 Task: Create new Company, with domain: 'isuzu.com' and type: 'Other'. Add new contact for this company, with mail Id: 'Natalie21Singh@isuzu.com', First Name: Natalie, Last name:  Singh, Job Title: 'Software Tester', Phone Number: '(718) 987-6547'. Change life cycle stage to  Lead and lead status to  In Progress. Logged in from softage.10@softage.net
Action: Mouse moved to (89, 64)
Screenshot: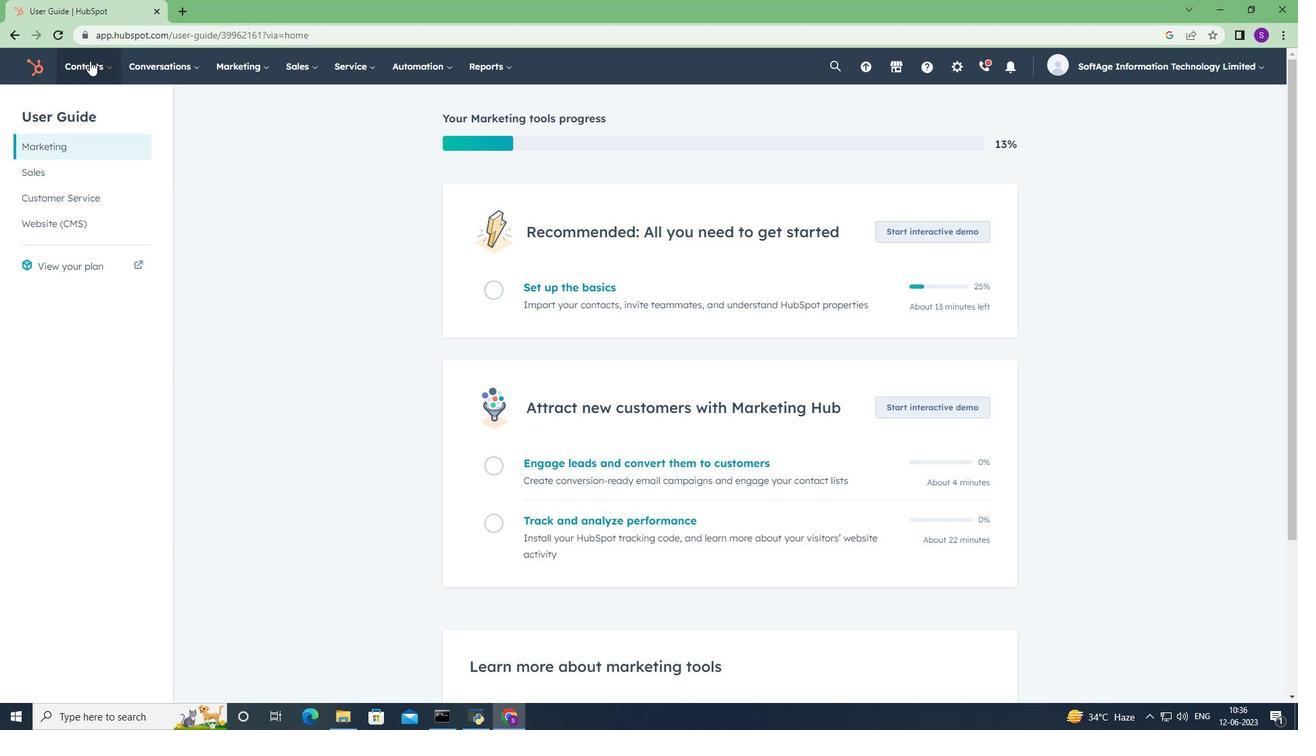 
Action: Mouse pressed left at (89, 64)
Screenshot: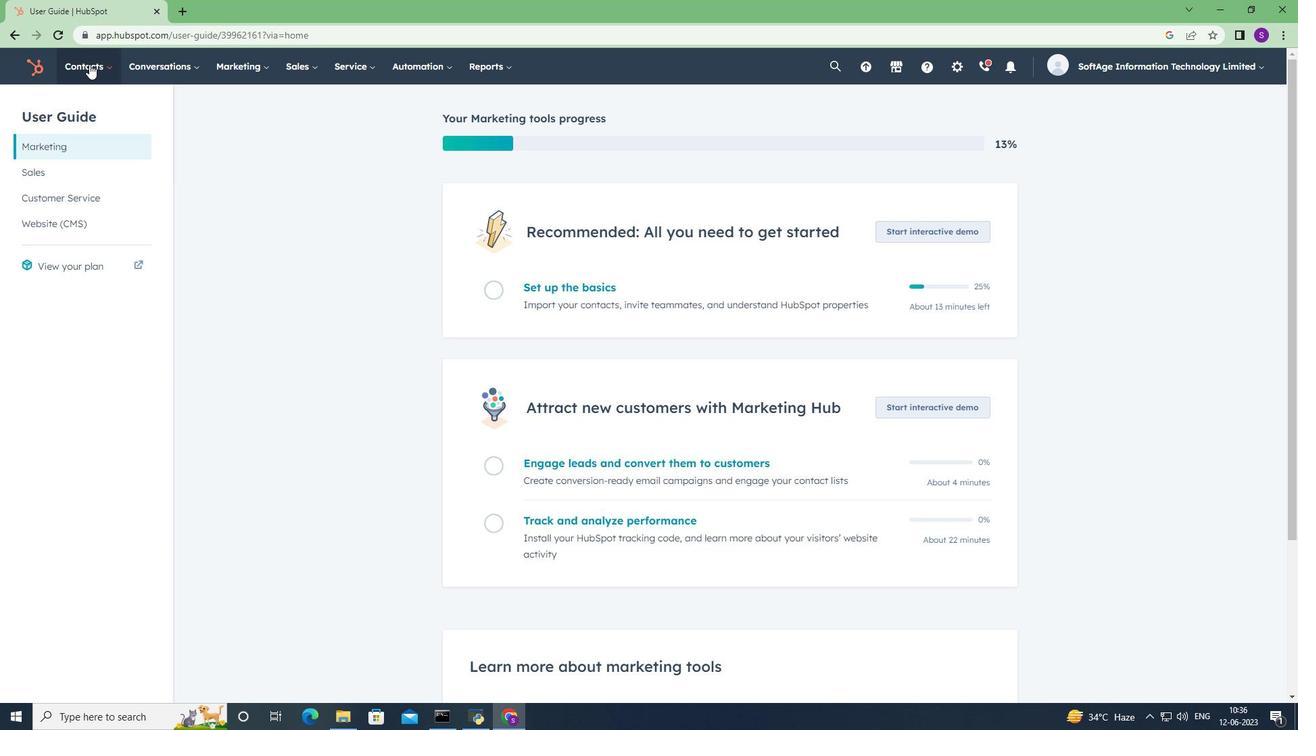 
Action: Mouse moved to (115, 122)
Screenshot: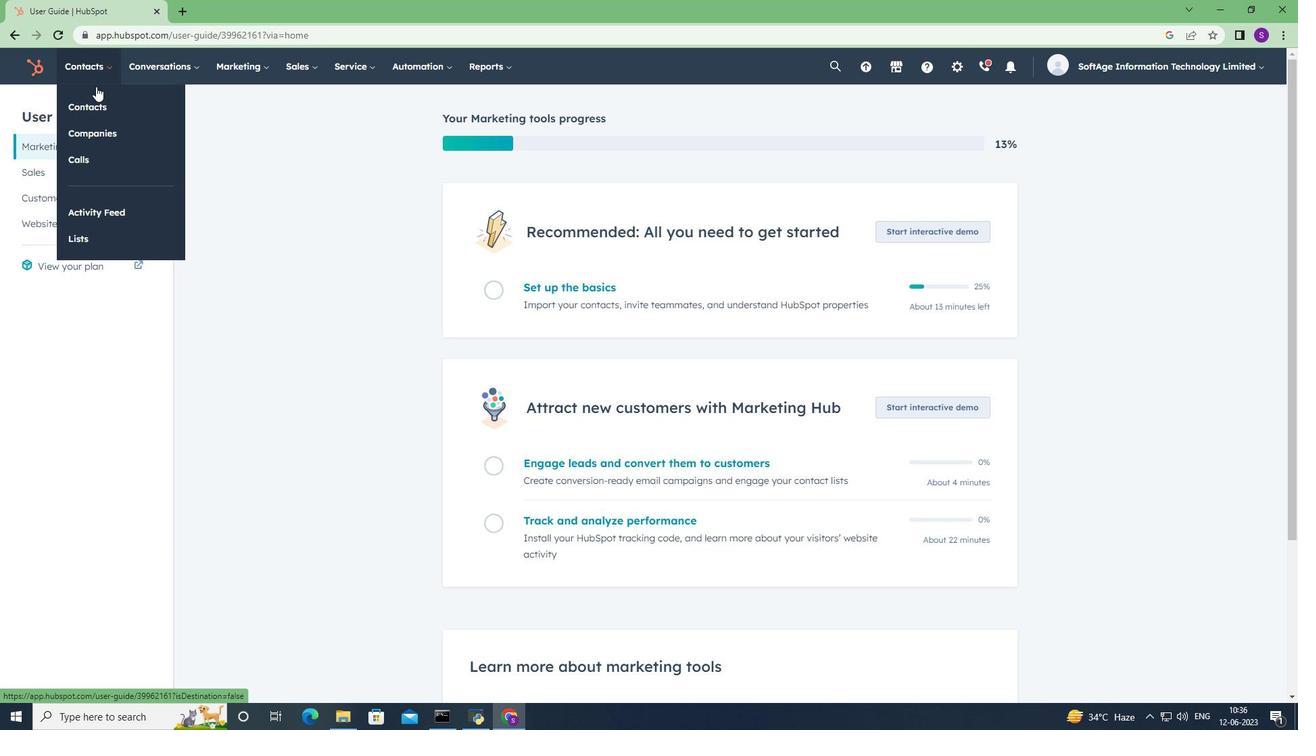
Action: Mouse pressed left at (115, 122)
Screenshot: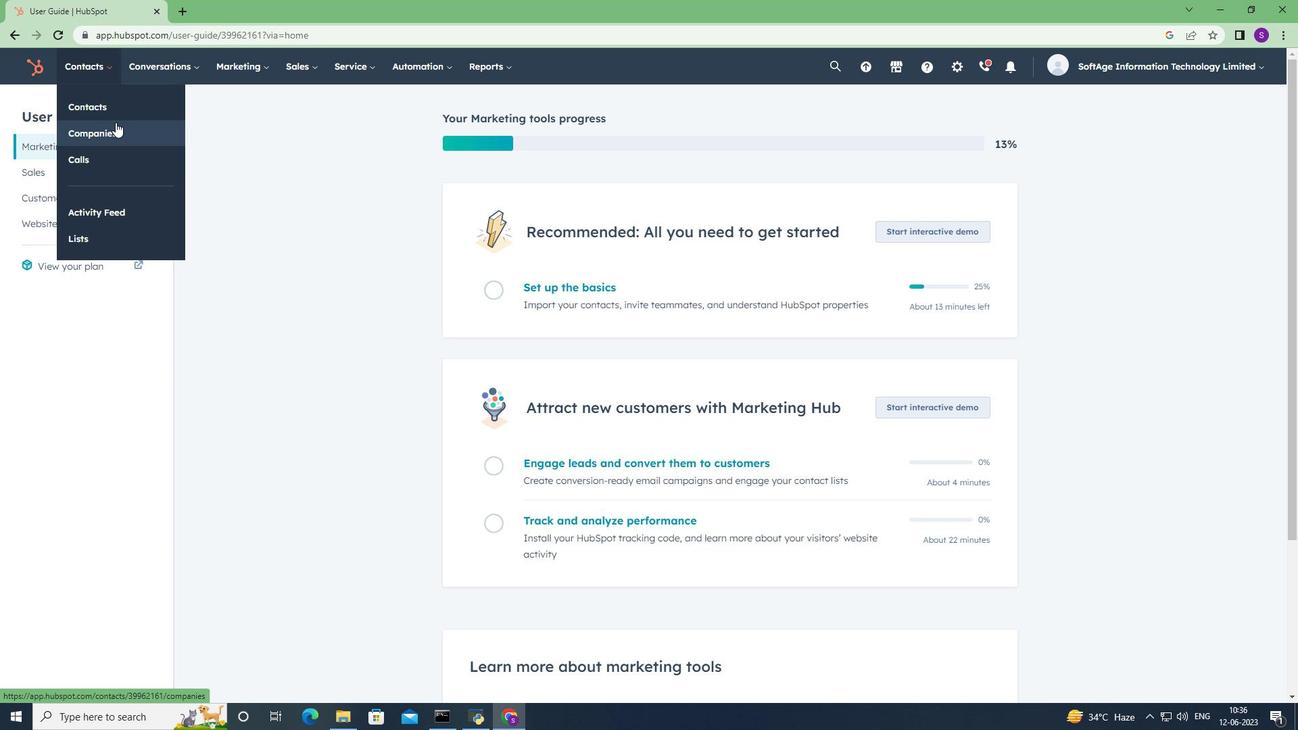 
Action: Mouse moved to (1235, 106)
Screenshot: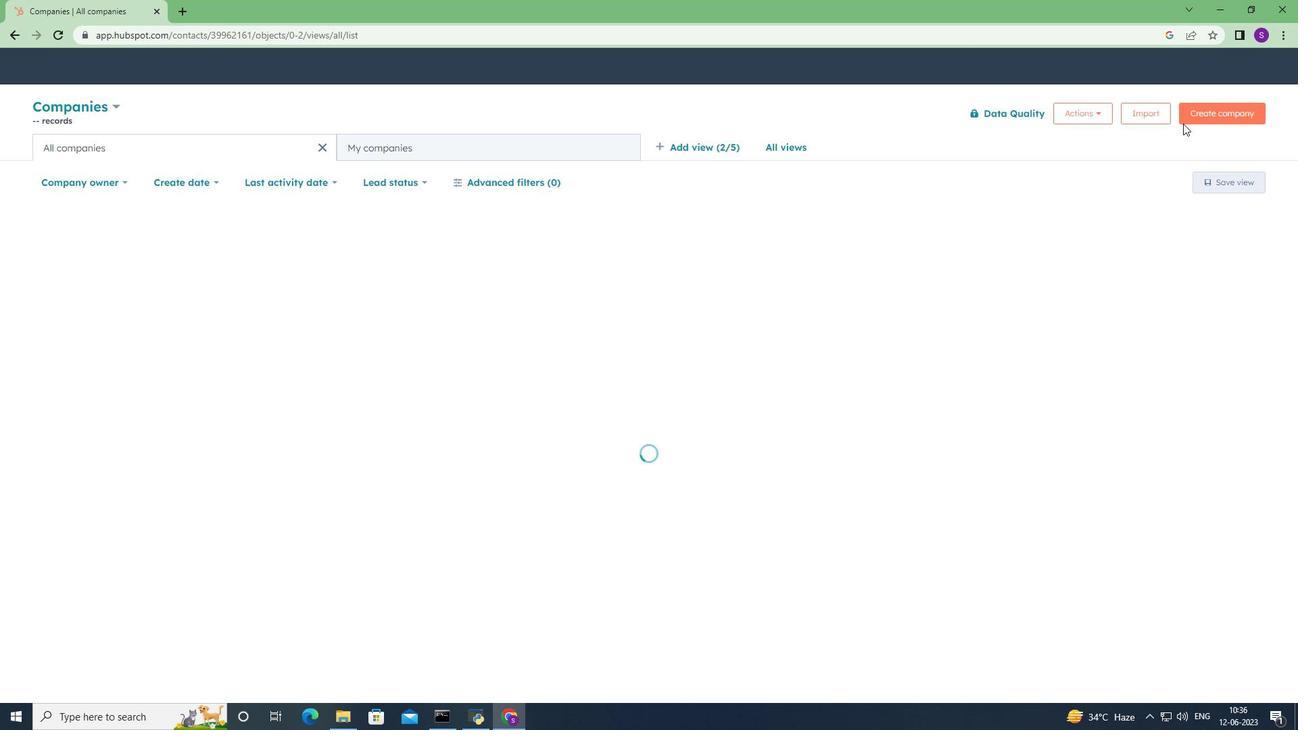 
Action: Mouse pressed left at (1235, 106)
Screenshot: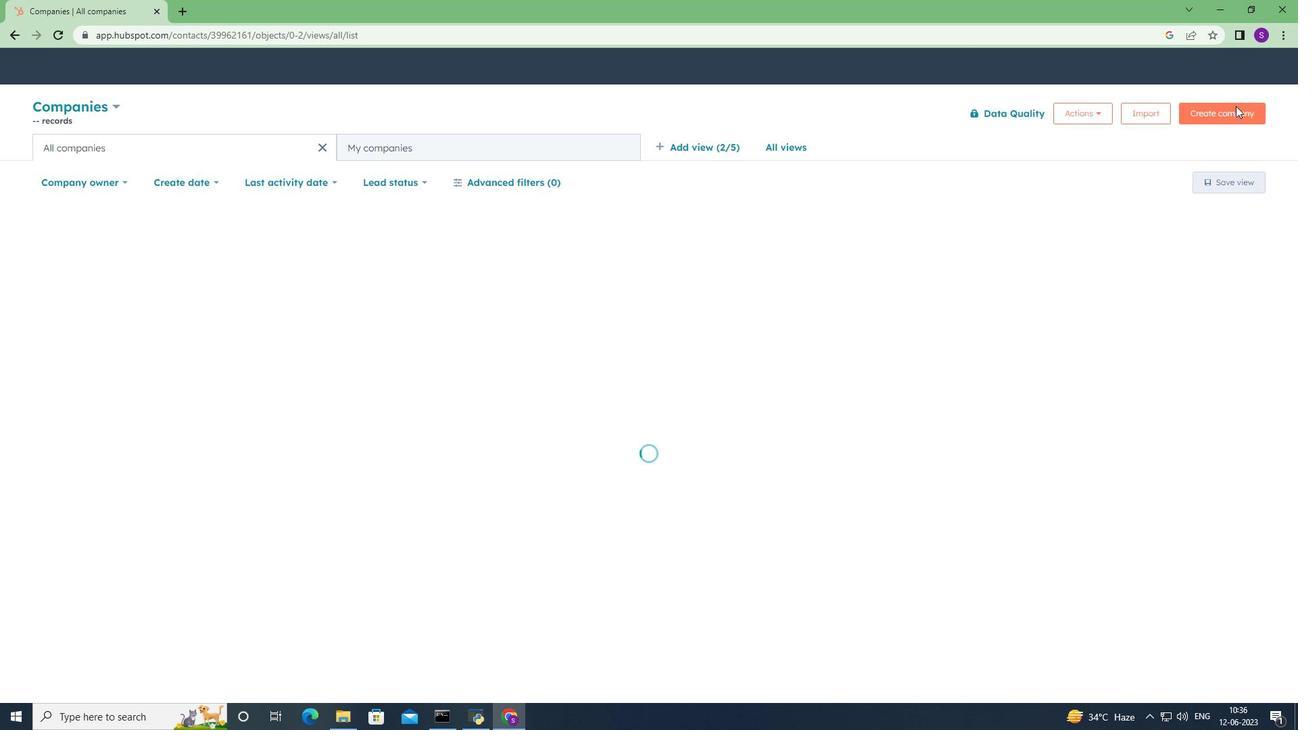 
Action: Mouse moved to (1018, 177)
Screenshot: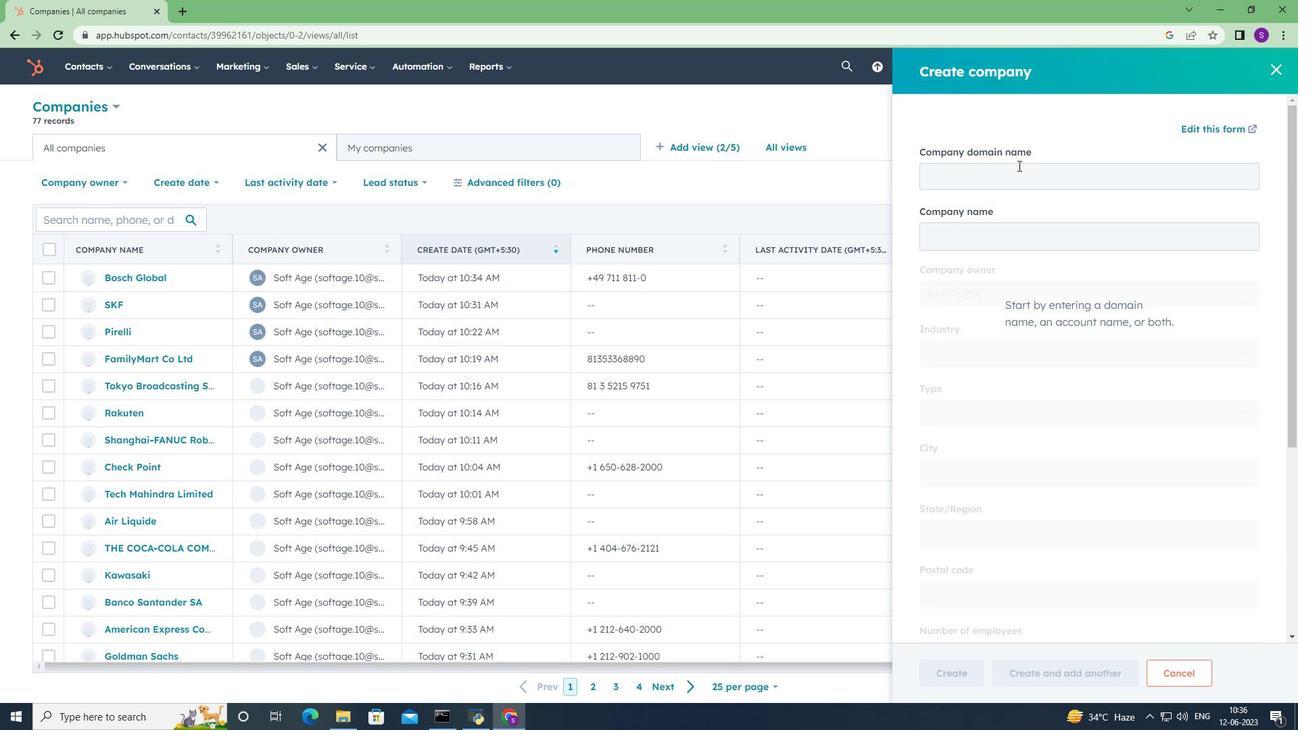 
Action: Mouse pressed left at (1018, 177)
Screenshot: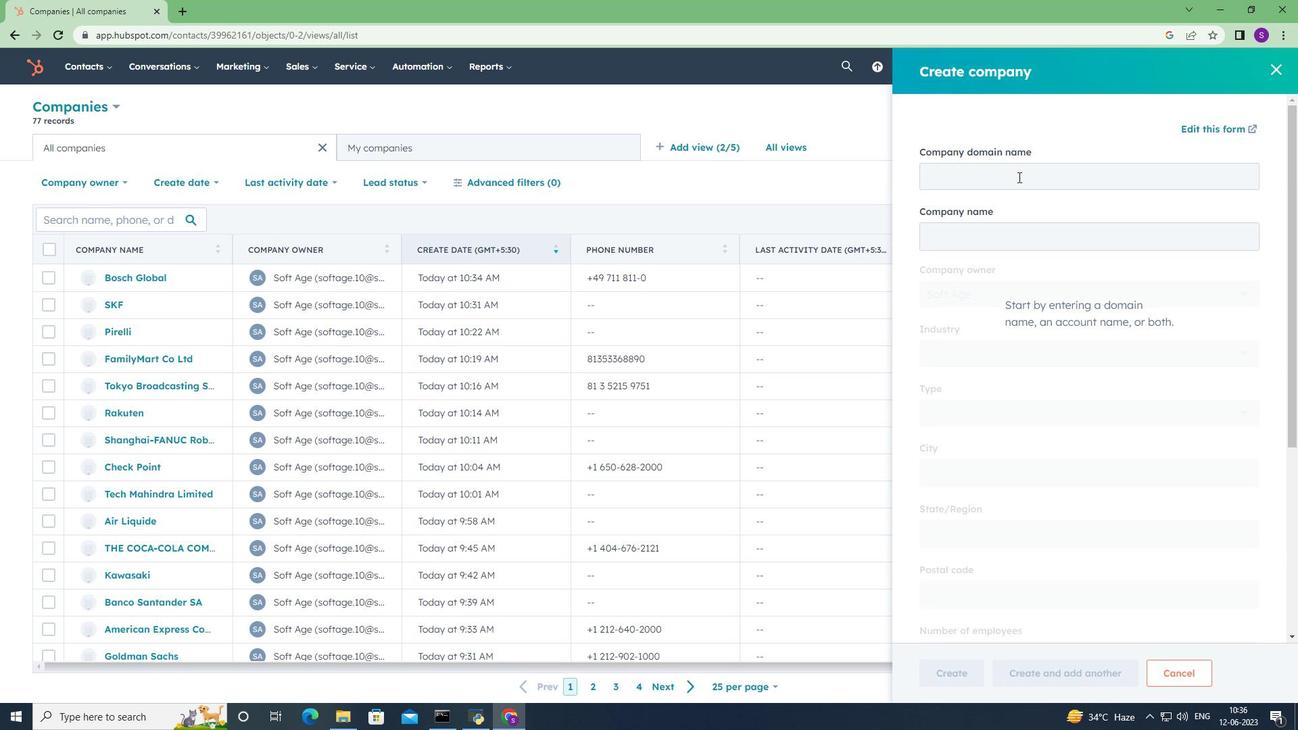 
Action: Key pressed isuzu.com
Screenshot: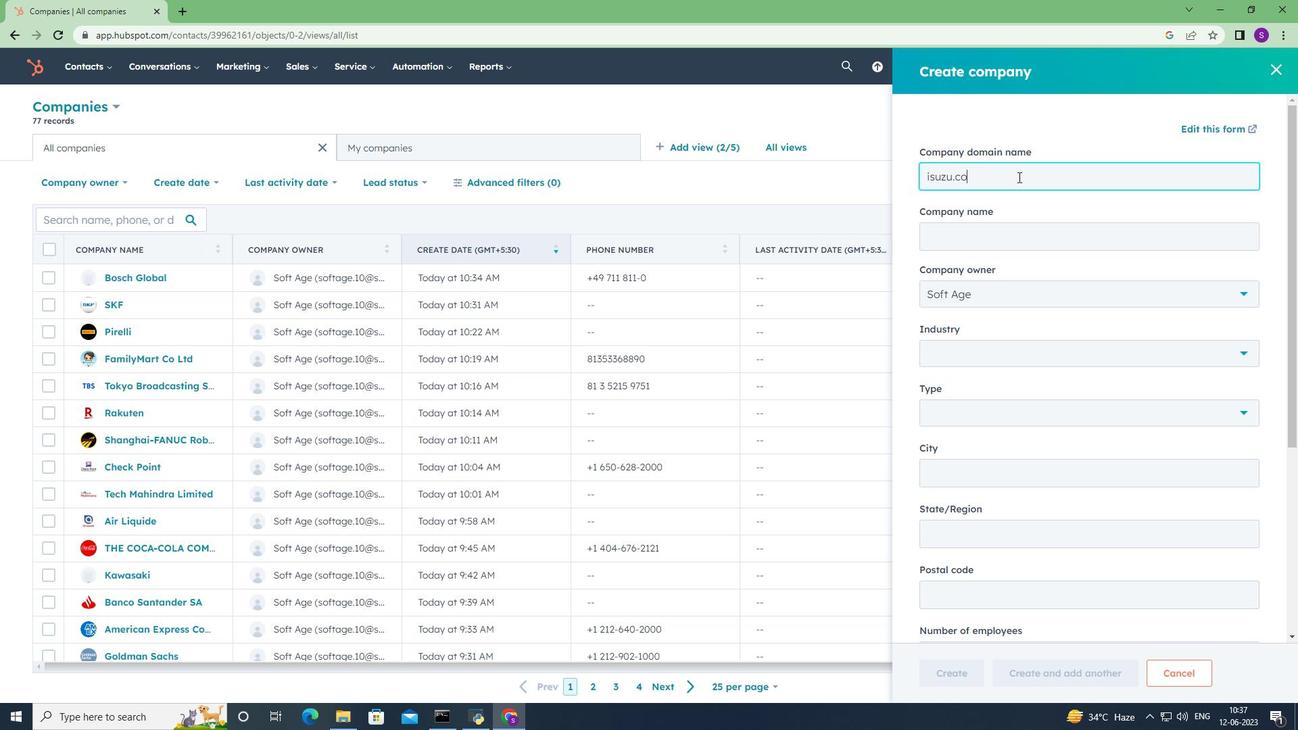 
Action: Mouse scrolled (1018, 176) with delta (0, 0)
Screenshot: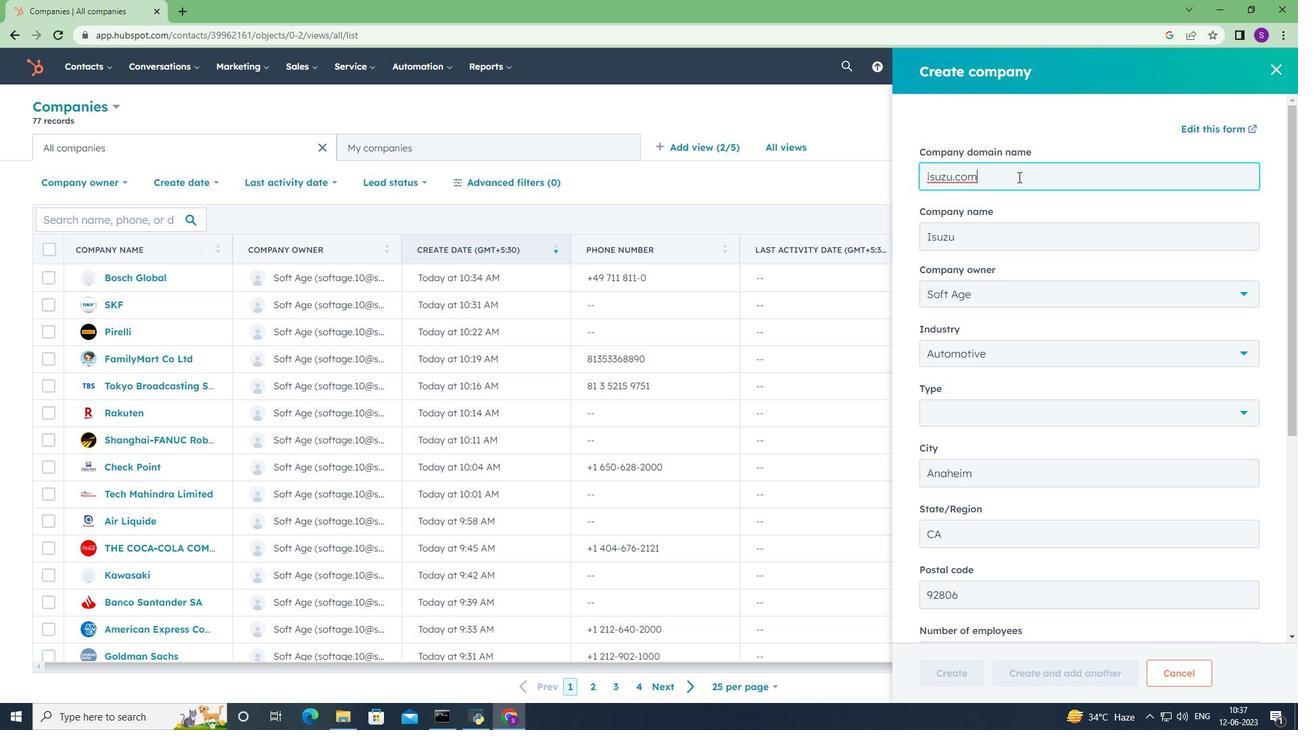 
Action: Mouse scrolled (1018, 176) with delta (0, 0)
Screenshot: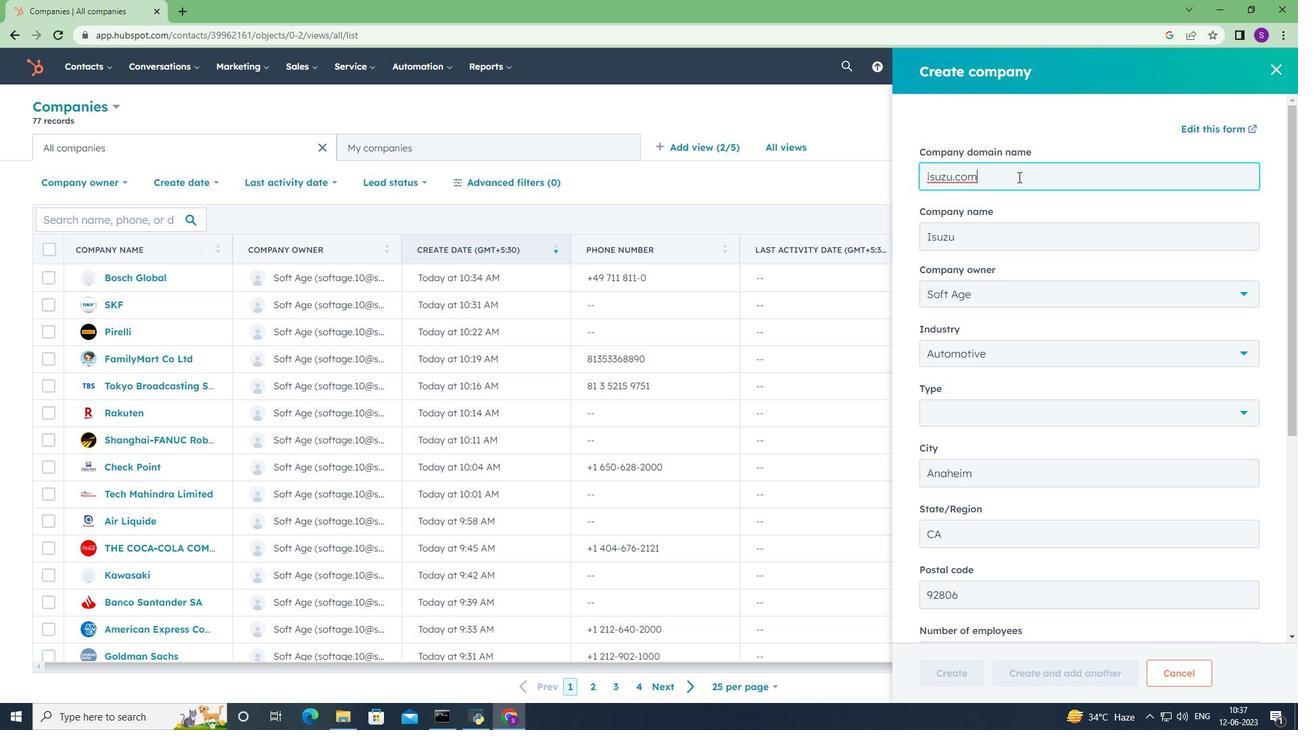 
Action: Mouse scrolled (1018, 176) with delta (0, 0)
Screenshot: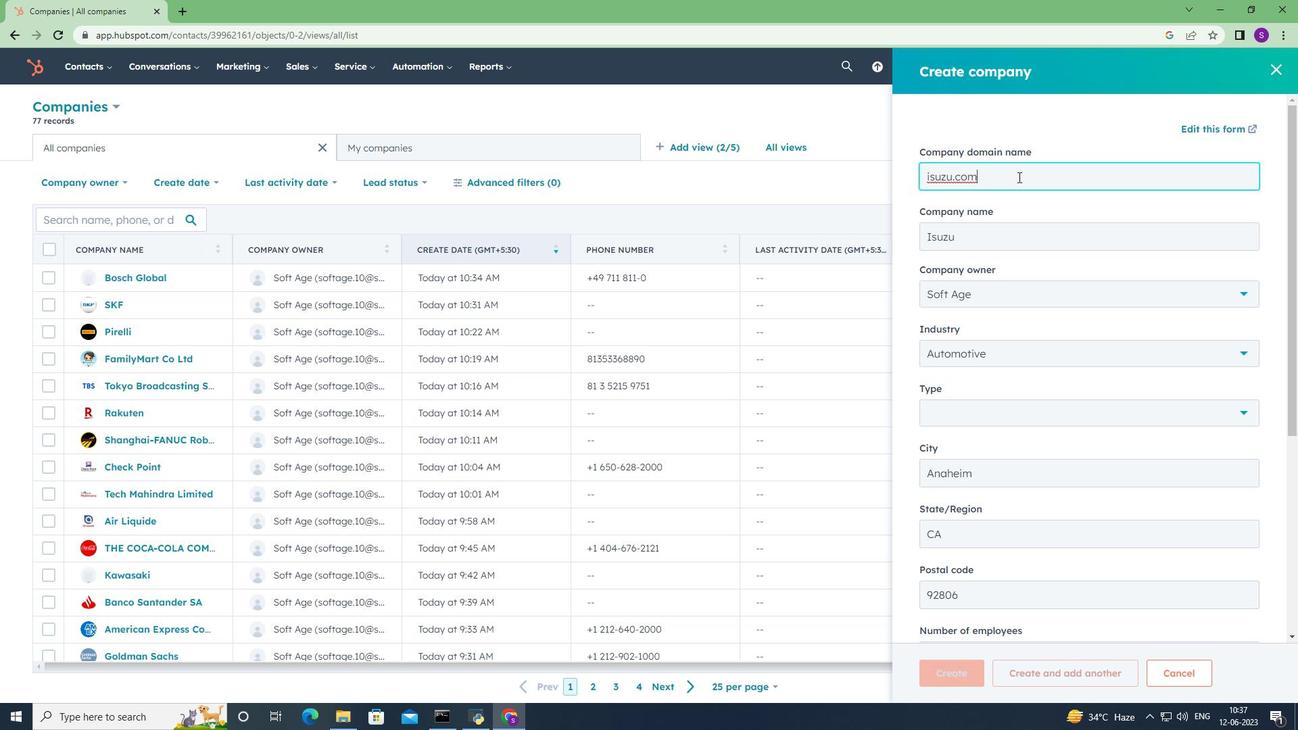 
Action: Mouse moved to (1023, 212)
Screenshot: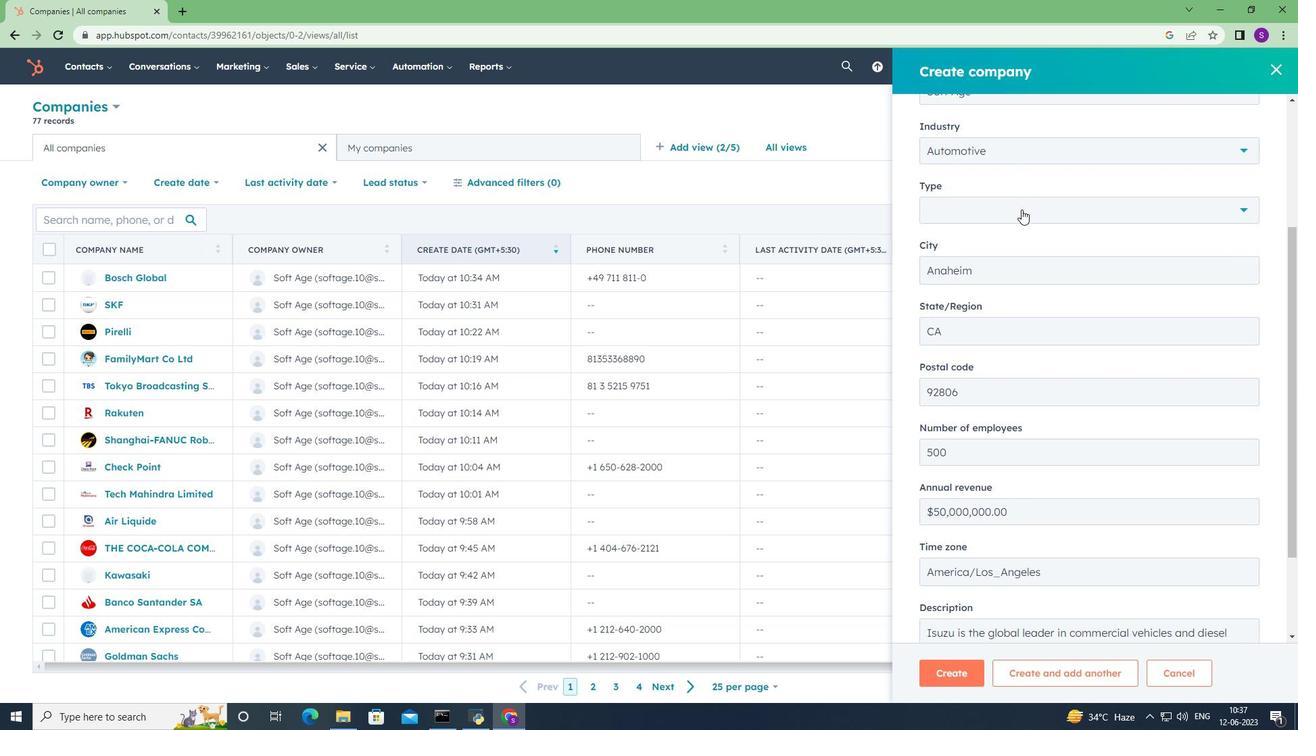 
Action: Mouse pressed left at (1023, 212)
Screenshot: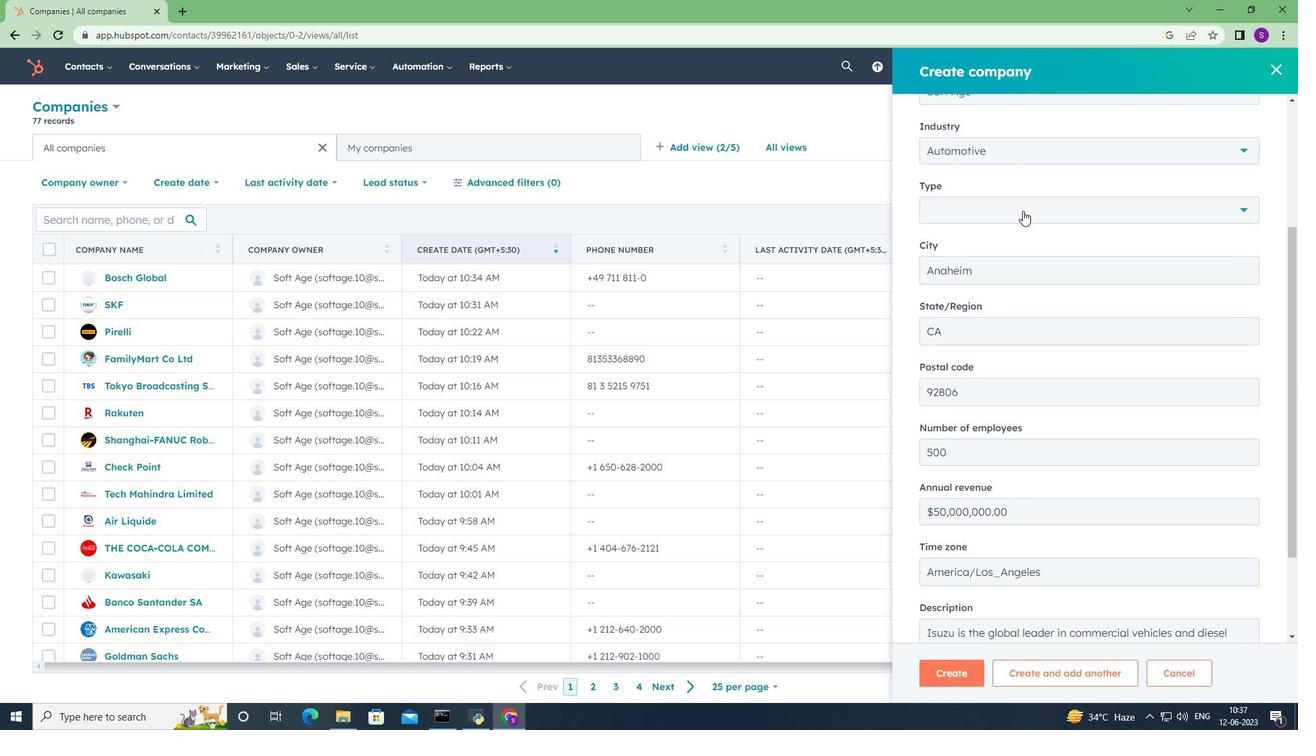 
Action: Mouse moved to (1008, 246)
Screenshot: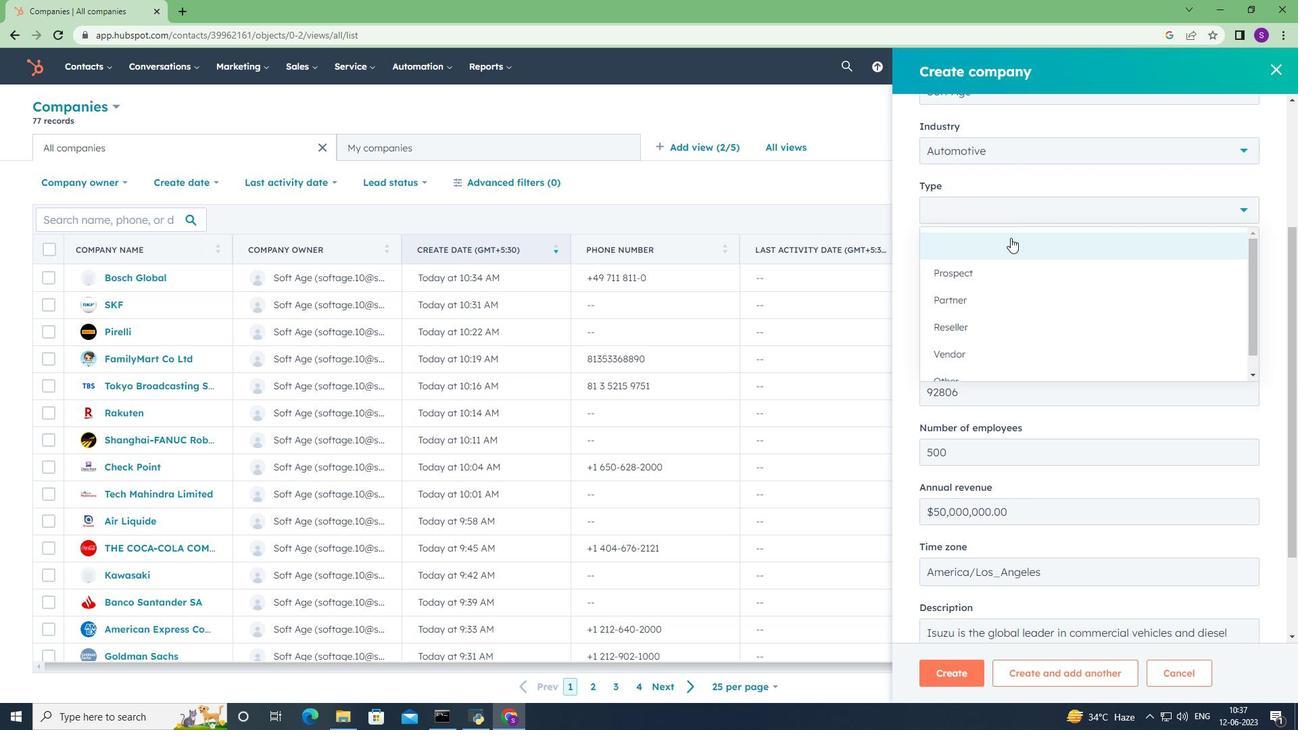 
Action: Mouse scrolled (1008, 246) with delta (0, 0)
Screenshot: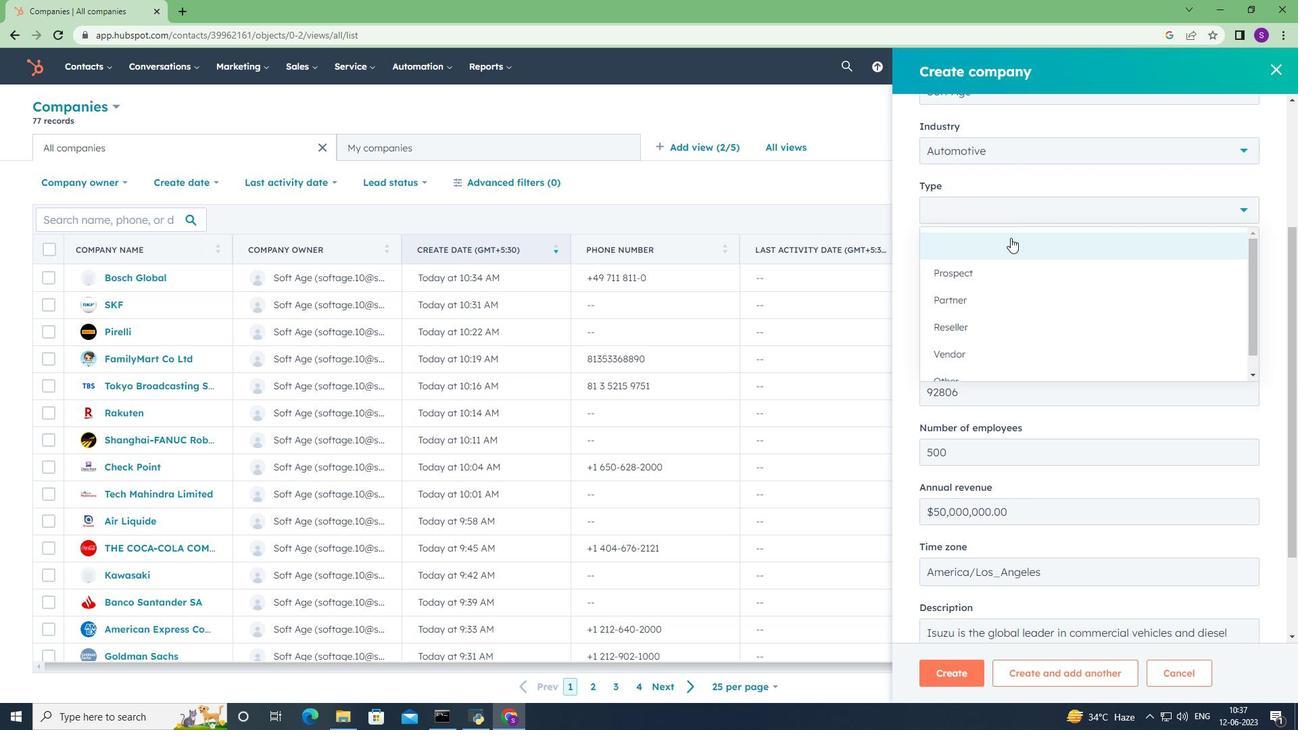 
Action: Mouse moved to (1004, 265)
Screenshot: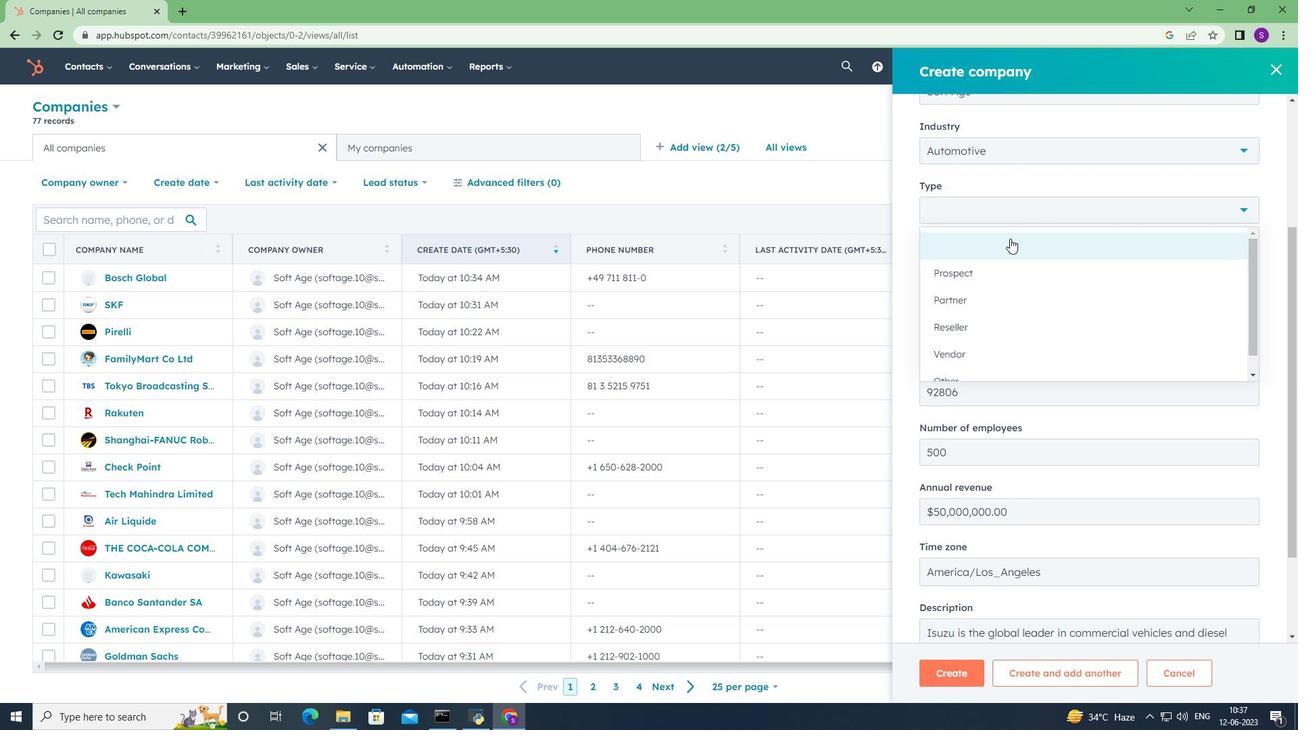 
Action: Mouse scrolled (1004, 265) with delta (0, 0)
Screenshot: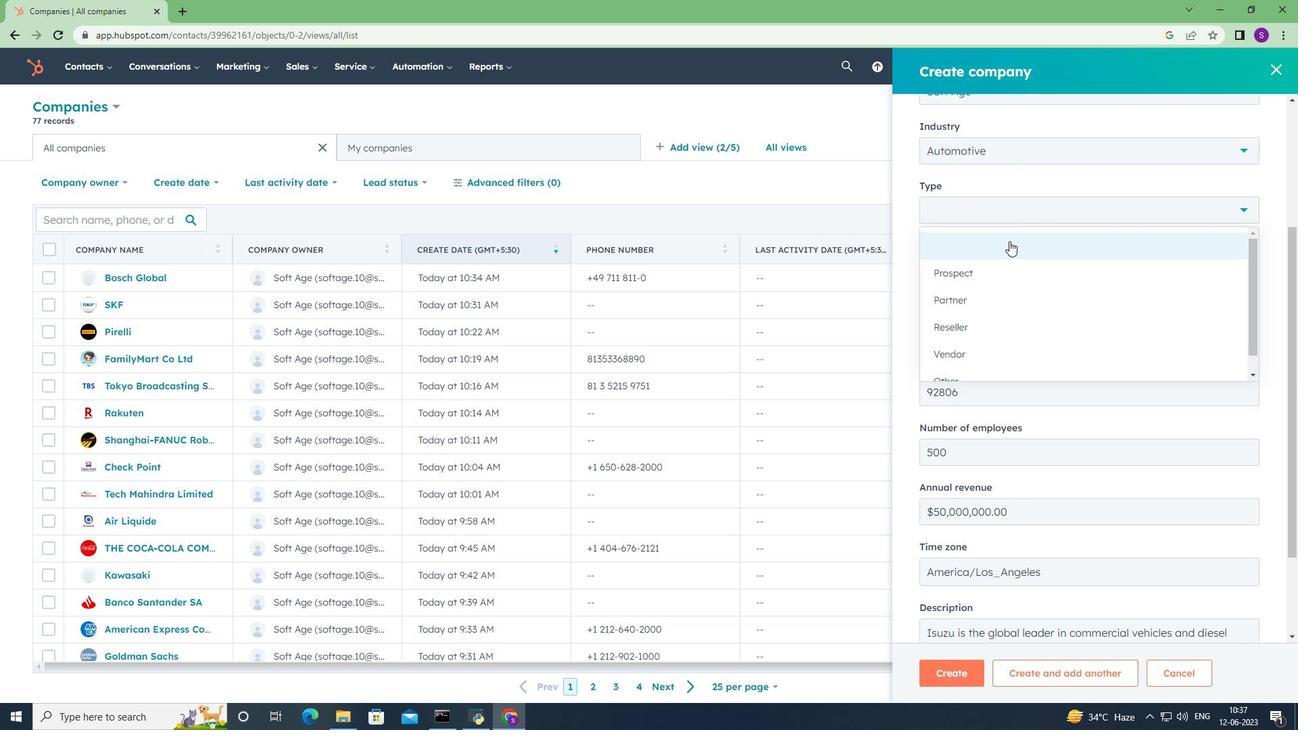 
Action: Mouse moved to (1001, 285)
Screenshot: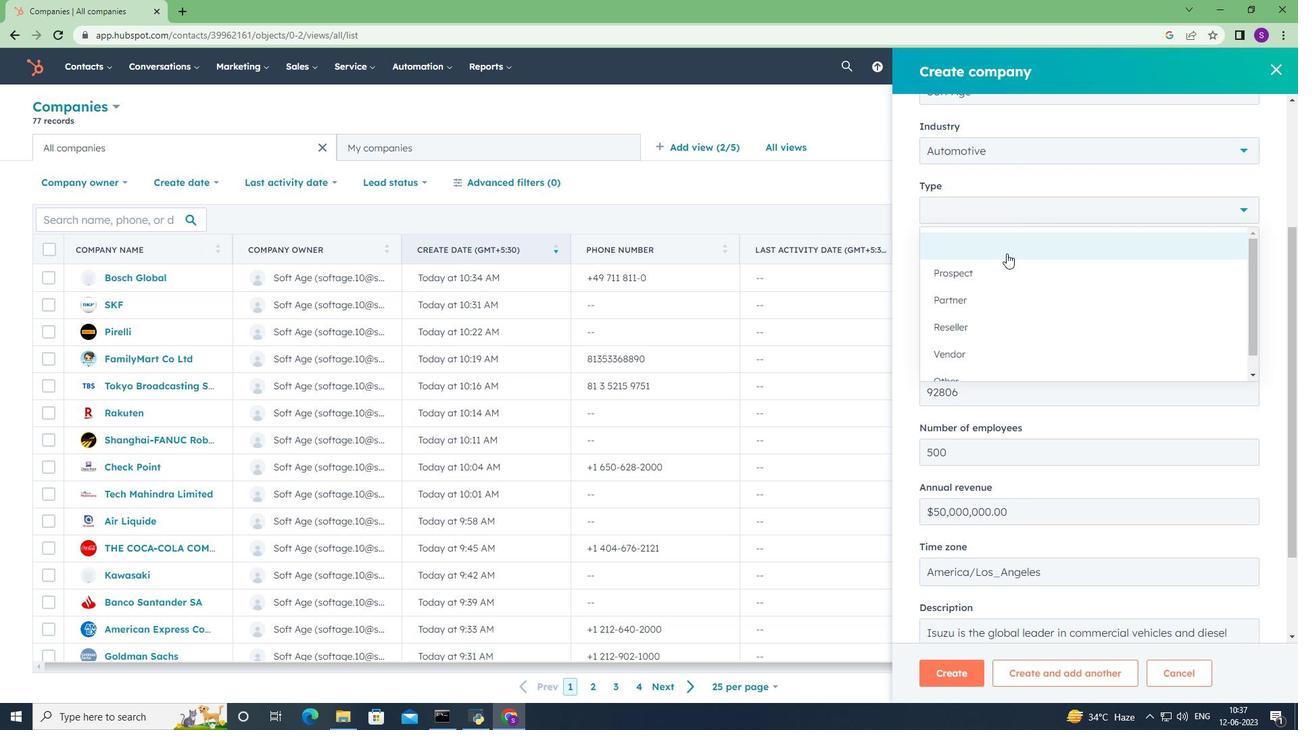 
Action: Mouse scrolled (1001, 284) with delta (0, 0)
Screenshot: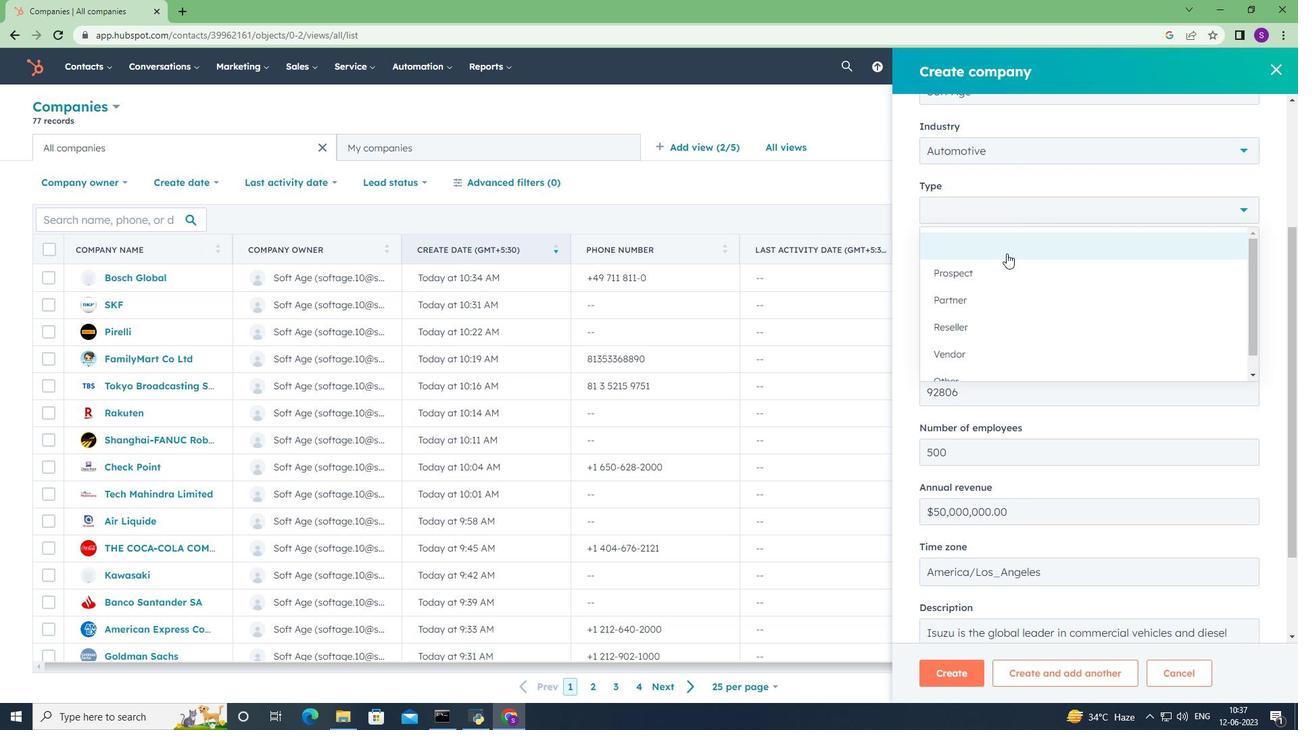 
Action: Mouse moved to (986, 353)
Screenshot: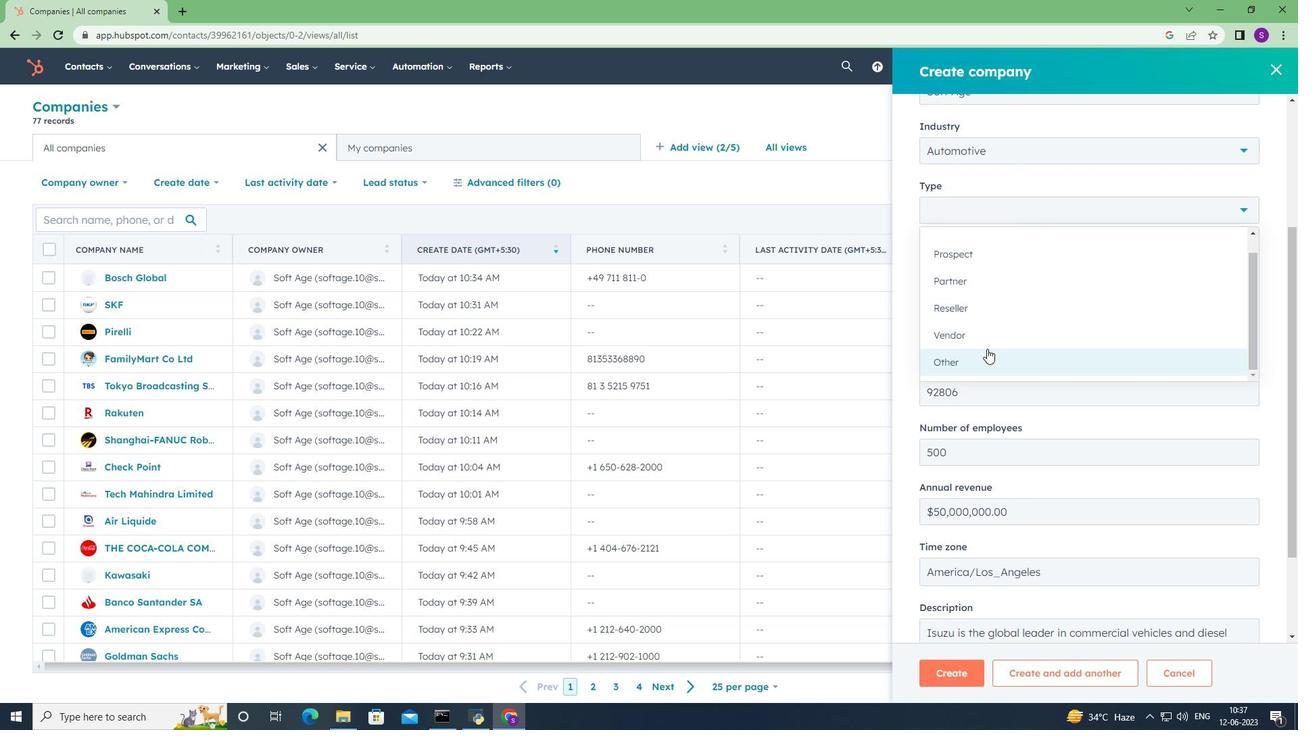 
Action: Mouse pressed left at (986, 353)
Screenshot: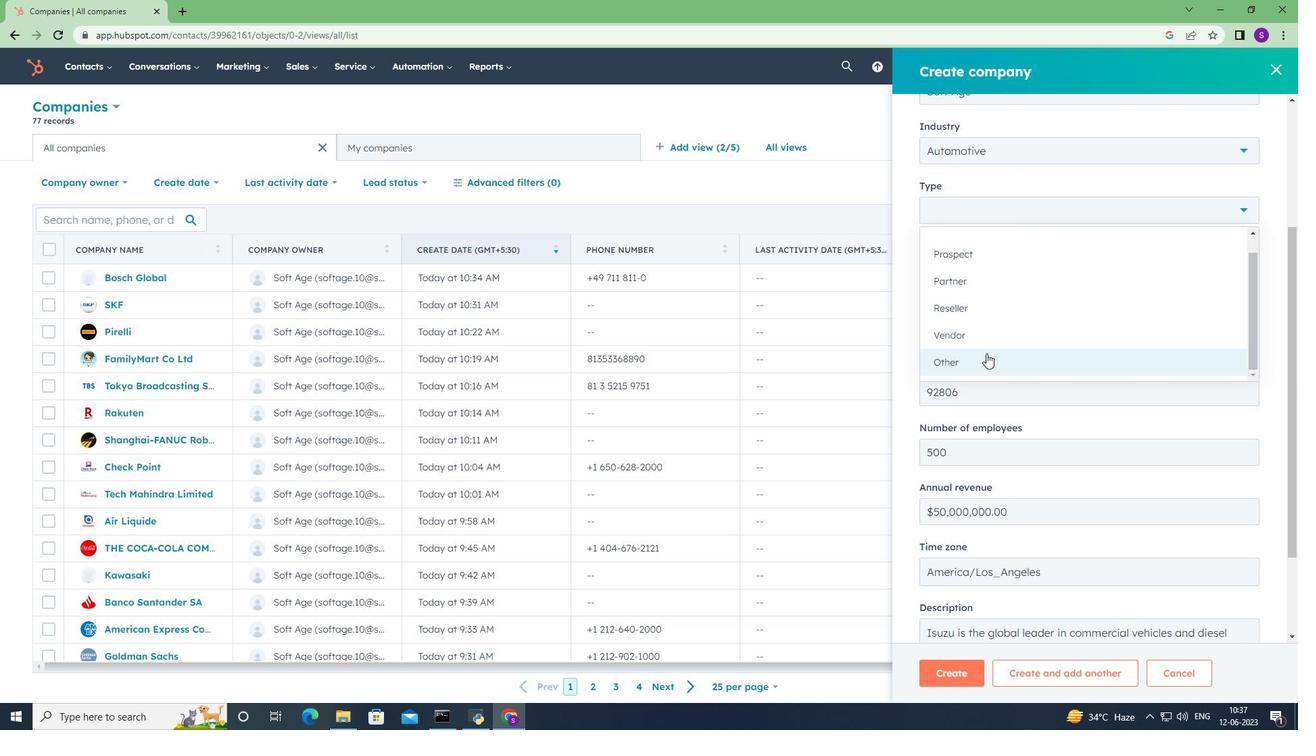 
Action: Mouse moved to (986, 329)
Screenshot: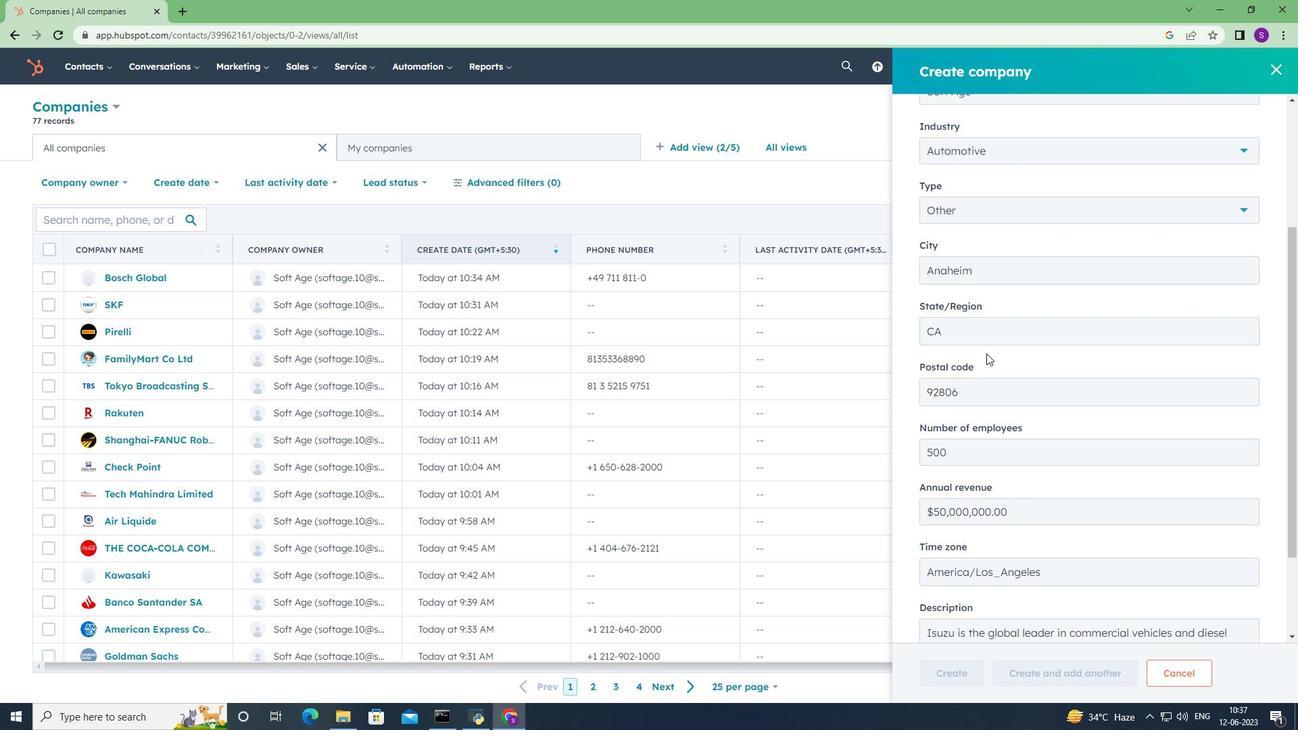 
Action: Mouse scrolled (986, 328) with delta (0, 0)
Screenshot: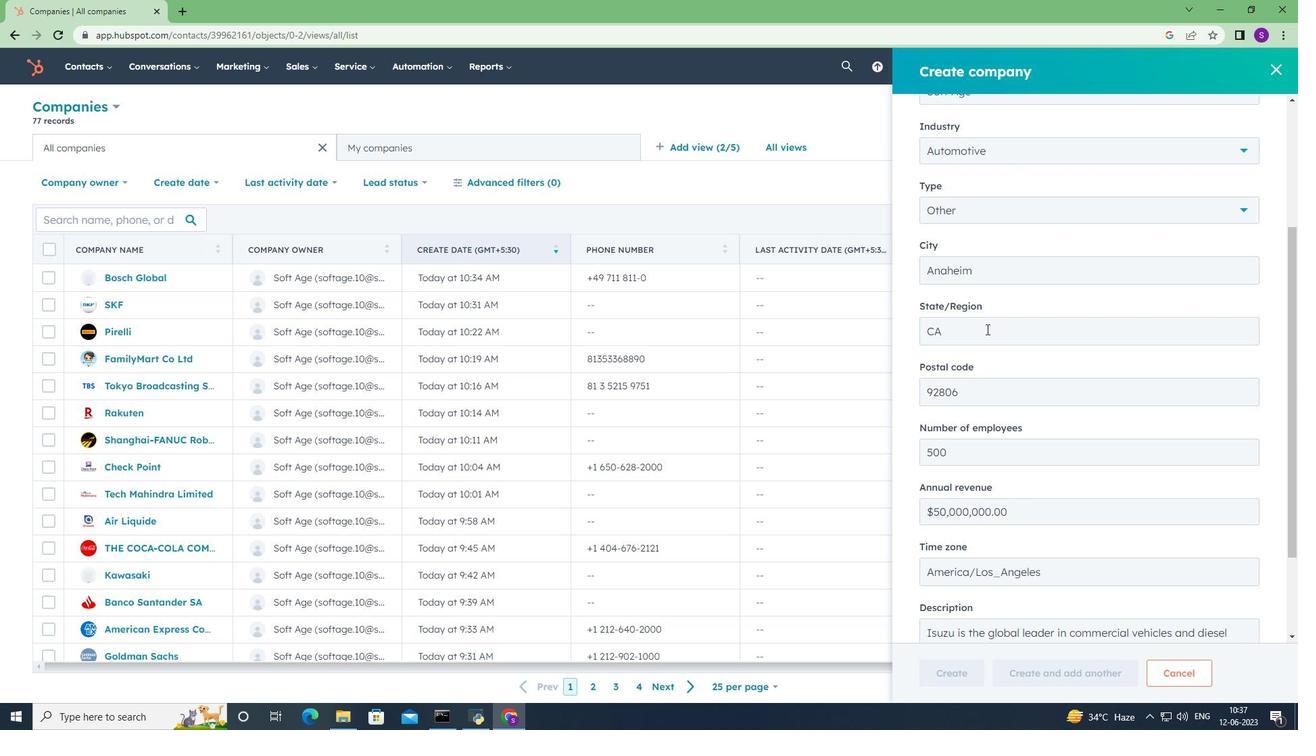 
Action: Mouse scrolled (986, 328) with delta (0, 0)
Screenshot: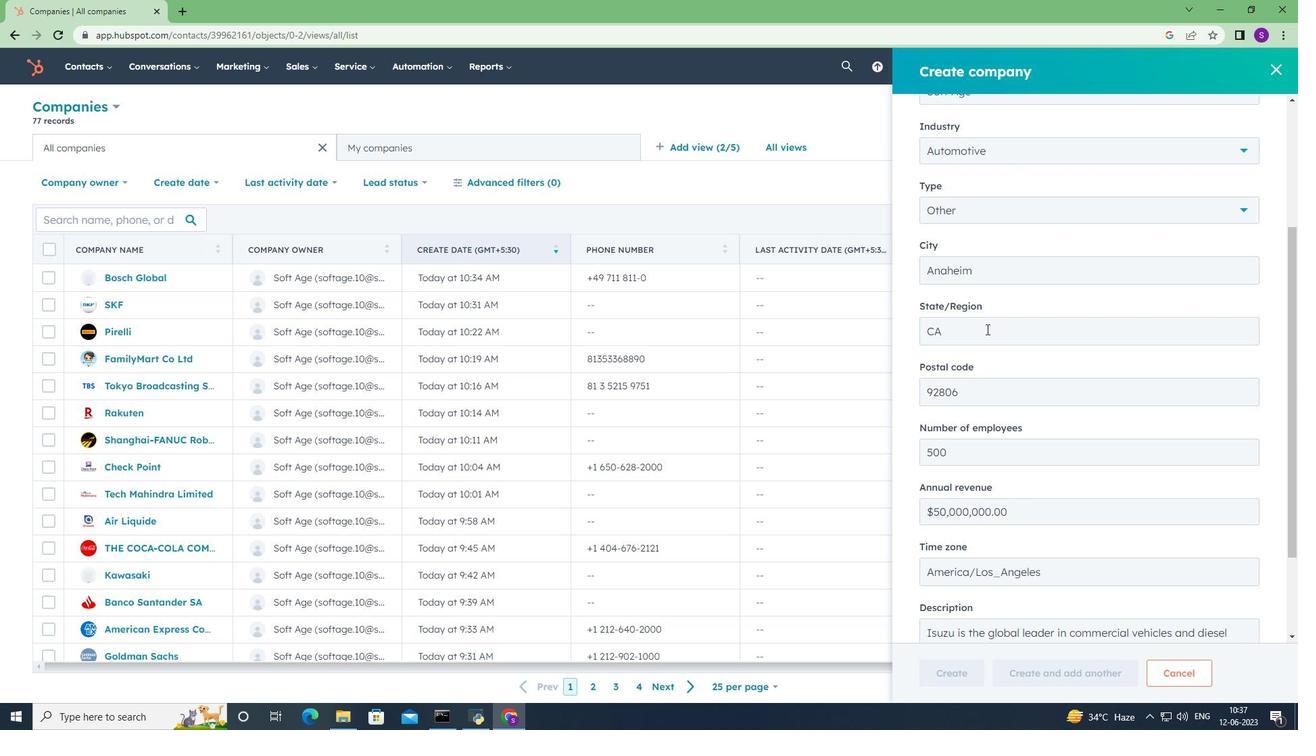 
Action: Mouse scrolled (986, 329) with delta (0, 0)
Screenshot: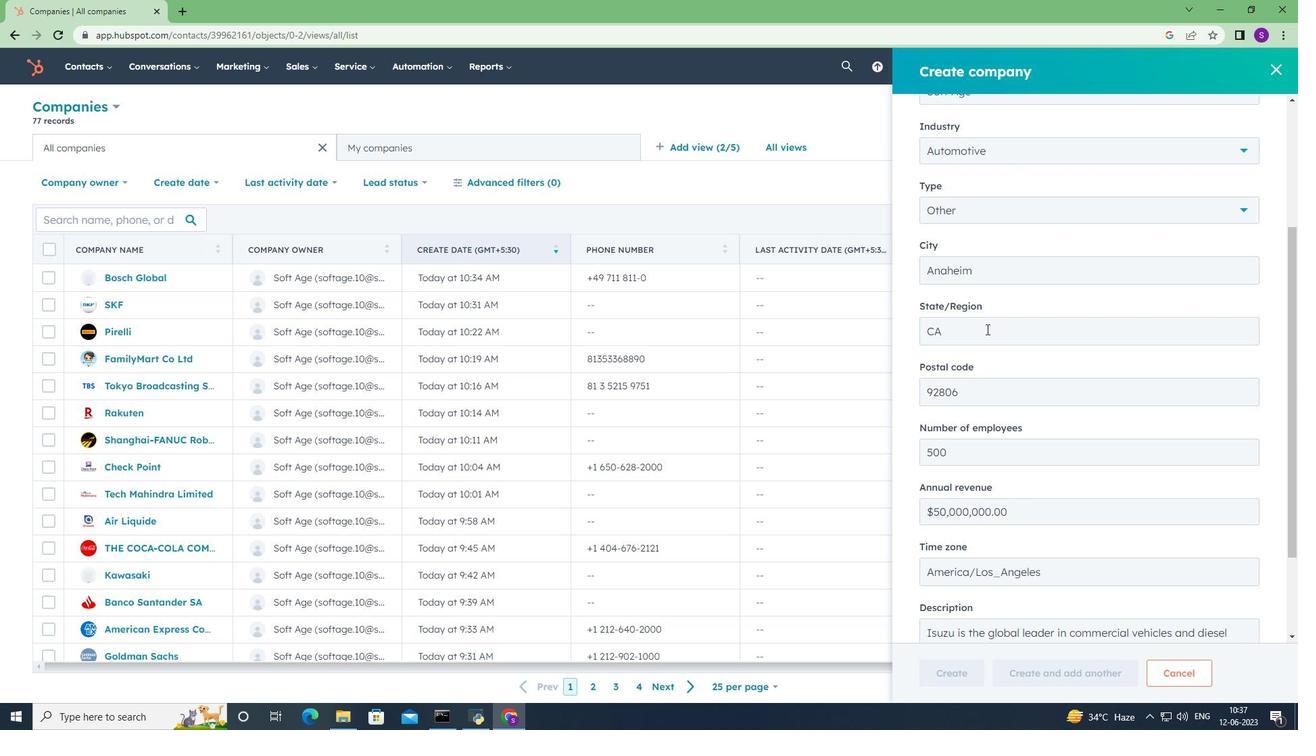 
Action: Mouse scrolled (986, 328) with delta (0, 0)
Screenshot: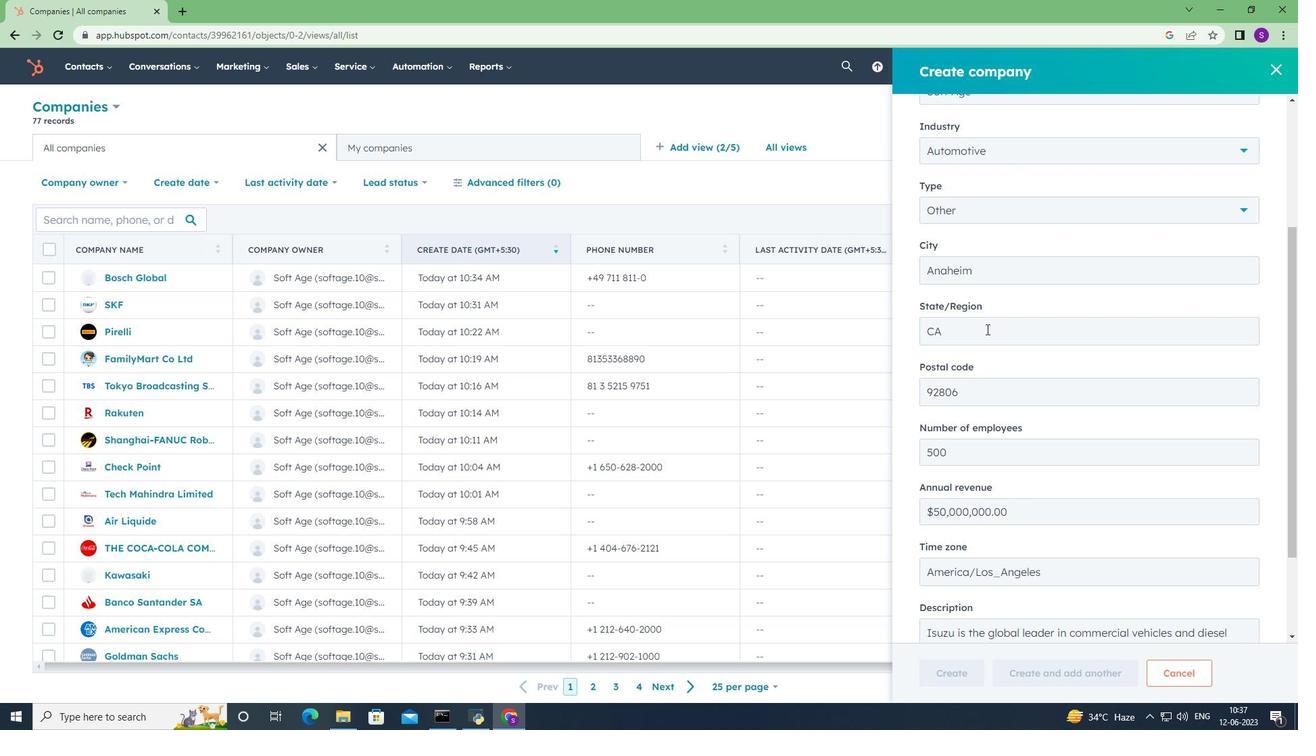 
Action: Mouse scrolled (986, 328) with delta (0, 0)
Screenshot: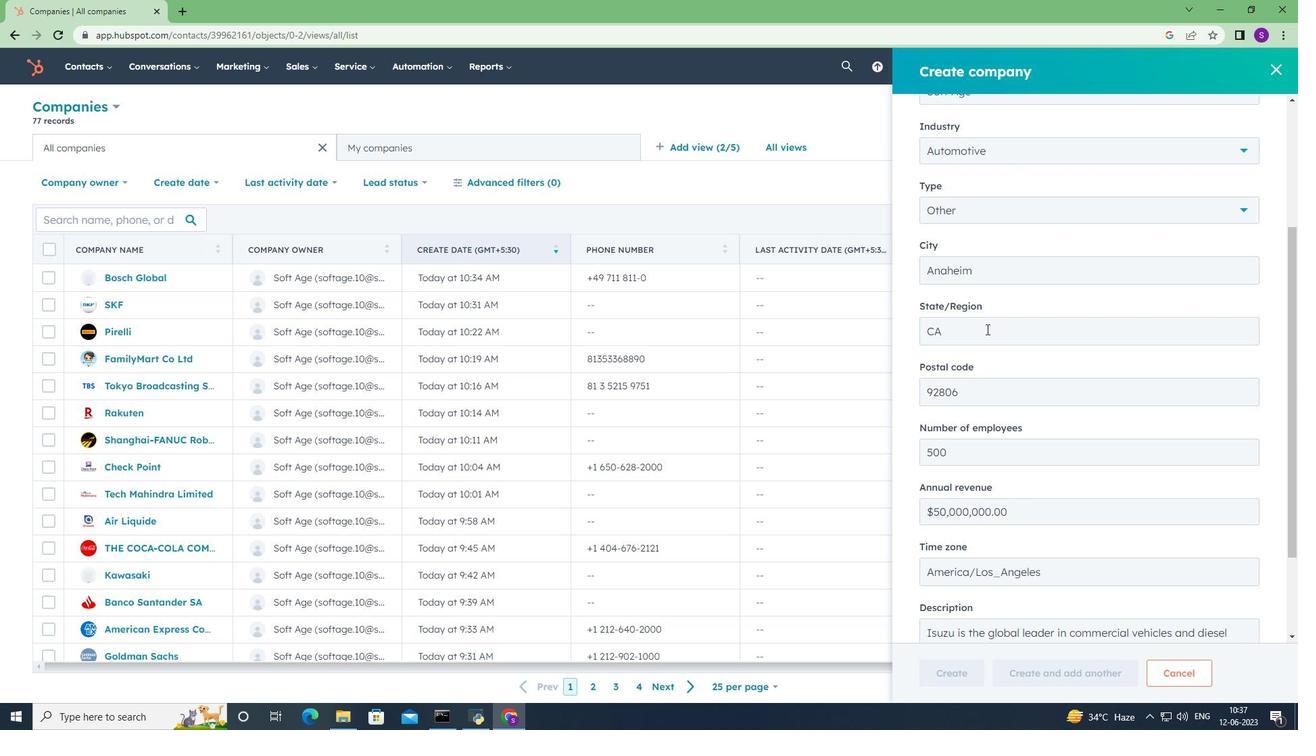 
Action: Mouse scrolled (986, 328) with delta (0, 0)
Screenshot: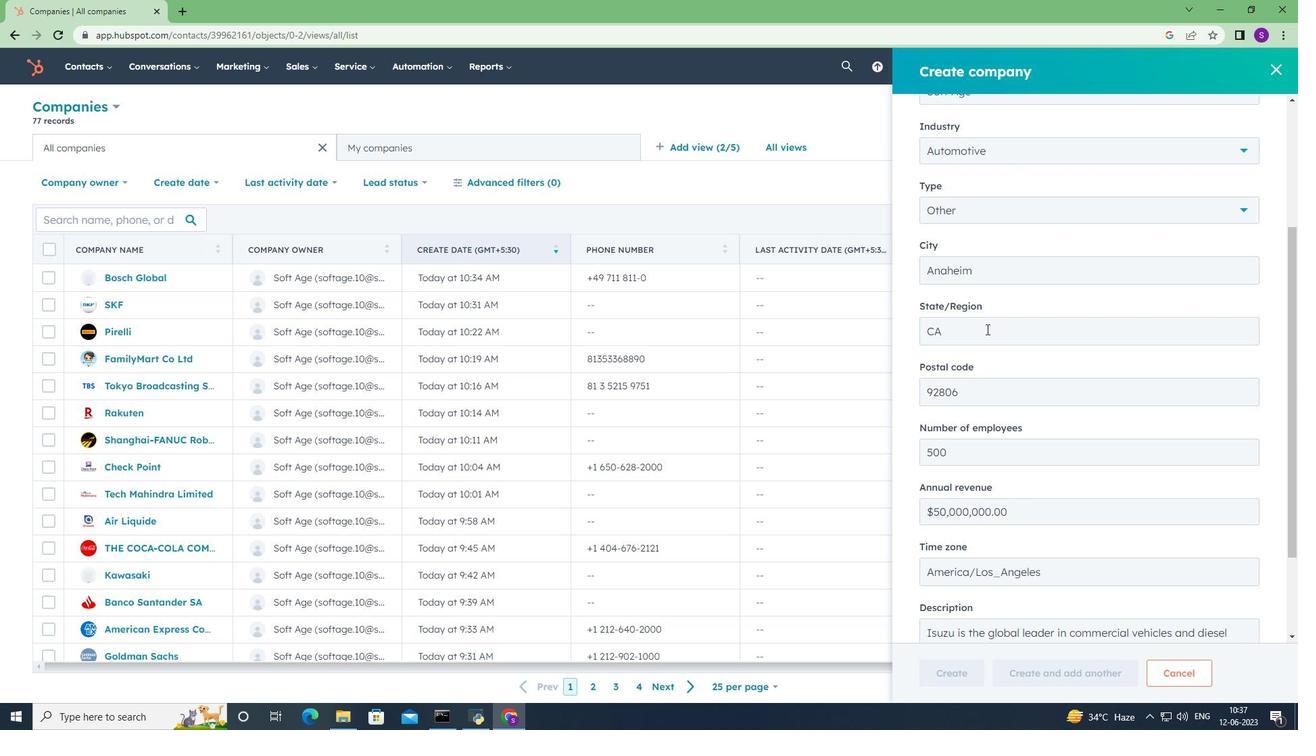 
Action: Mouse scrolled (986, 328) with delta (0, 0)
Screenshot: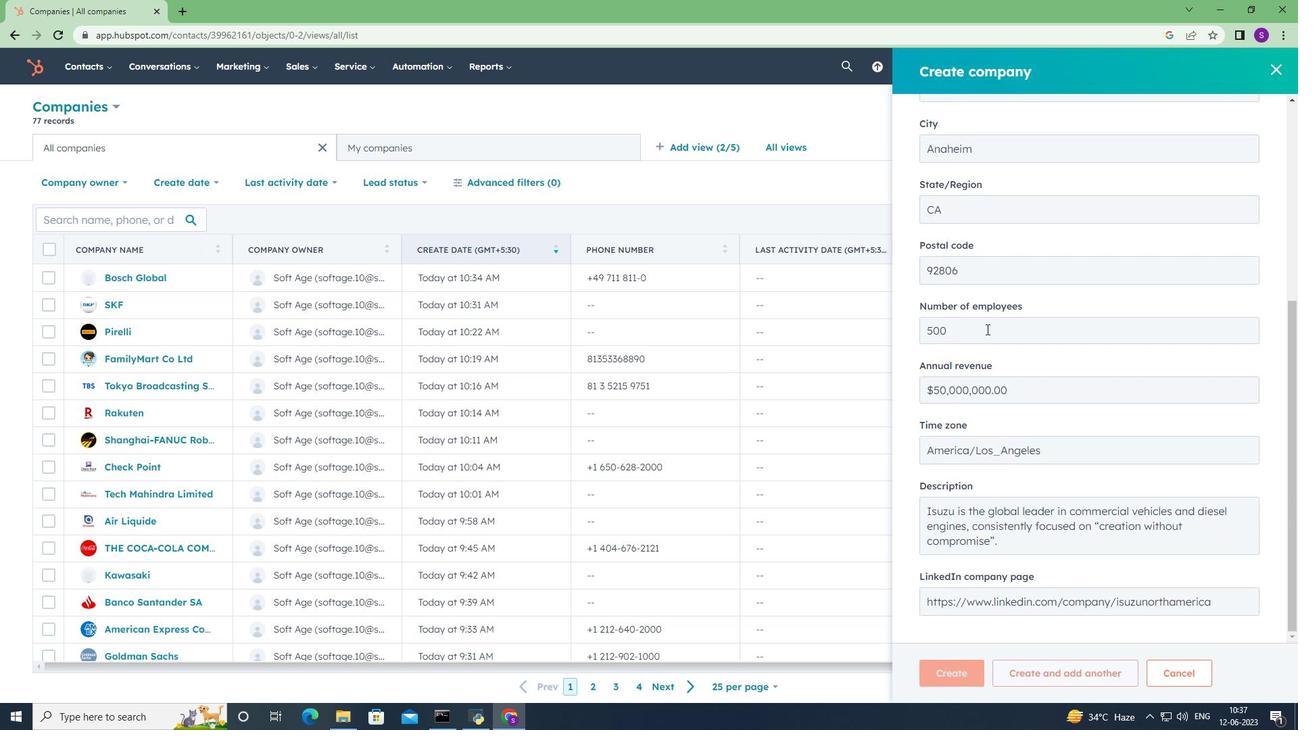 
Action: Mouse scrolled (986, 328) with delta (0, 0)
Screenshot: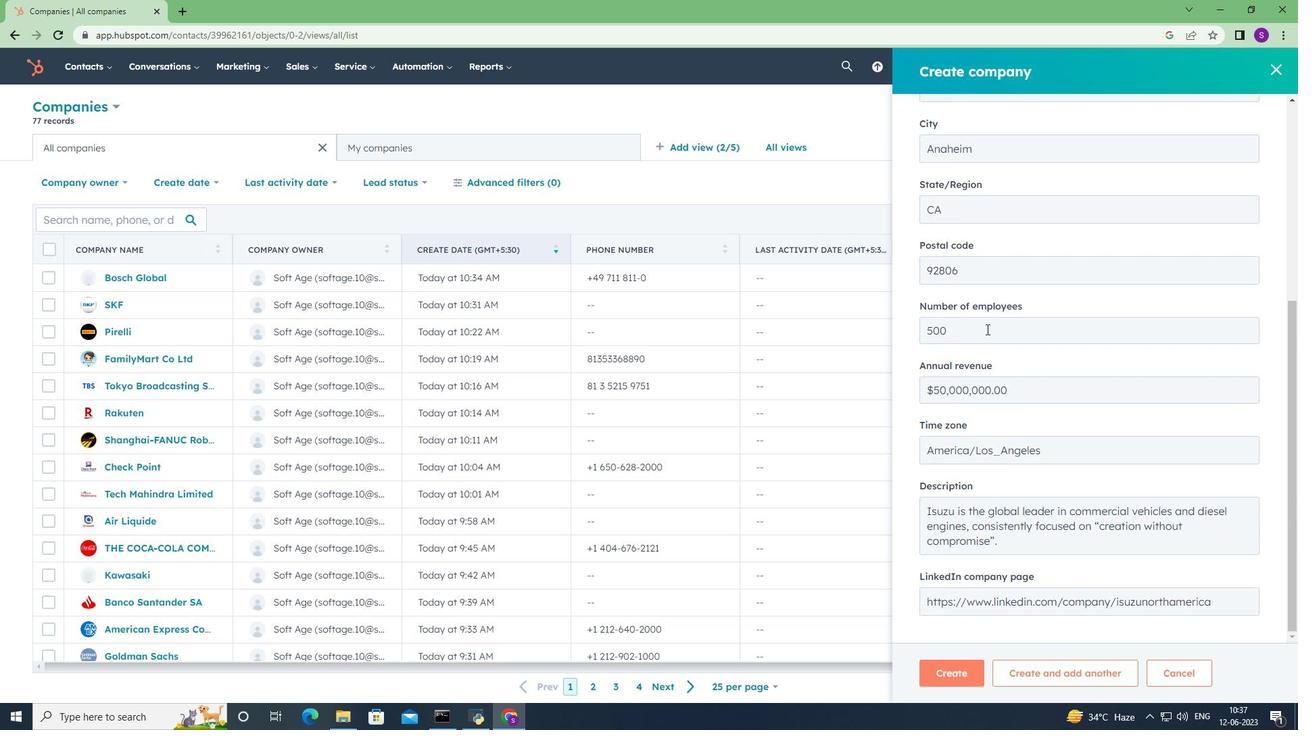 
Action: Mouse scrolled (986, 328) with delta (0, 0)
Screenshot: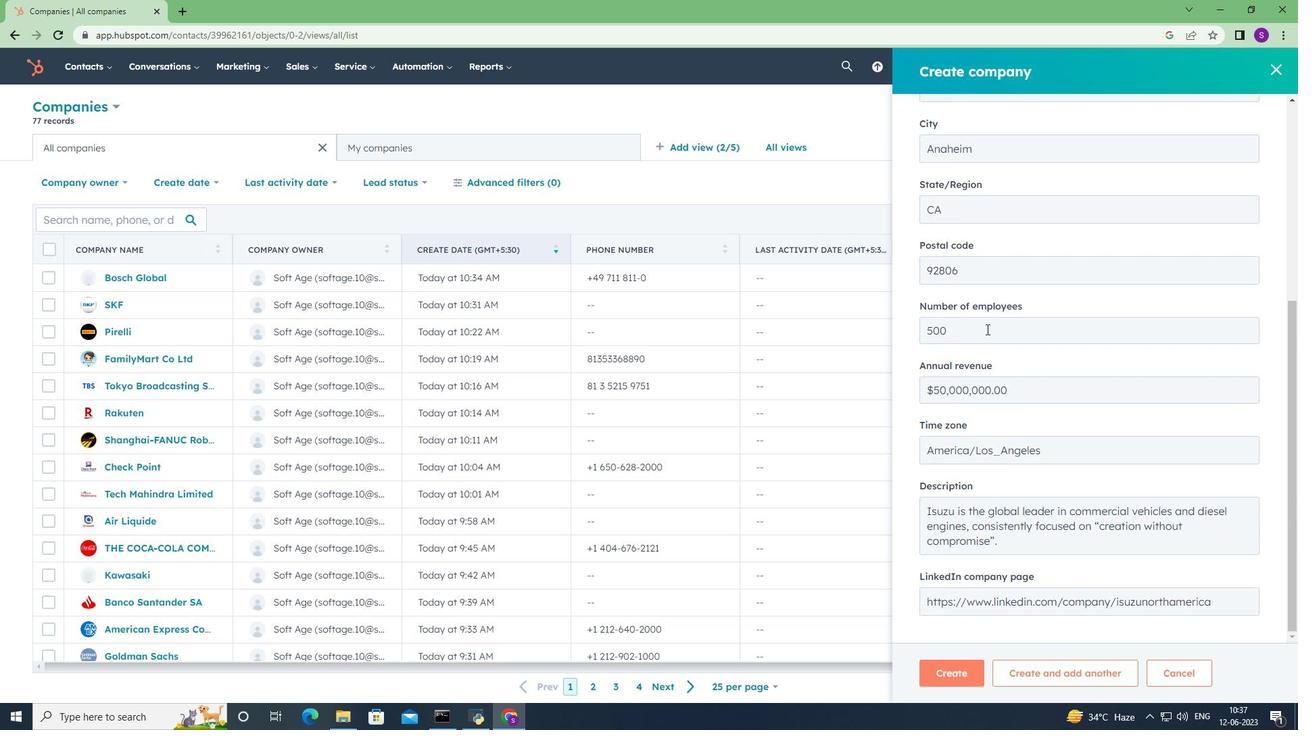 
Action: Mouse moved to (1005, 429)
Screenshot: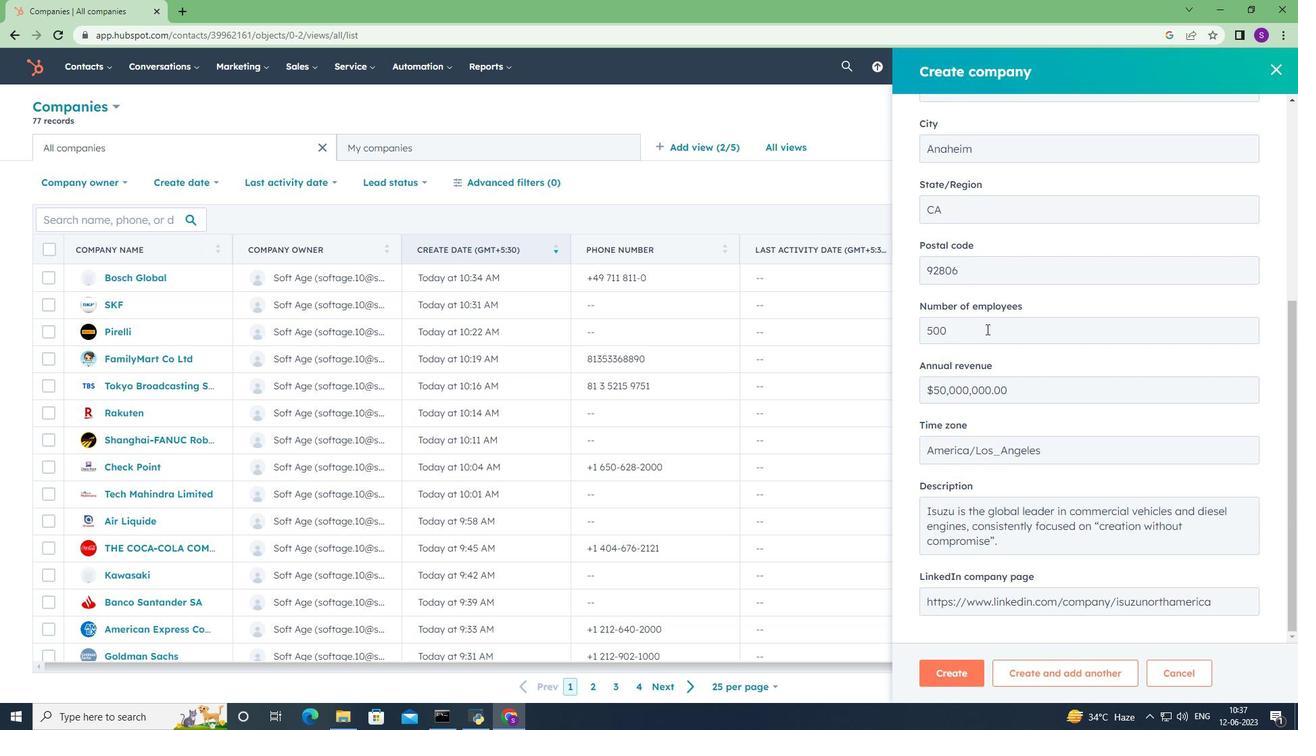 
Action: Mouse scrolled (987, 328) with delta (0, 0)
Screenshot: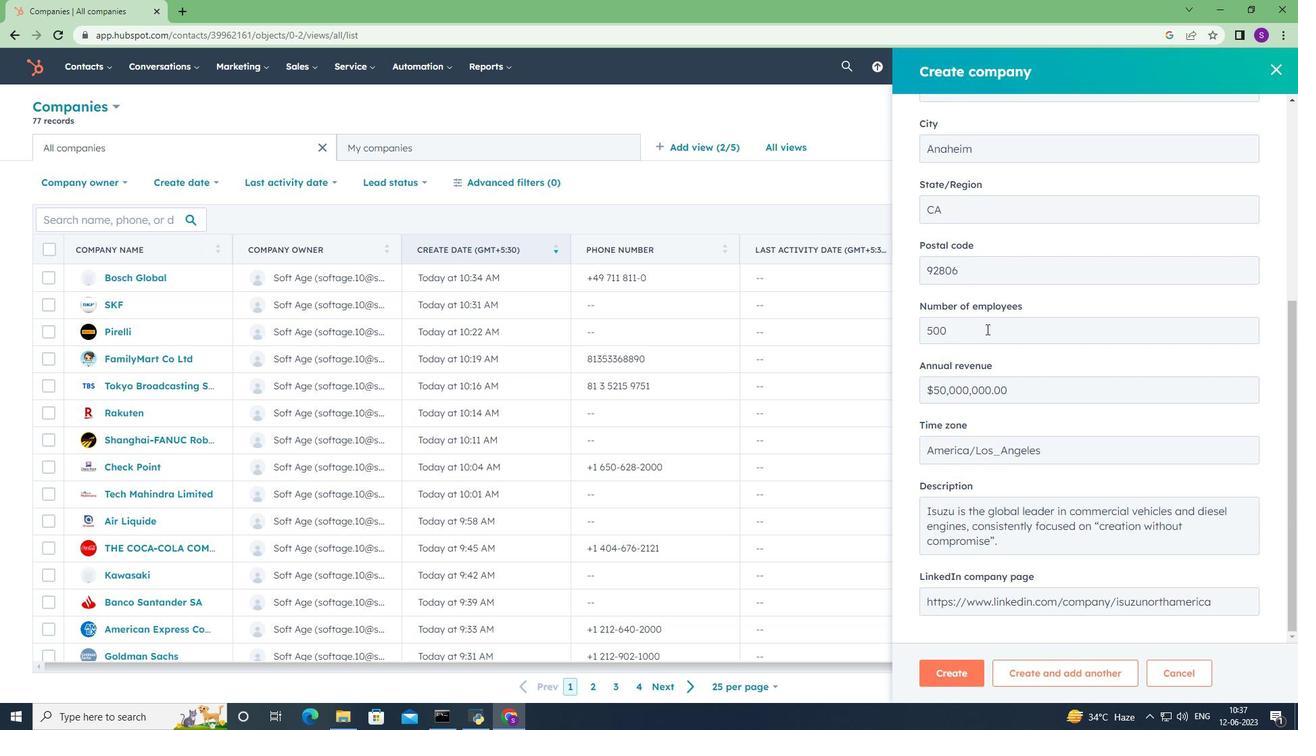 
Action: Mouse moved to (958, 678)
Screenshot: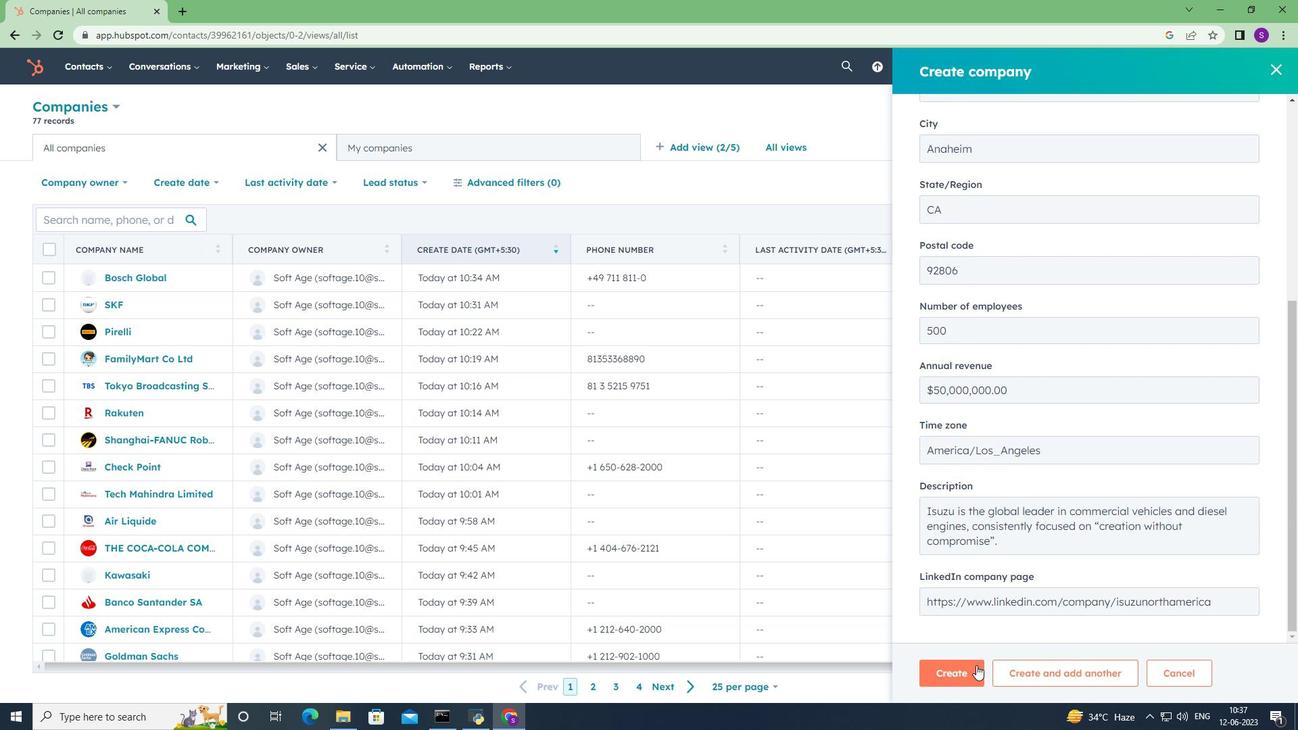 
Action: Mouse pressed left at (958, 678)
Screenshot: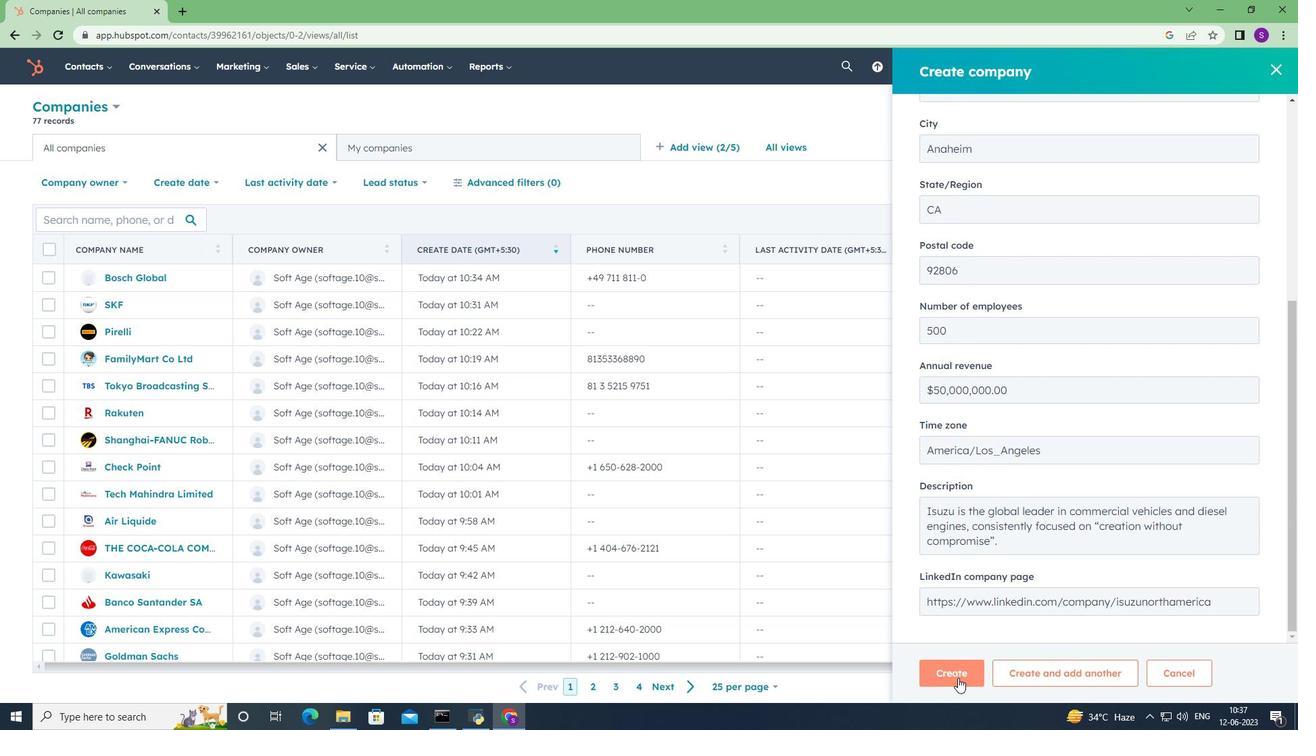 
Action: Mouse moved to (1120, 339)
Screenshot: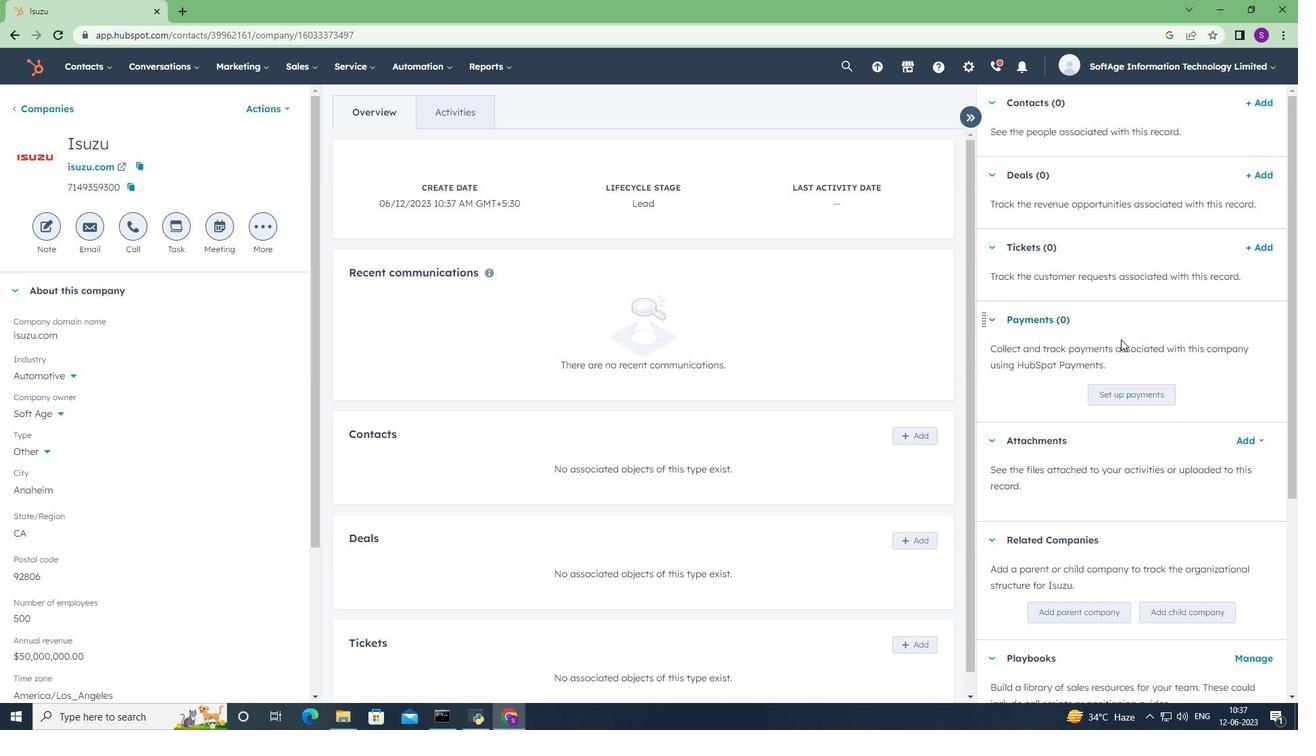 
Action: Mouse scrolled (1120, 338) with delta (0, 0)
Screenshot: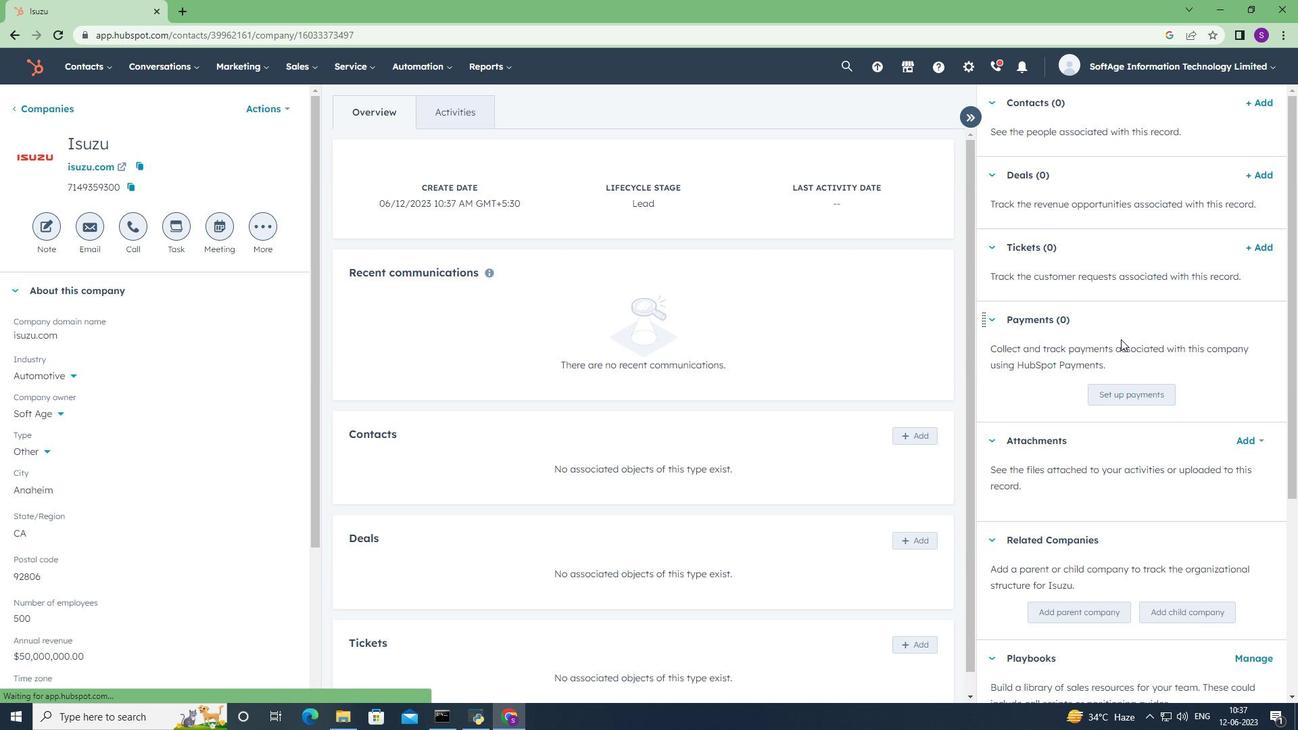 
Action: Mouse scrolled (1120, 338) with delta (0, 0)
Screenshot: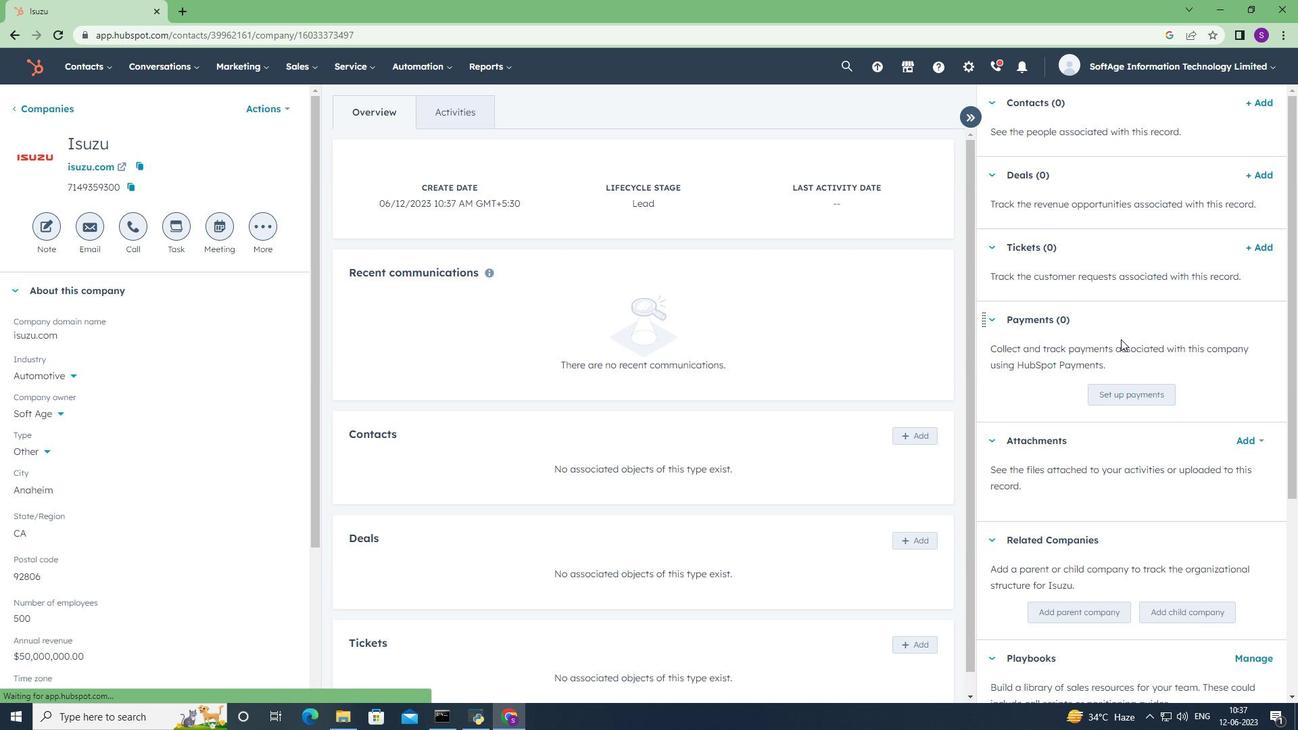 
Action: Mouse scrolled (1120, 338) with delta (0, 0)
Screenshot: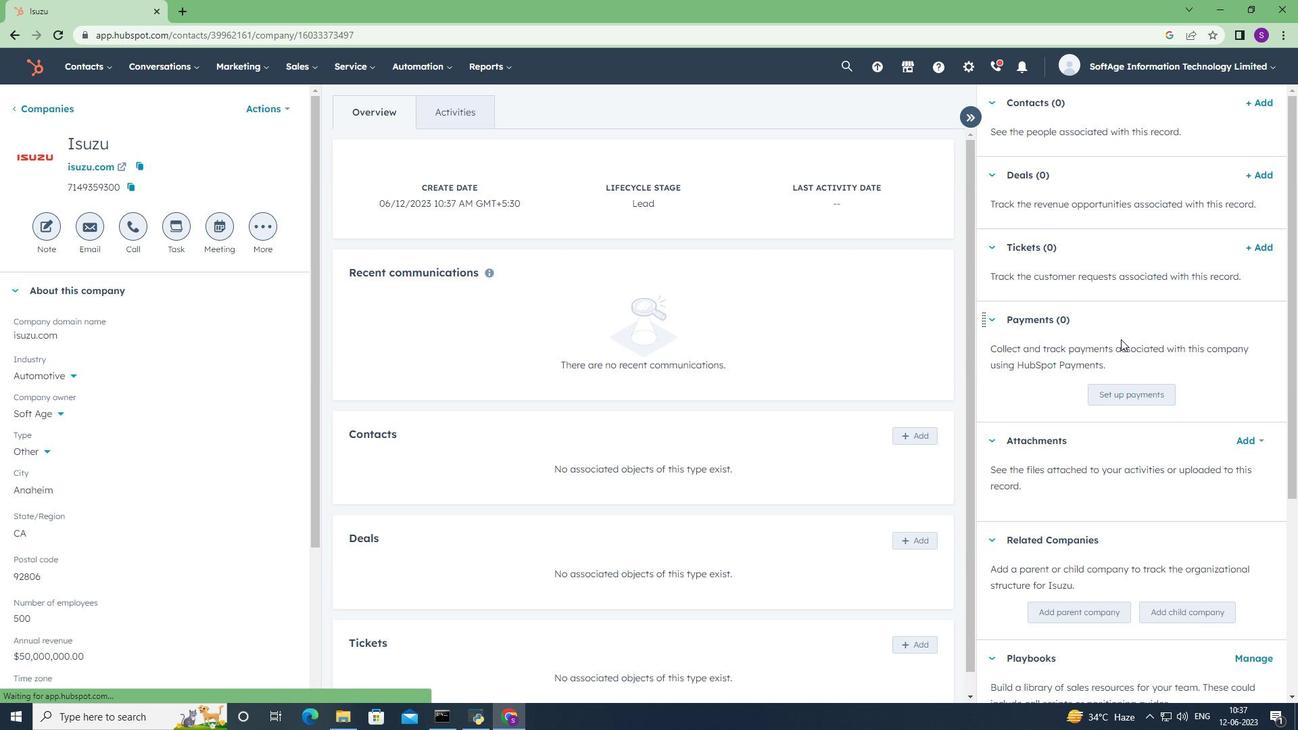 
Action: Mouse scrolled (1120, 338) with delta (0, 0)
Screenshot: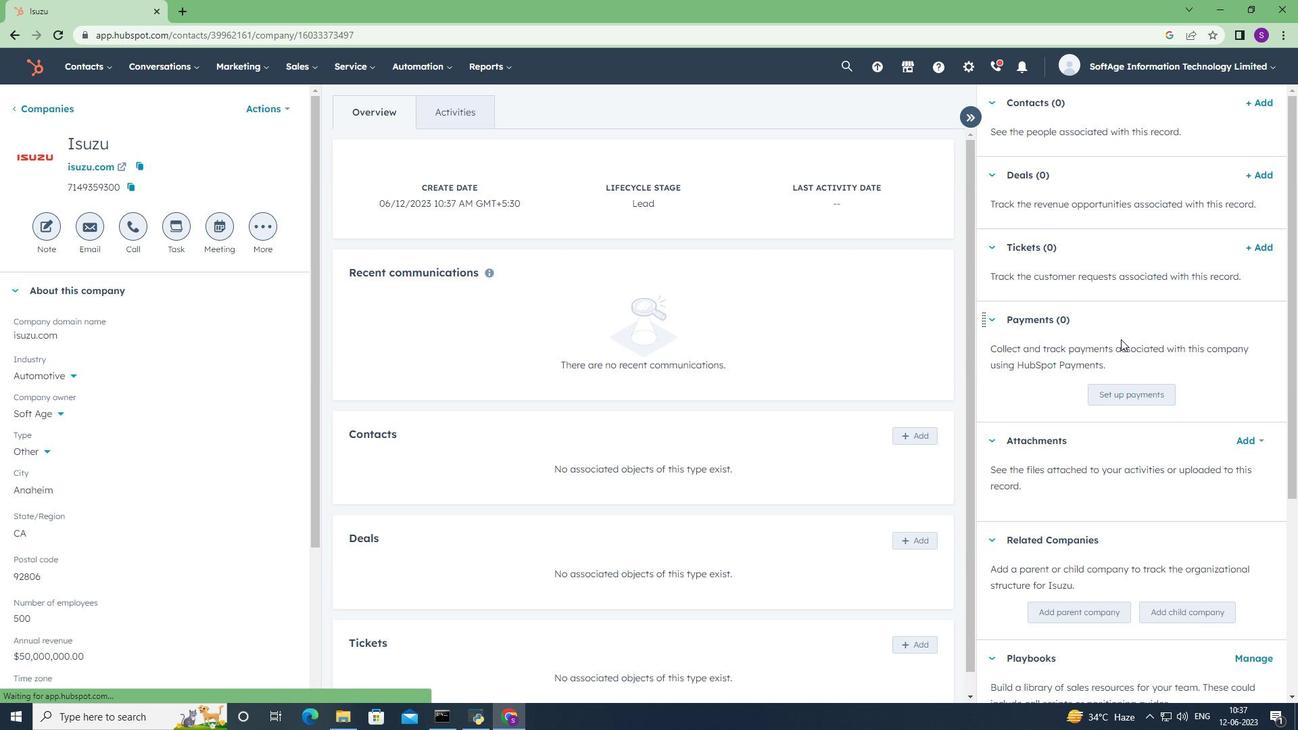 
Action: Mouse scrolled (1120, 338) with delta (0, 0)
Screenshot: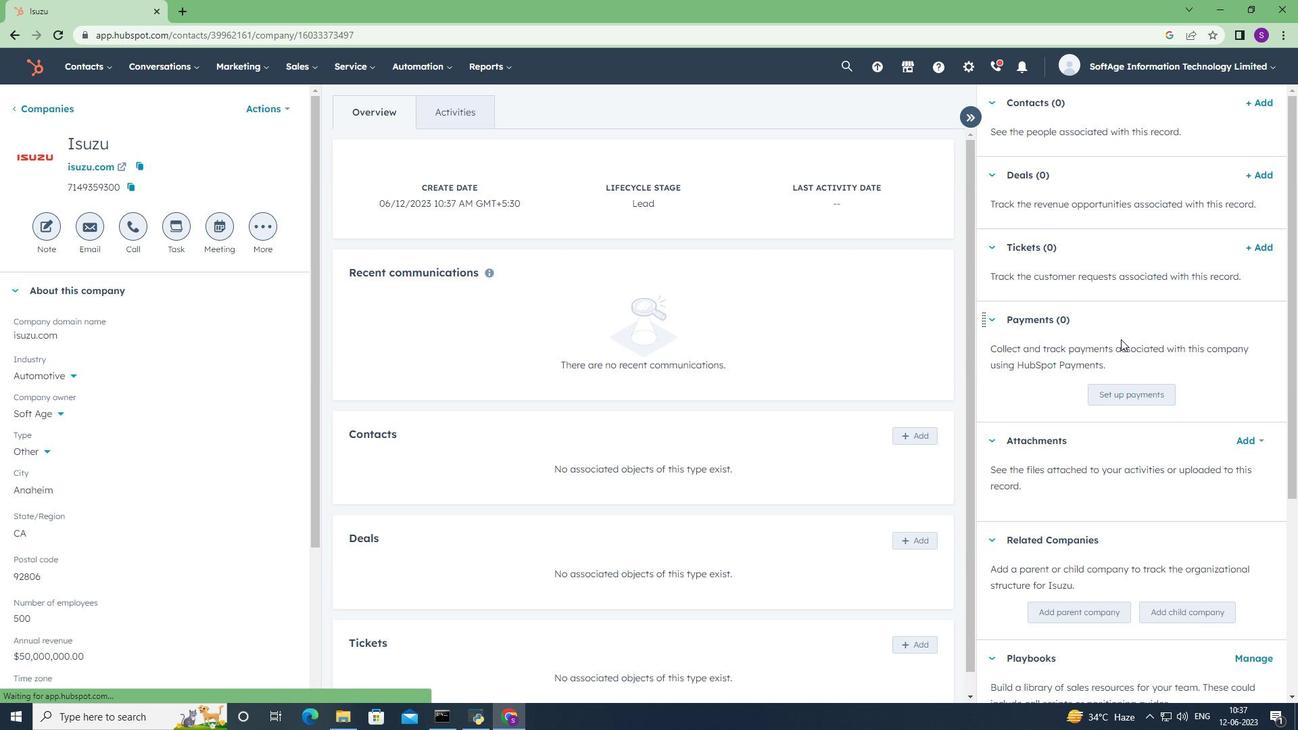 
Action: Mouse scrolled (1120, 340) with delta (0, 0)
Screenshot: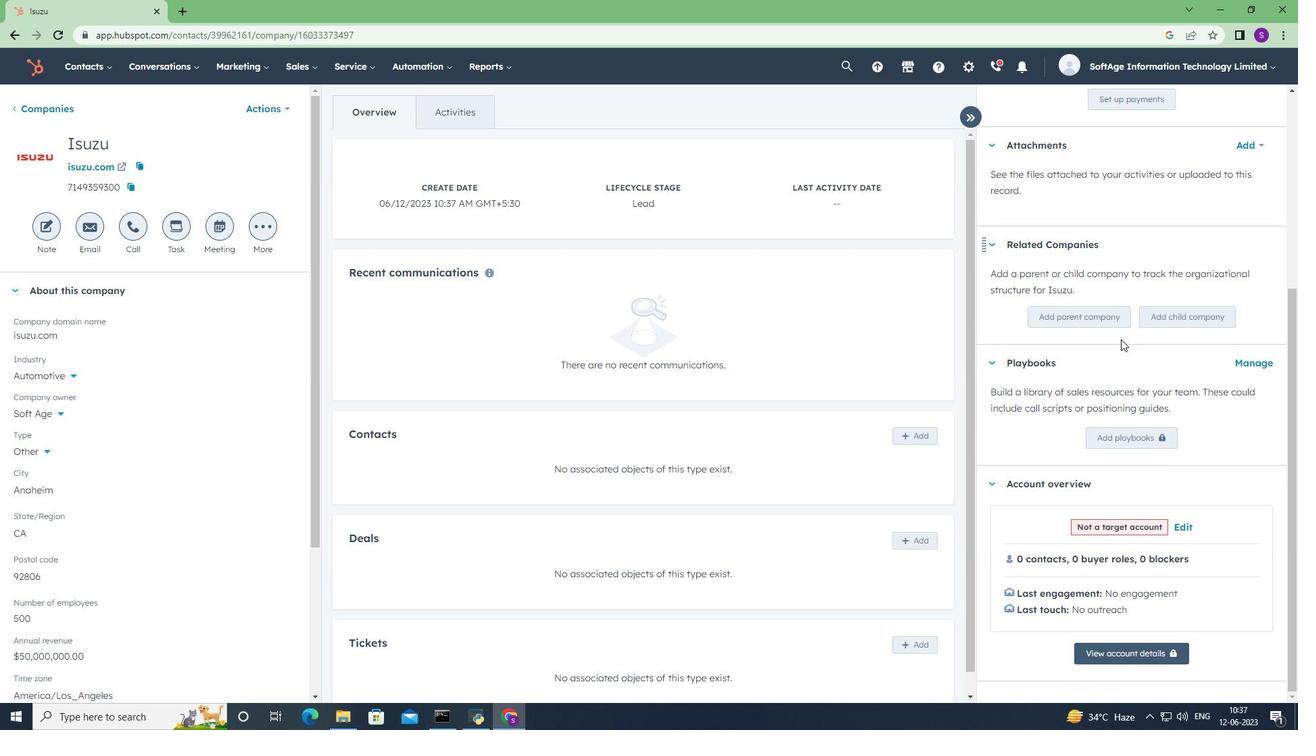 
Action: Mouse scrolled (1120, 340) with delta (0, 0)
Screenshot: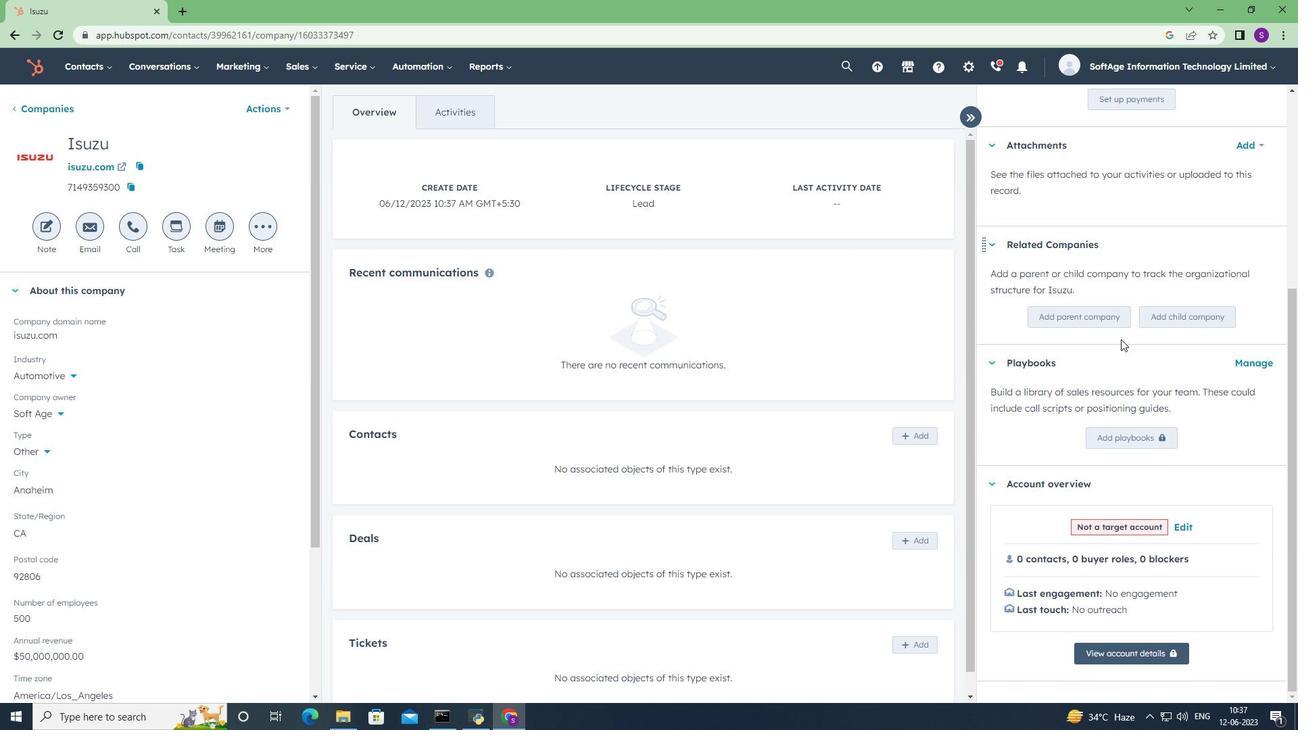 
Action: Mouse scrolled (1120, 340) with delta (0, 0)
Screenshot: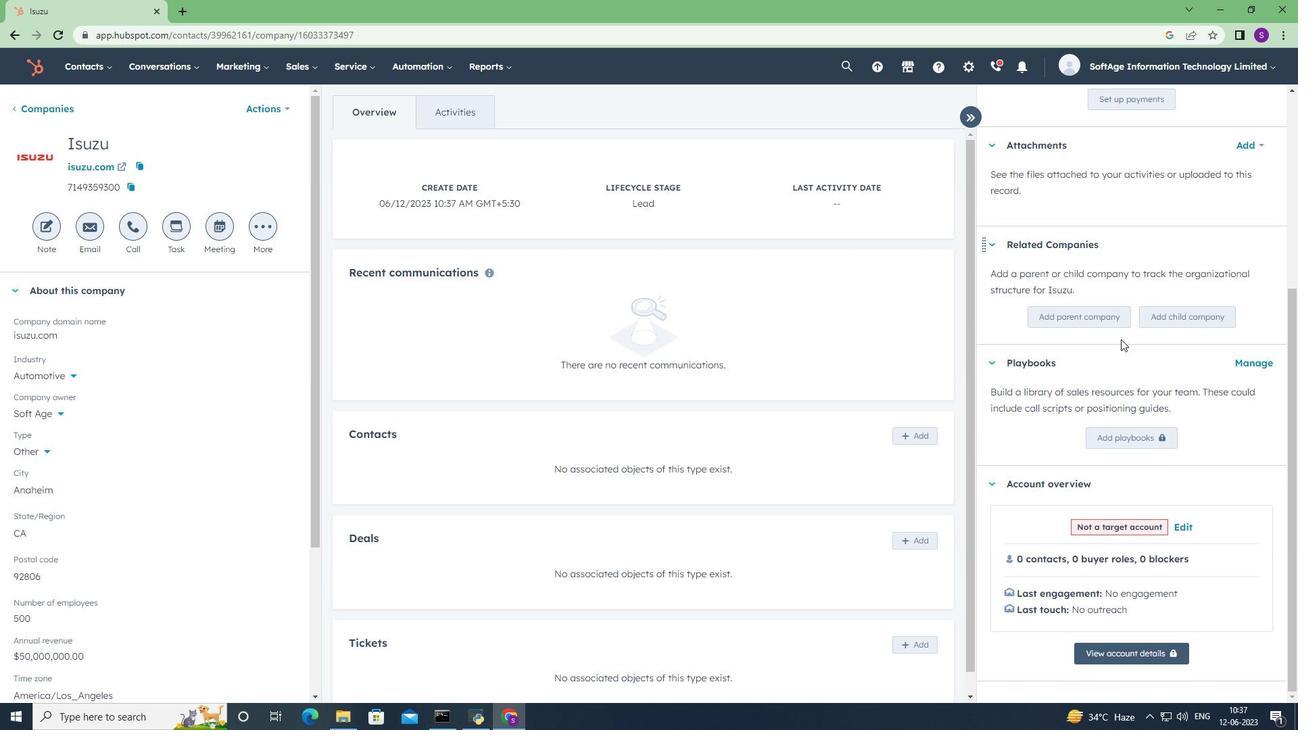 
Action: Mouse scrolled (1120, 340) with delta (0, 0)
Screenshot: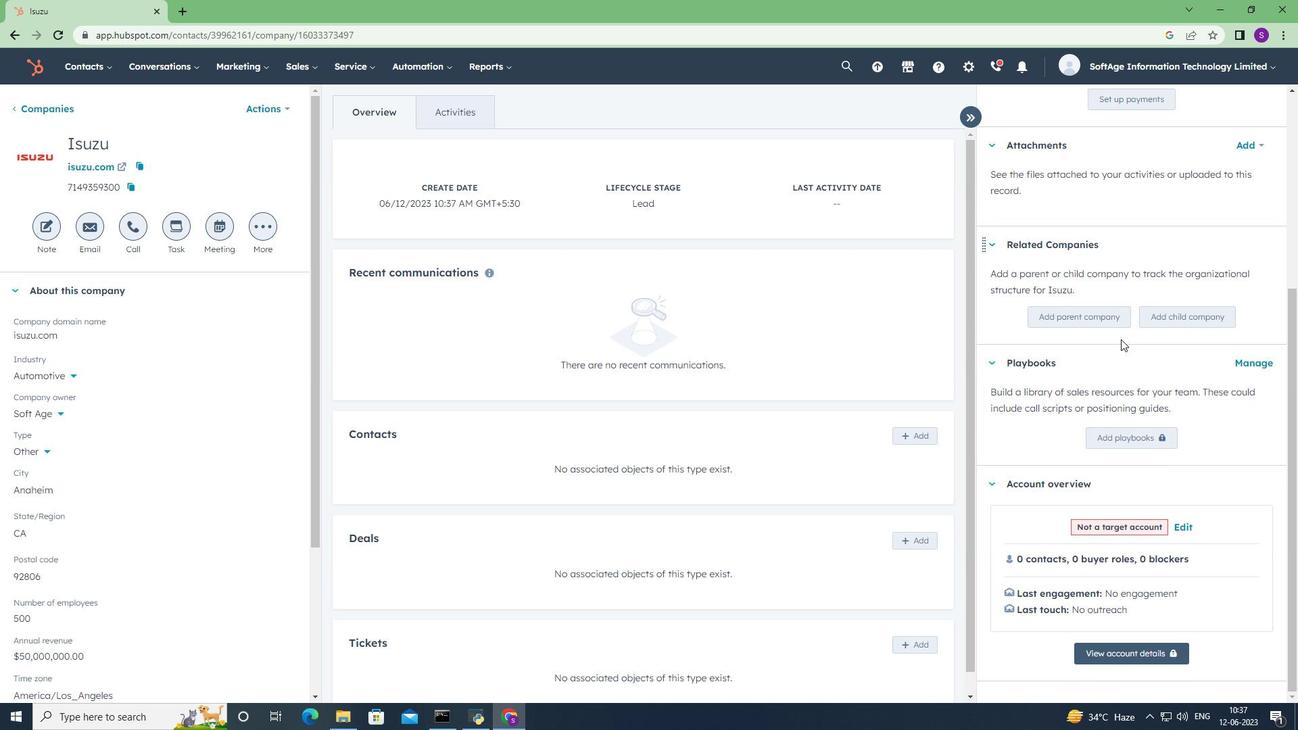 
Action: Mouse scrolled (1120, 340) with delta (0, 0)
Screenshot: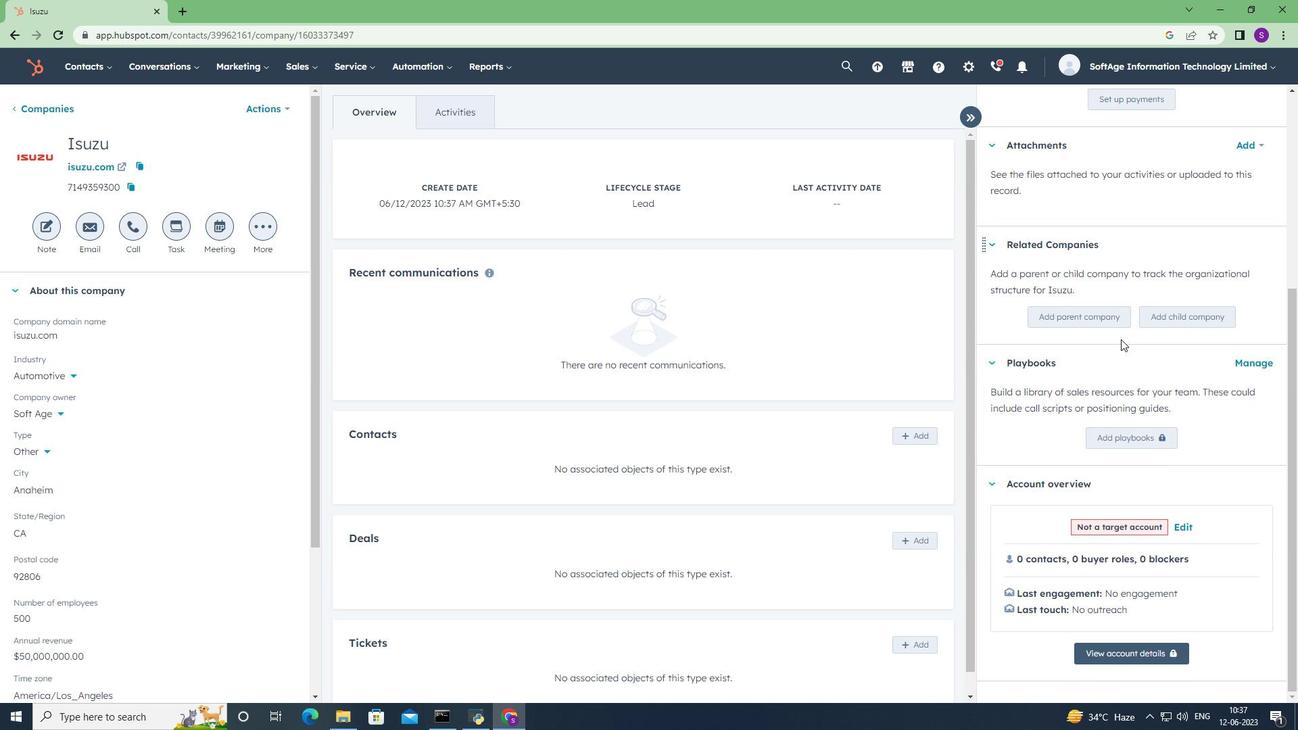 
Action: Mouse moved to (859, 385)
Screenshot: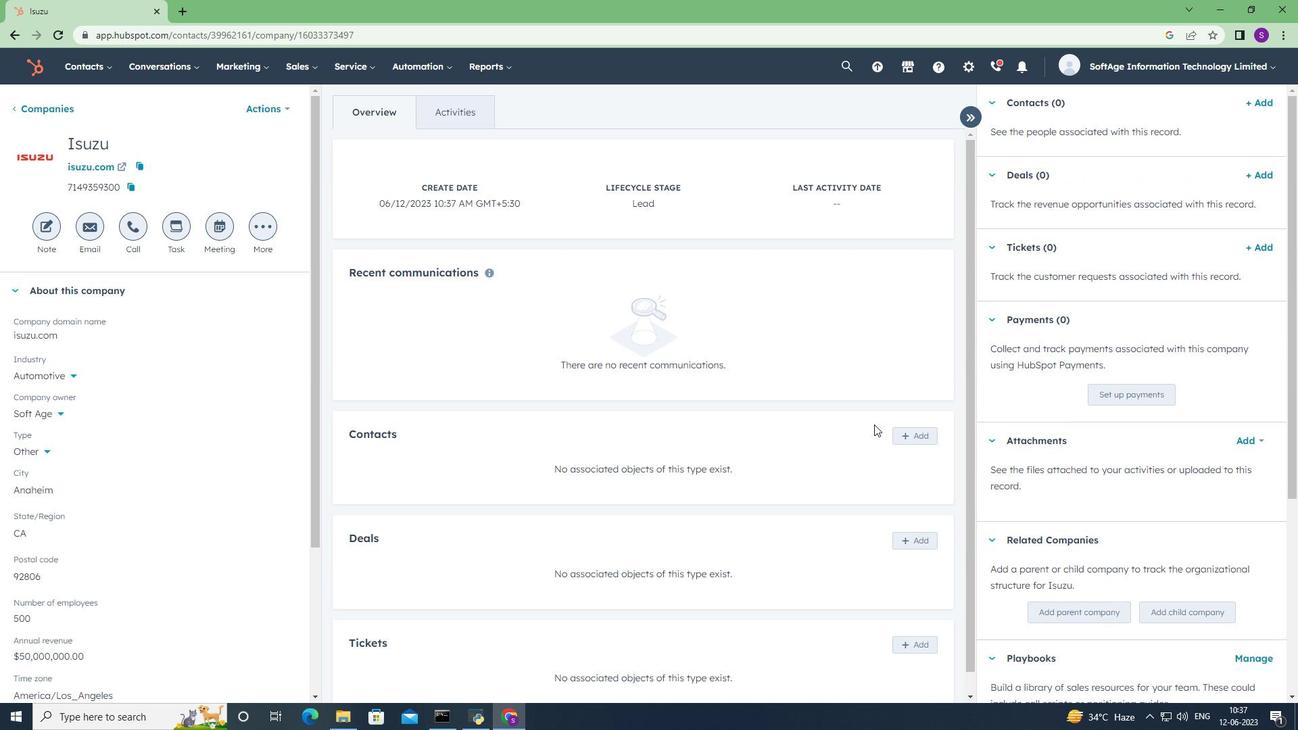 
Action: Mouse scrolled (859, 384) with delta (0, 0)
Screenshot: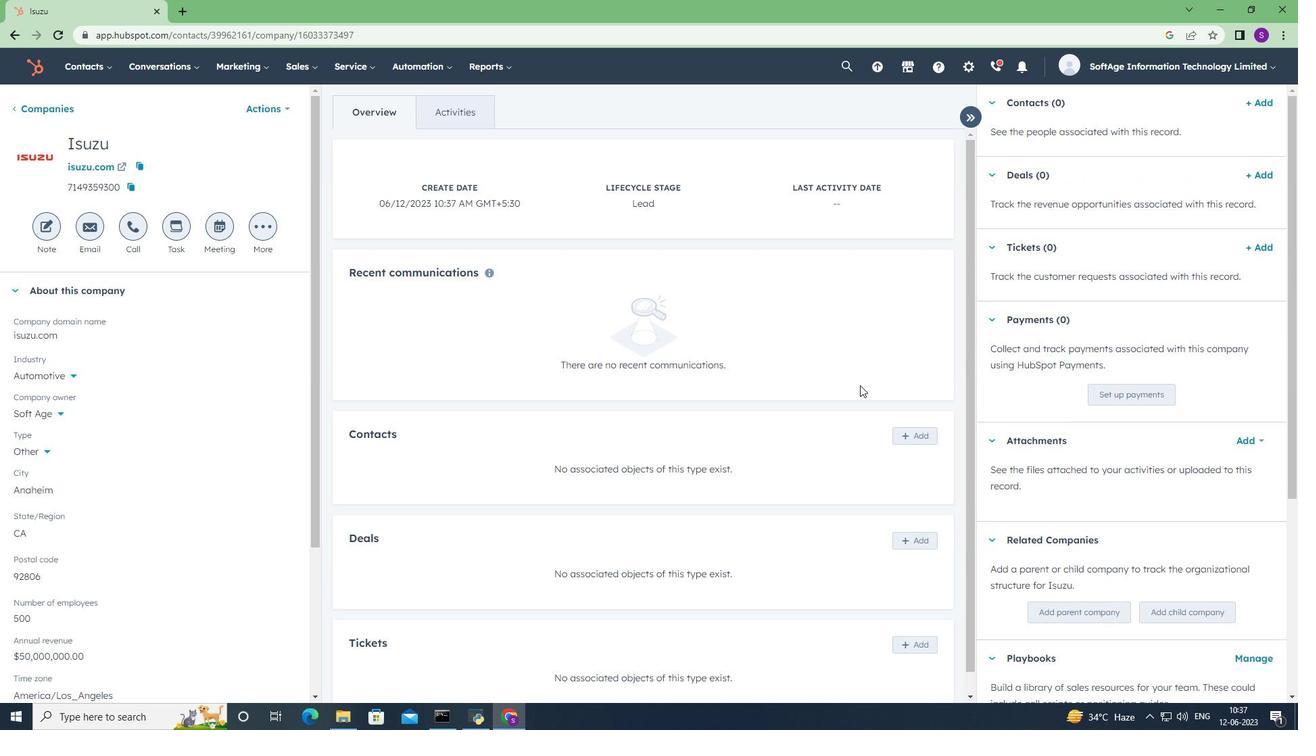 
Action: Mouse scrolled (859, 384) with delta (0, 0)
Screenshot: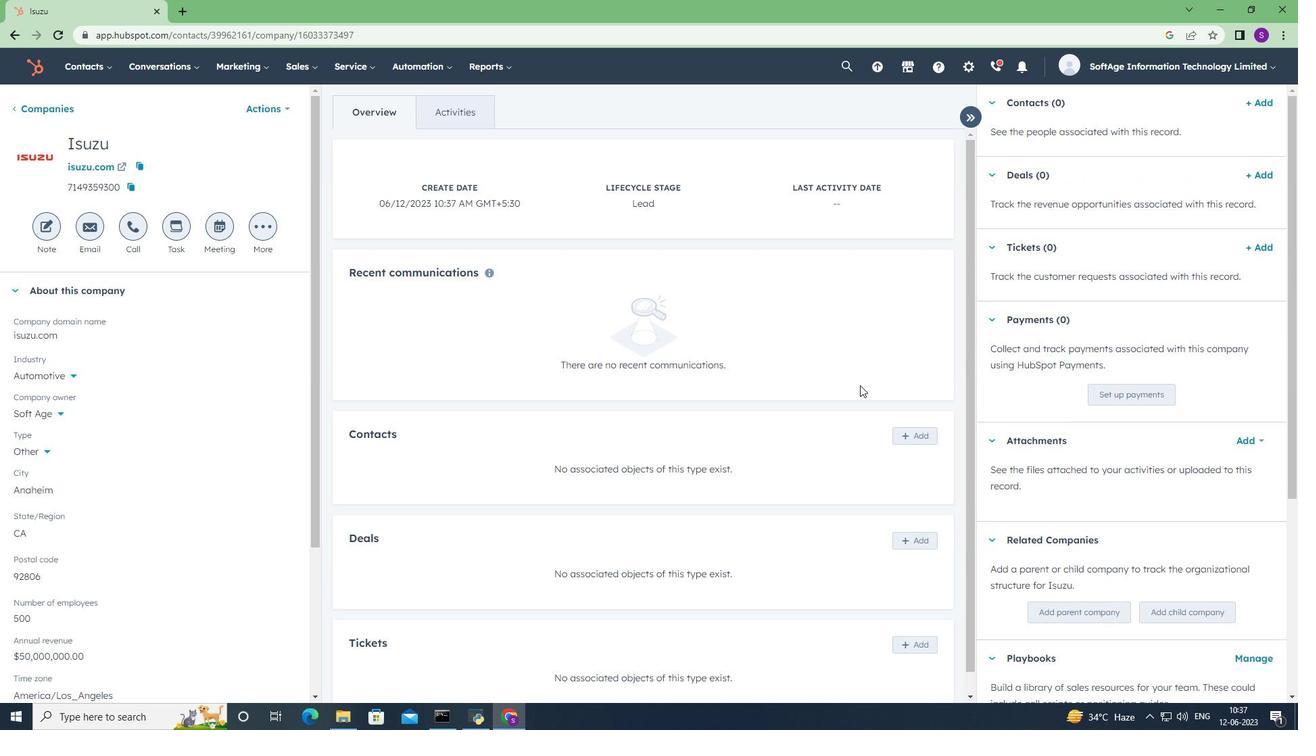 
Action: Mouse scrolled (859, 384) with delta (0, 0)
Screenshot: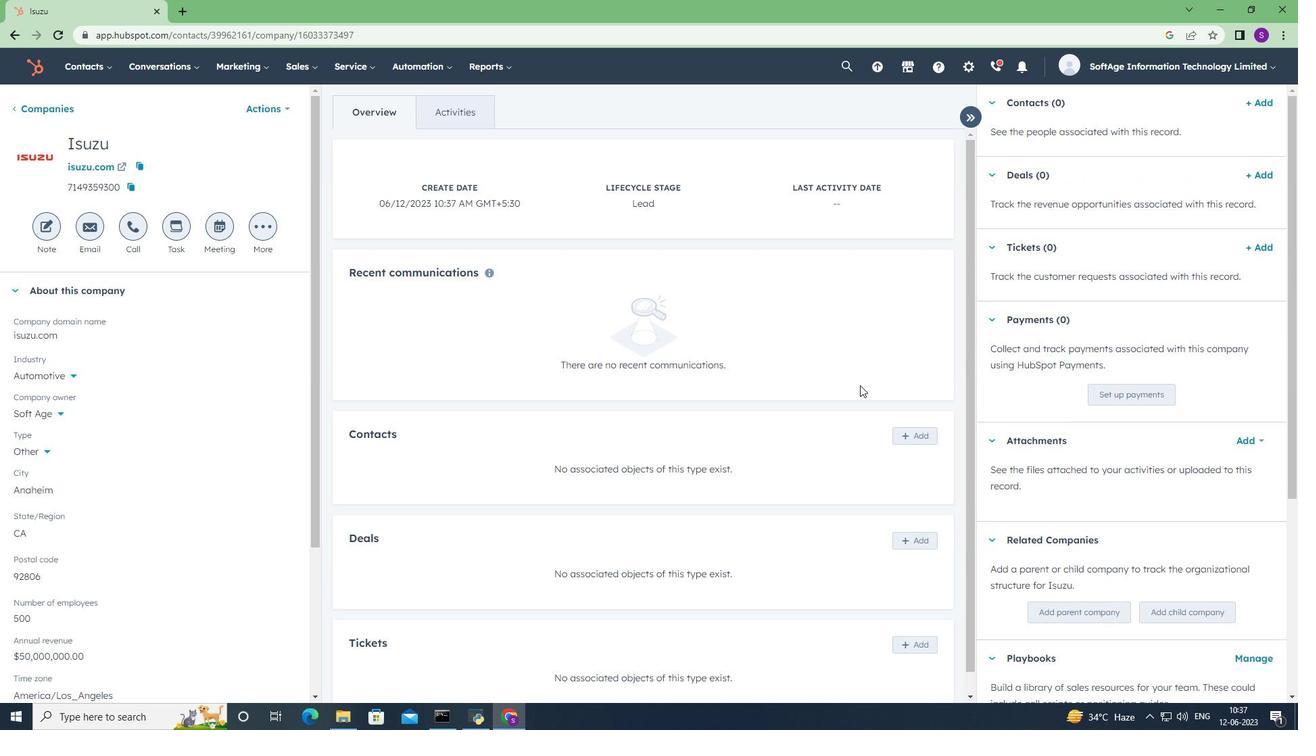 
Action: Mouse scrolled (859, 384) with delta (0, 0)
Screenshot: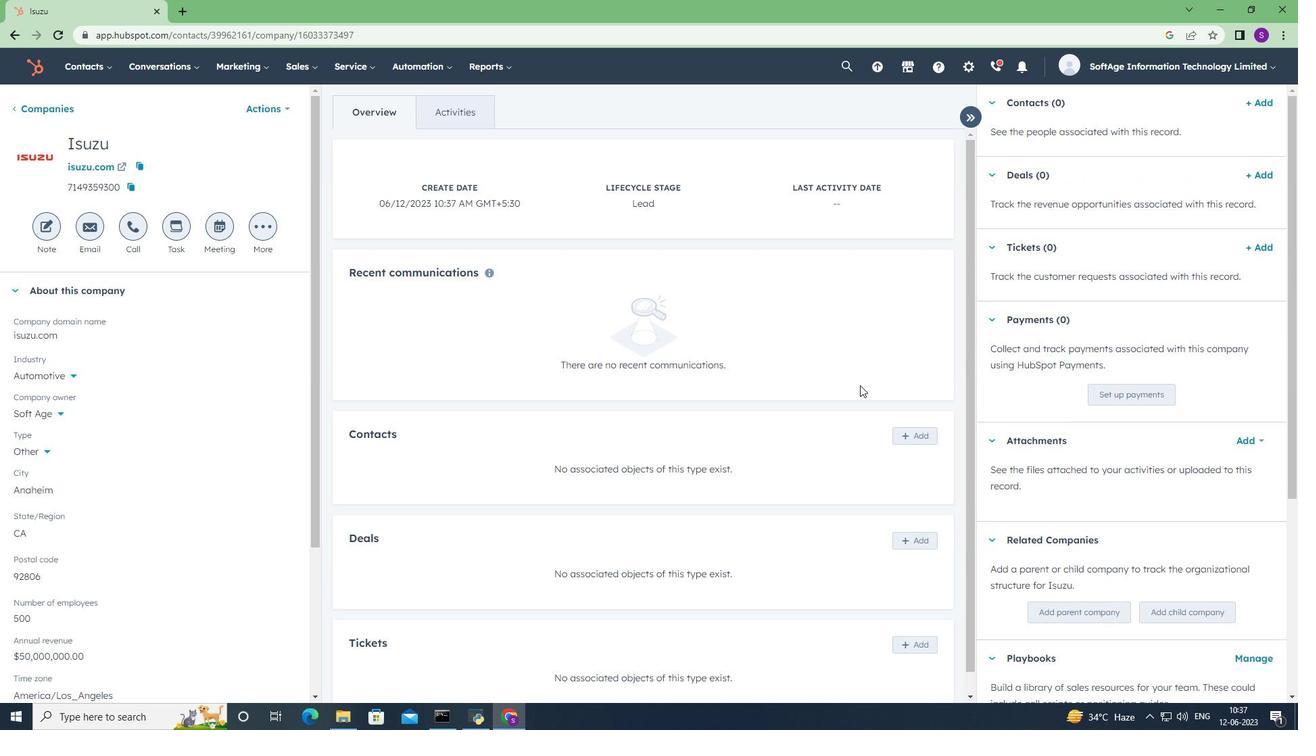 
Action: Mouse scrolled (859, 384) with delta (0, 0)
Screenshot: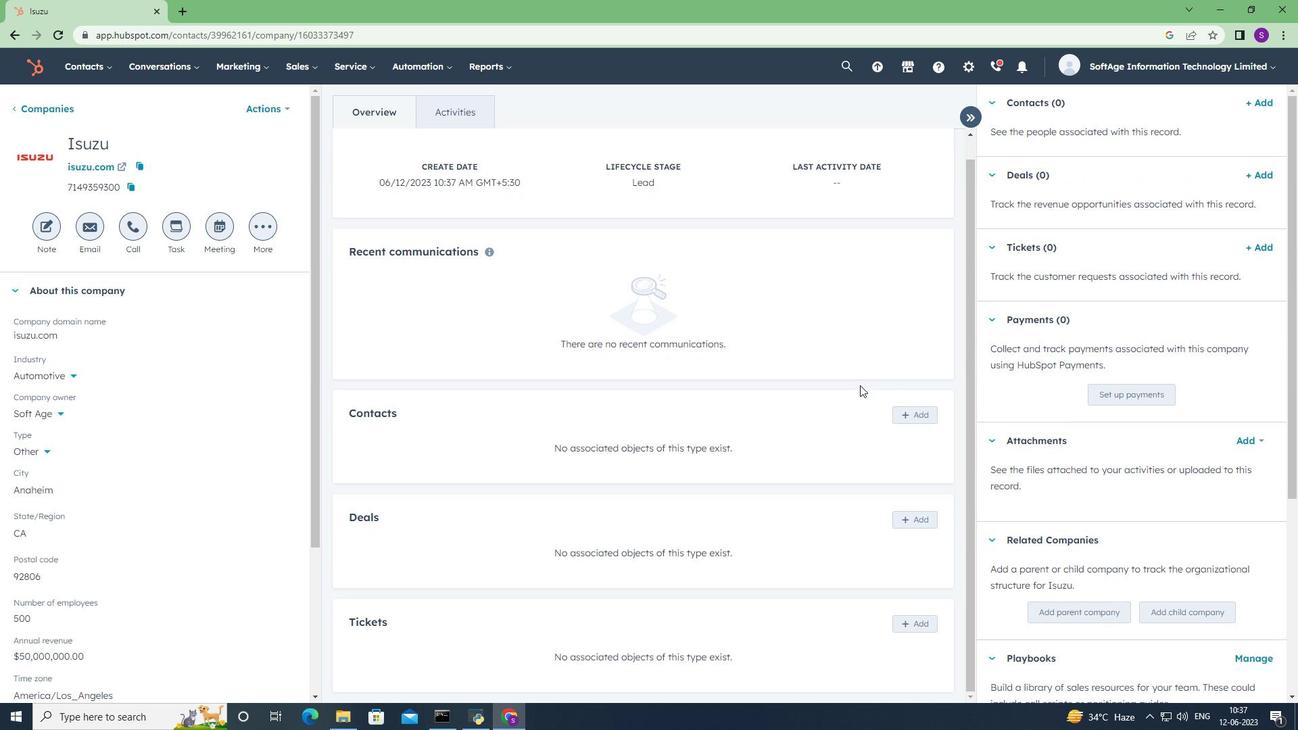 
Action: Mouse scrolled (859, 384) with delta (0, 0)
Screenshot: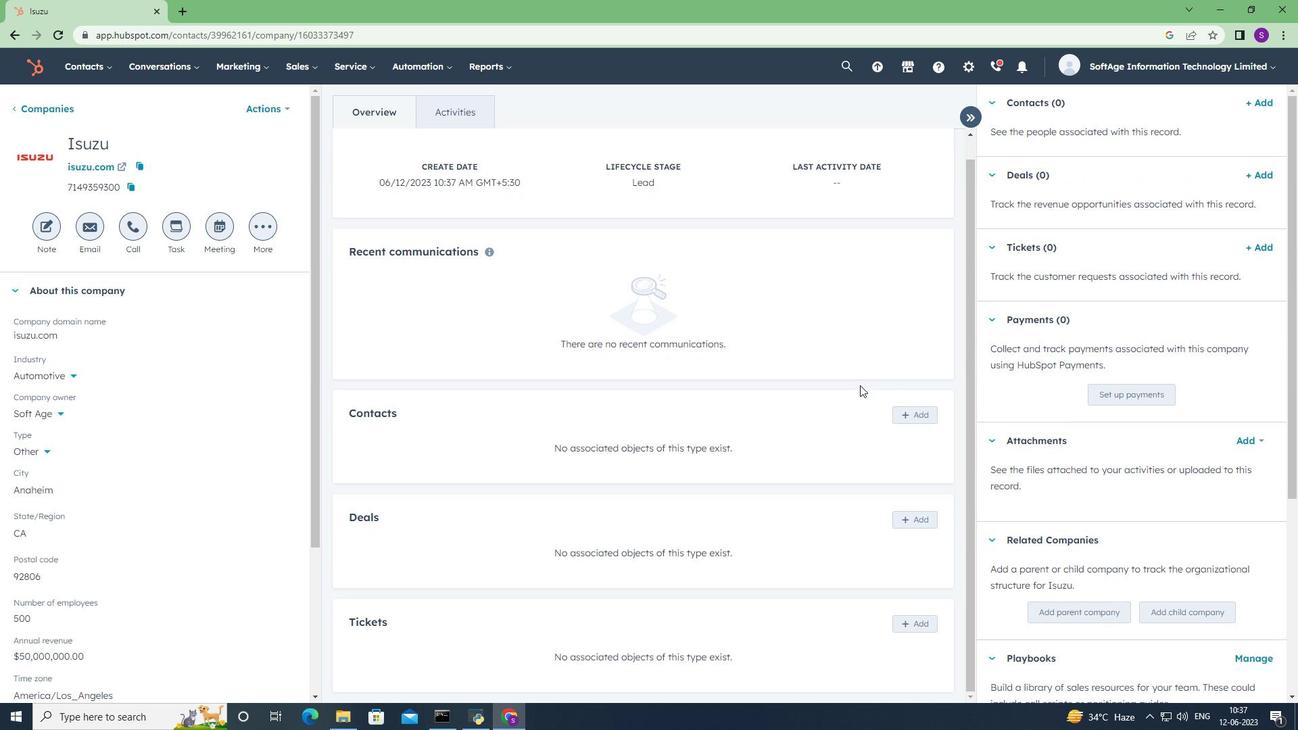 
Action: Mouse scrolled (859, 384) with delta (0, 0)
Screenshot: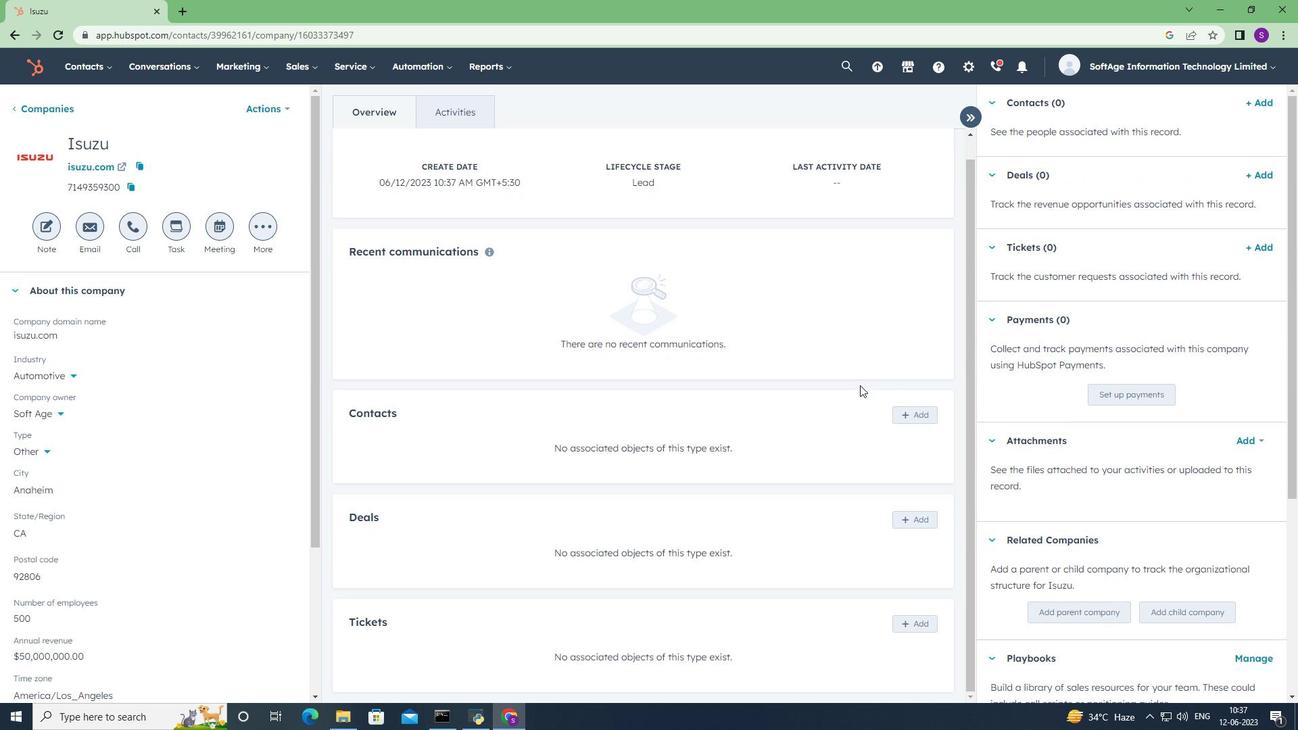 
Action: Mouse scrolled (859, 384) with delta (0, 0)
Screenshot: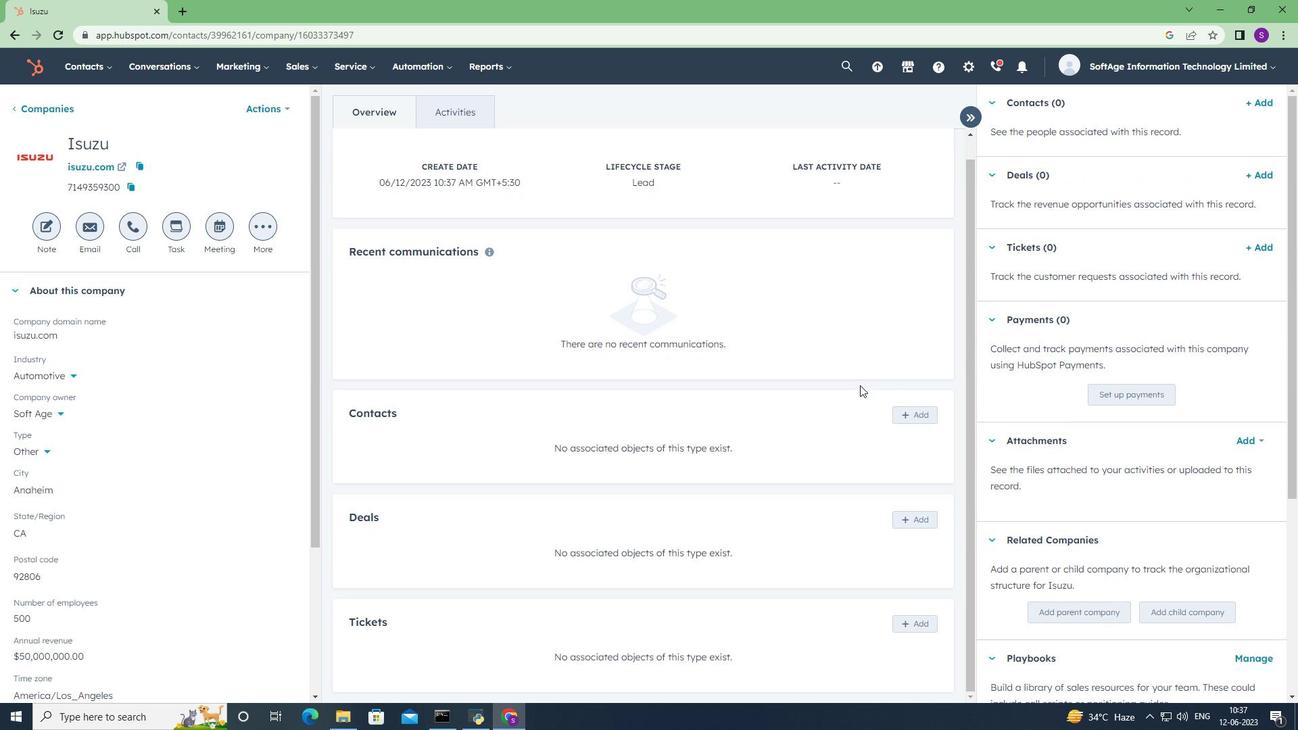 
Action: Mouse scrolled (859, 386) with delta (0, 0)
Screenshot: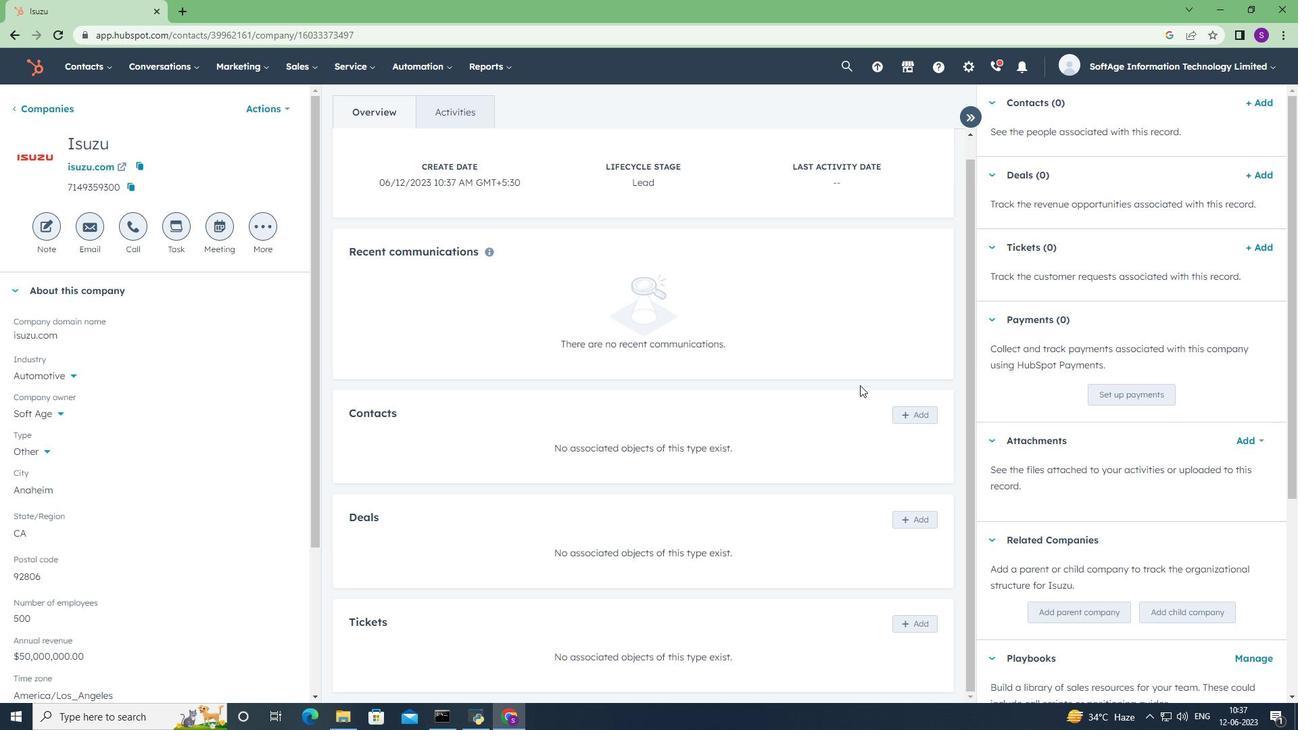 
Action: Mouse scrolled (859, 386) with delta (0, 0)
Screenshot: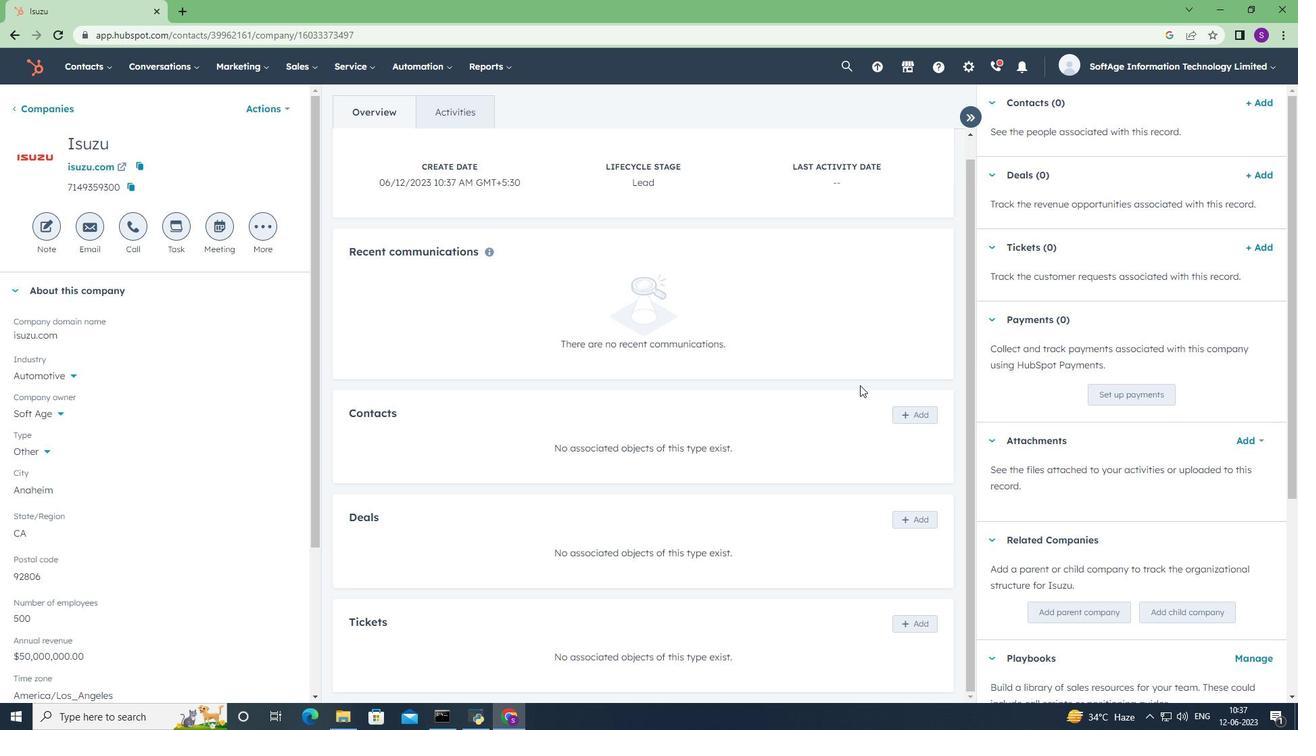 
Action: Mouse scrolled (859, 386) with delta (0, 0)
Screenshot: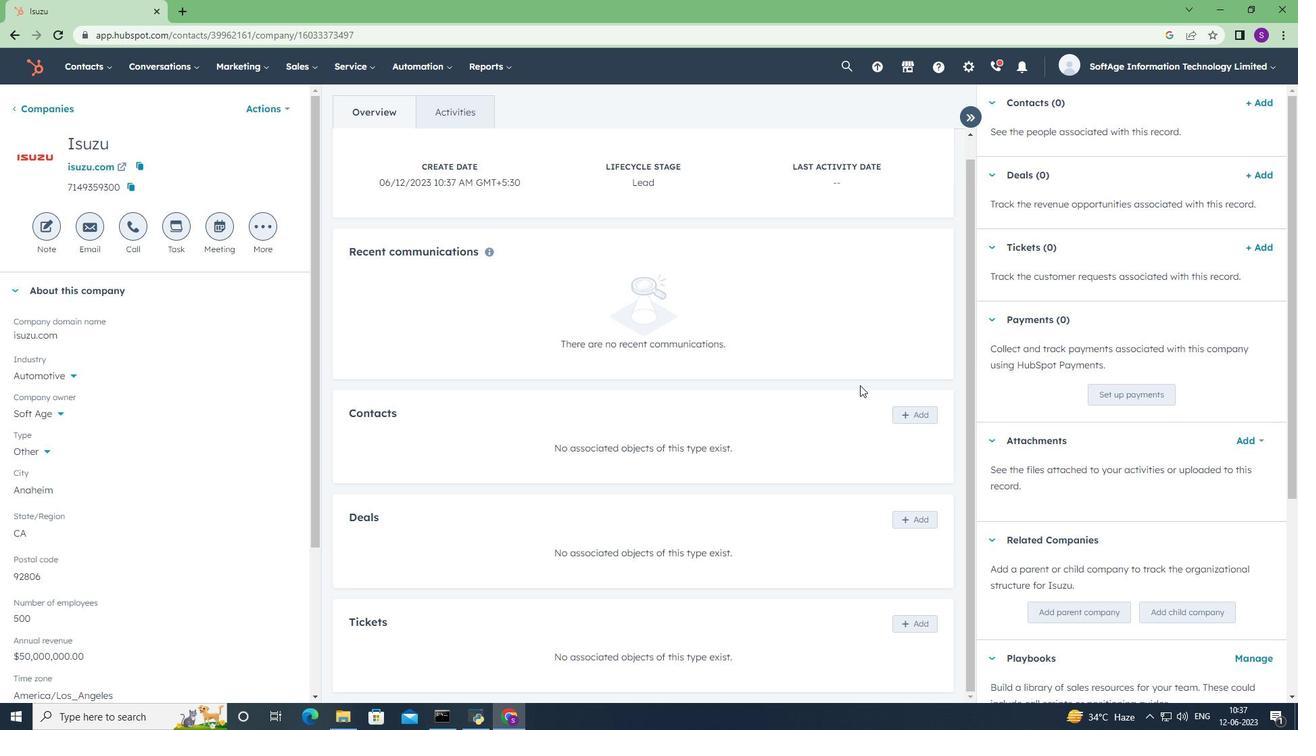 
Action: Mouse scrolled (859, 386) with delta (0, 0)
Screenshot: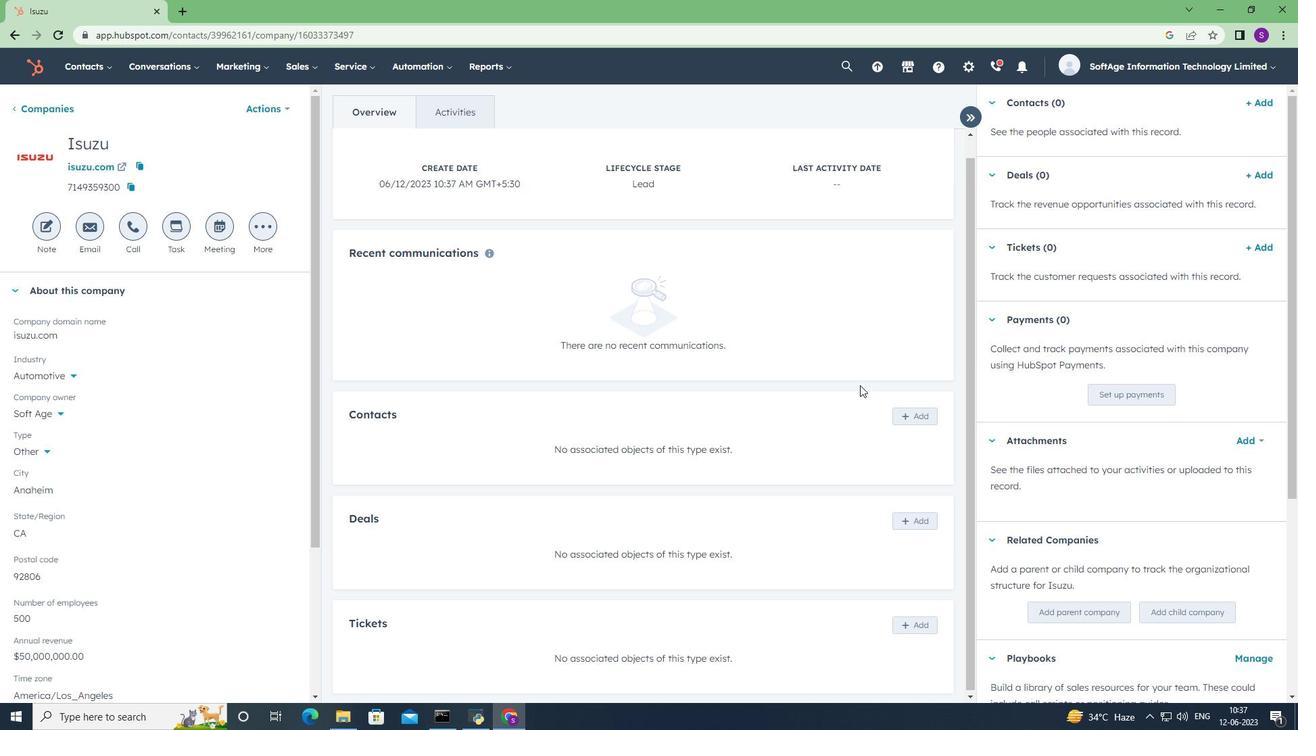 
Action: Mouse scrolled (859, 386) with delta (0, 0)
Screenshot: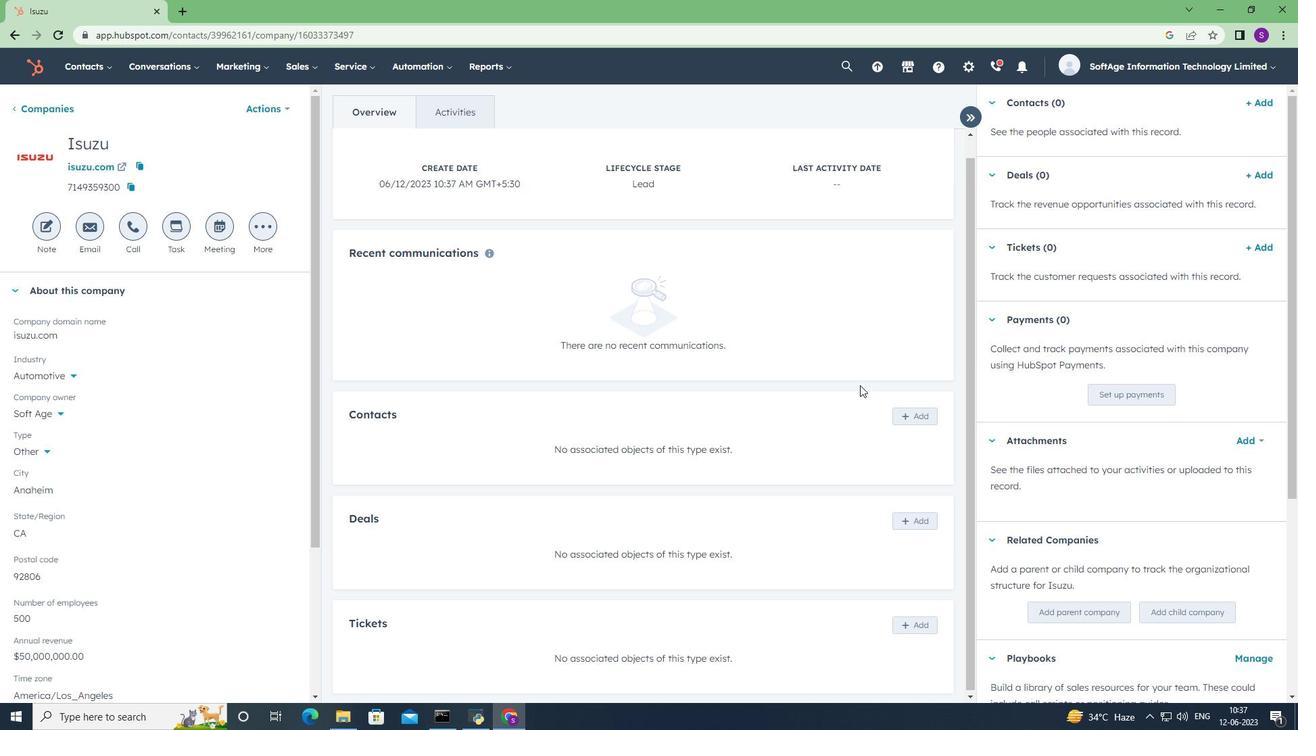 
Action: Mouse scrolled (859, 384) with delta (0, 0)
Screenshot: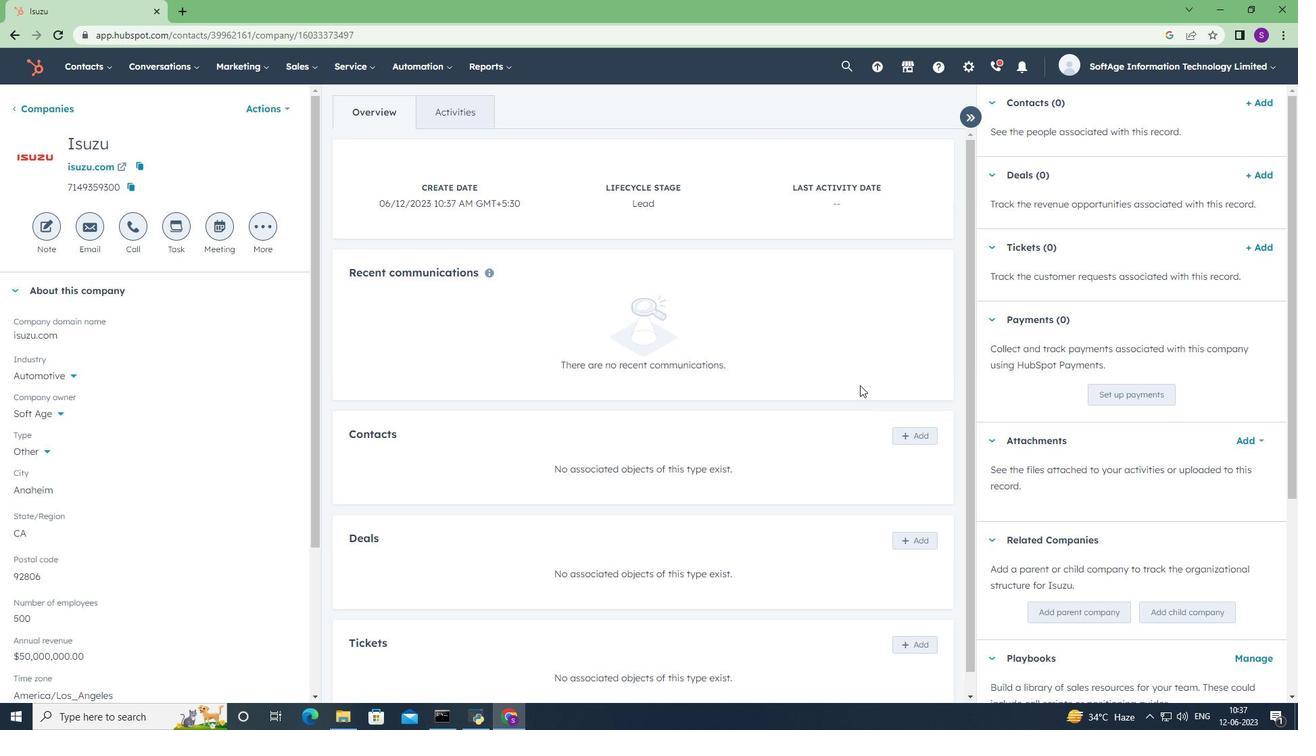 
Action: Mouse scrolled (859, 384) with delta (0, 0)
Screenshot: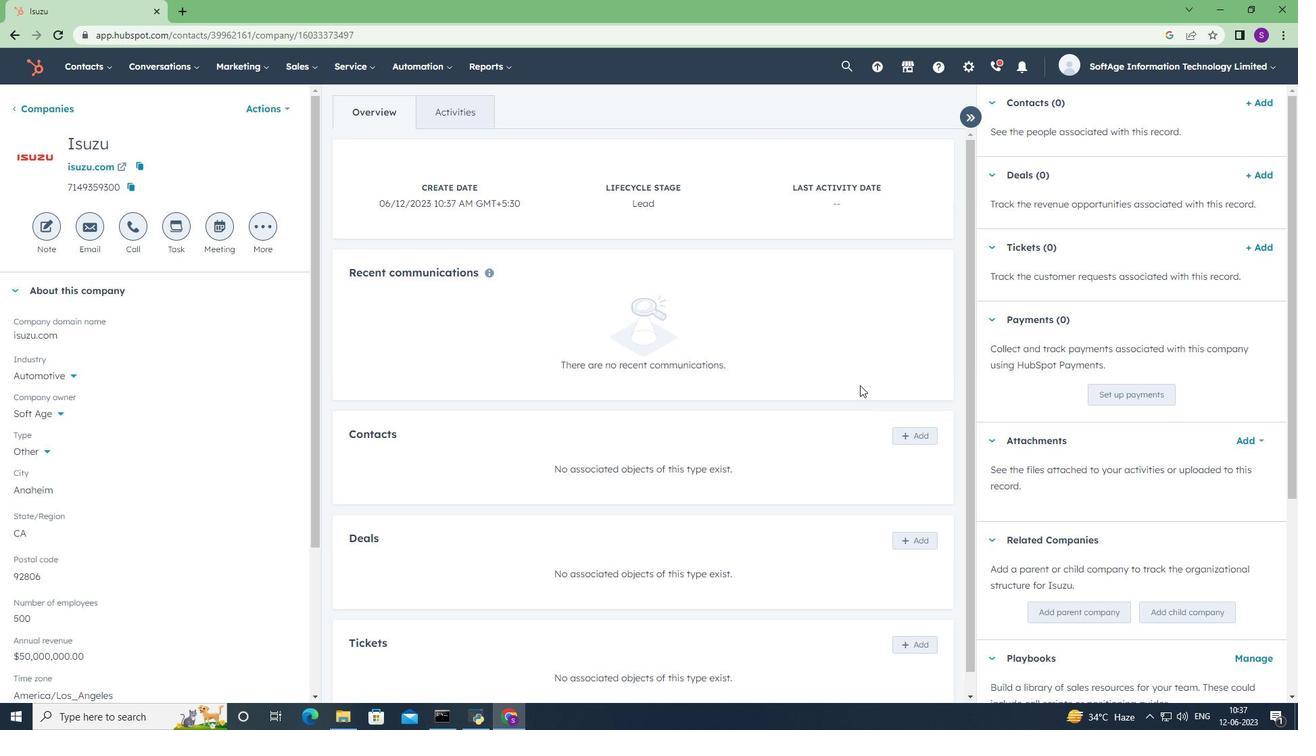 
Action: Mouse scrolled (859, 384) with delta (0, 0)
Screenshot: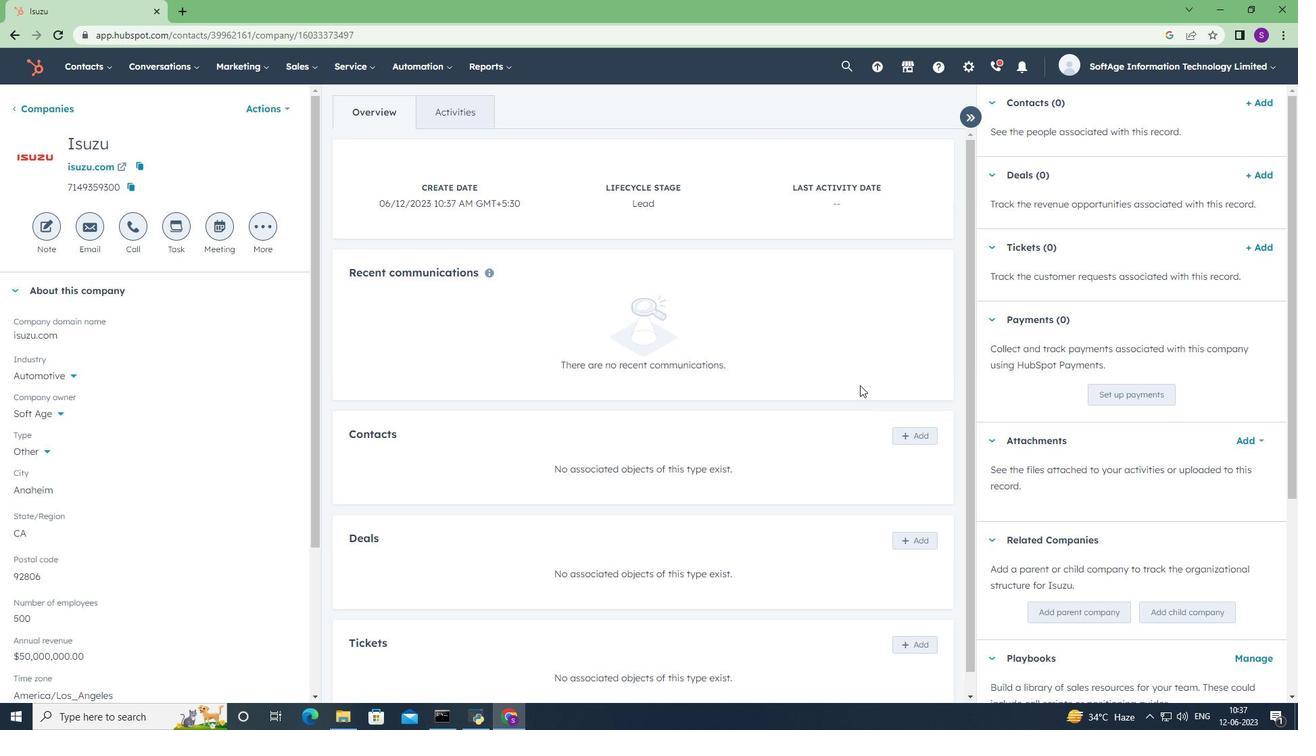 
Action: Mouse scrolled (859, 384) with delta (0, 0)
Screenshot: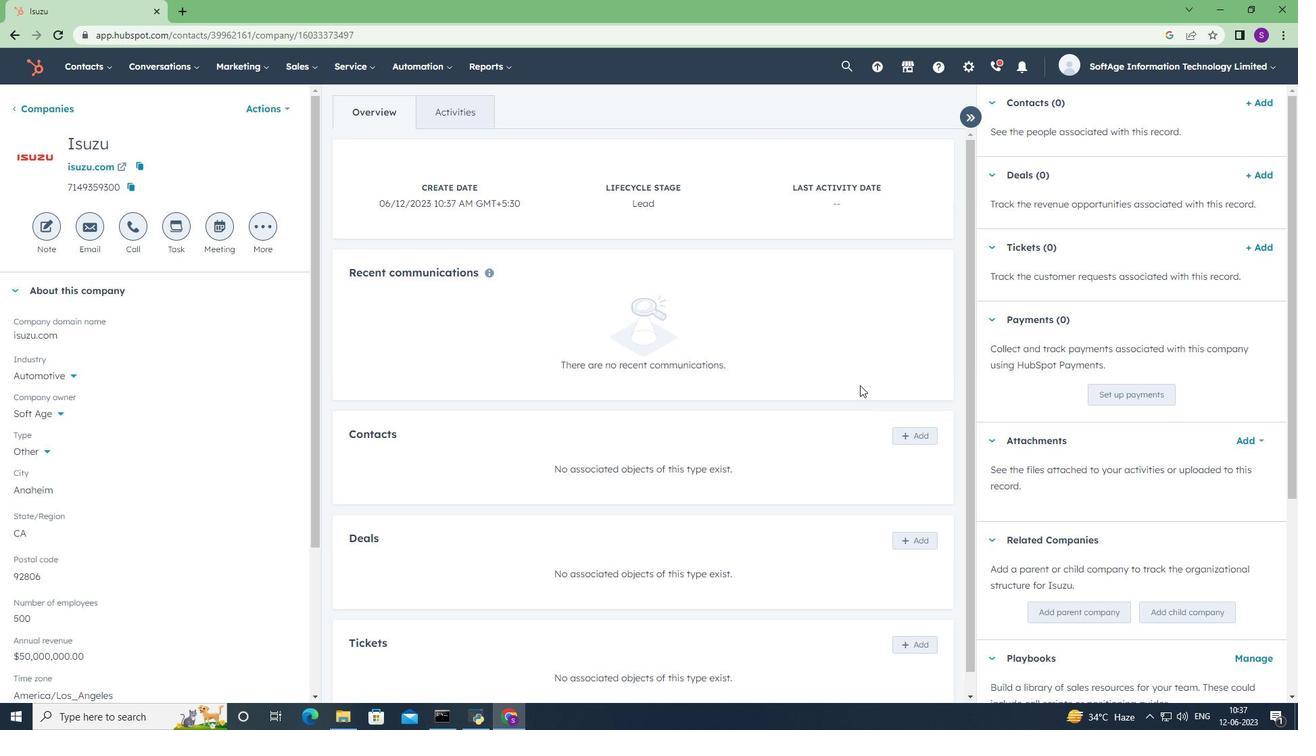 
Action: Mouse scrolled (859, 384) with delta (0, 0)
Screenshot: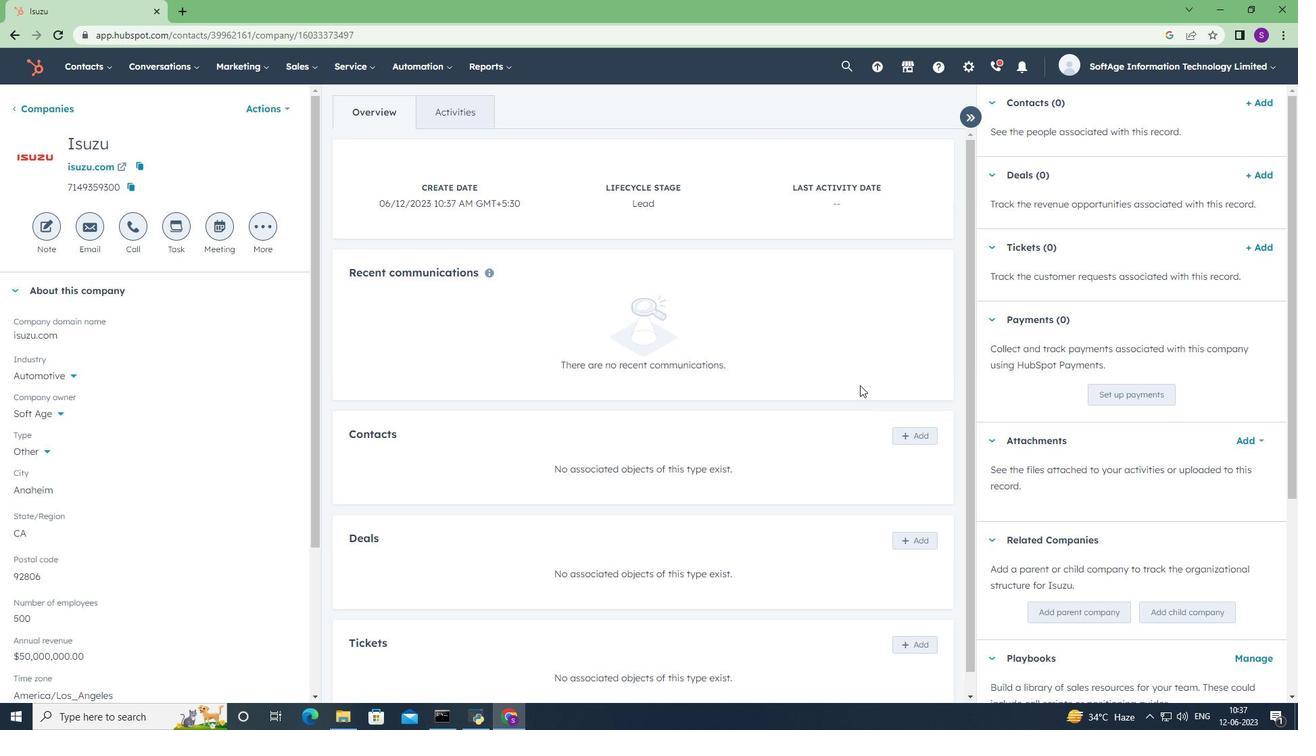 
Action: Mouse scrolled (859, 384) with delta (0, 0)
Screenshot: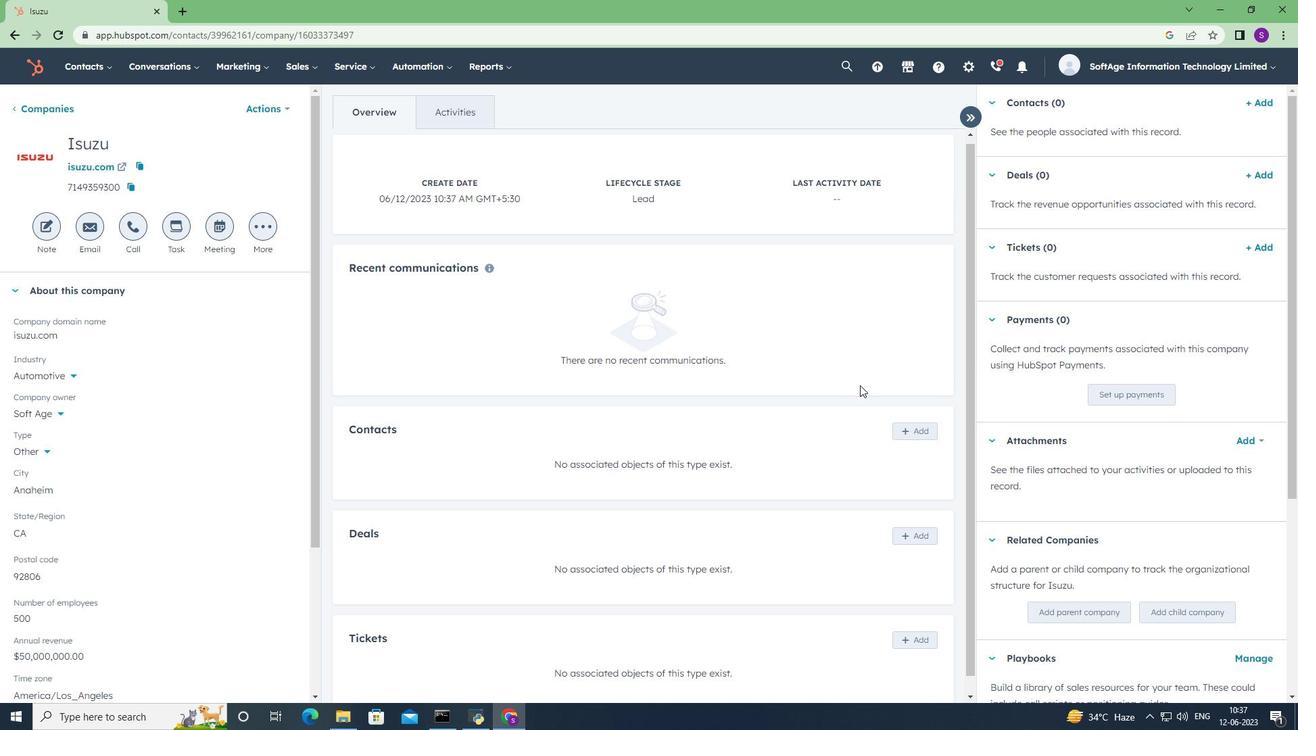 
Action: Mouse moved to (908, 415)
Screenshot: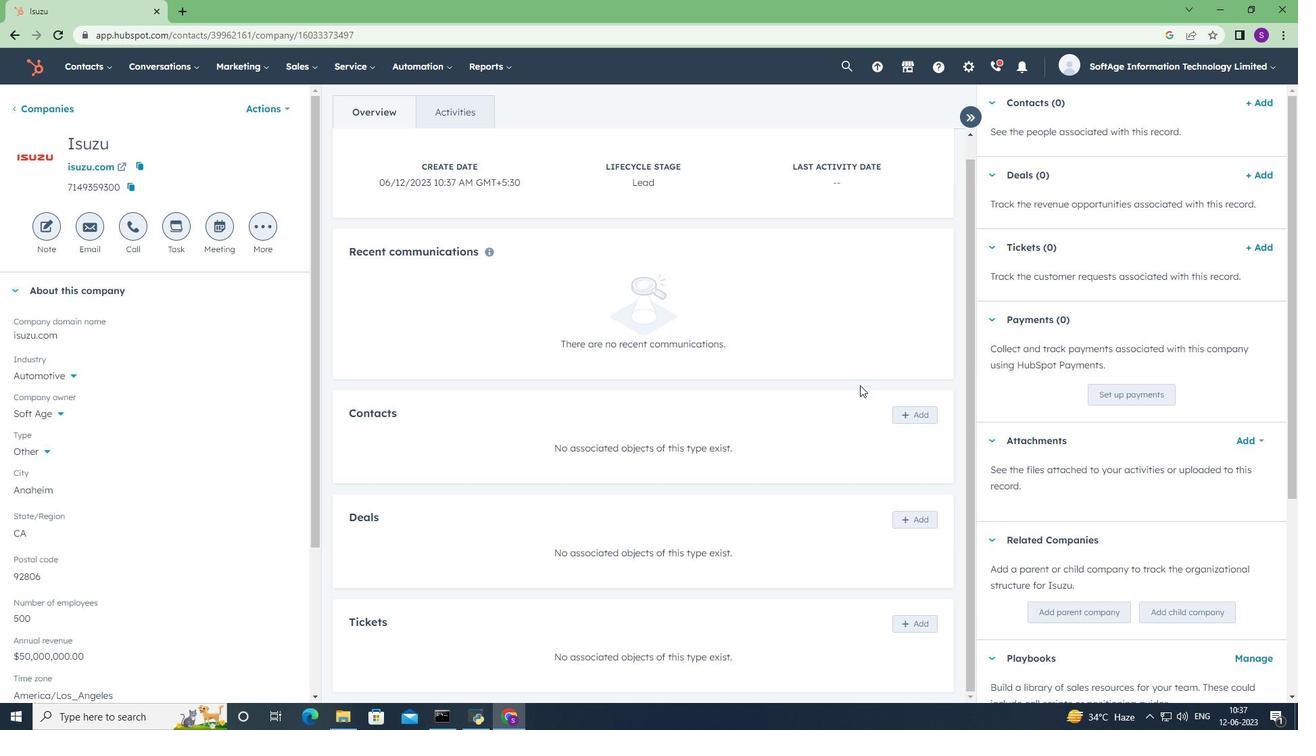 
Action: Mouse pressed left at (908, 415)
Screenshot: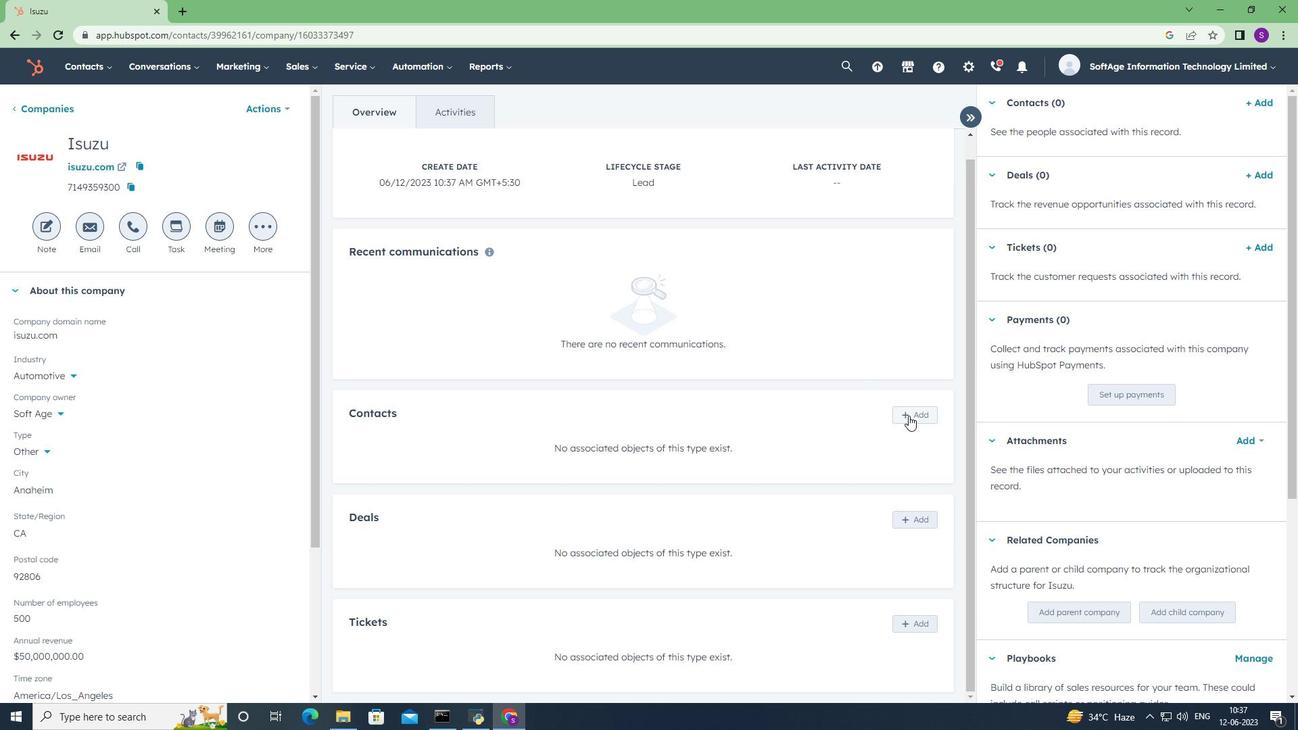 
Action: Mouse moved to (1041, 133)
Screenshot: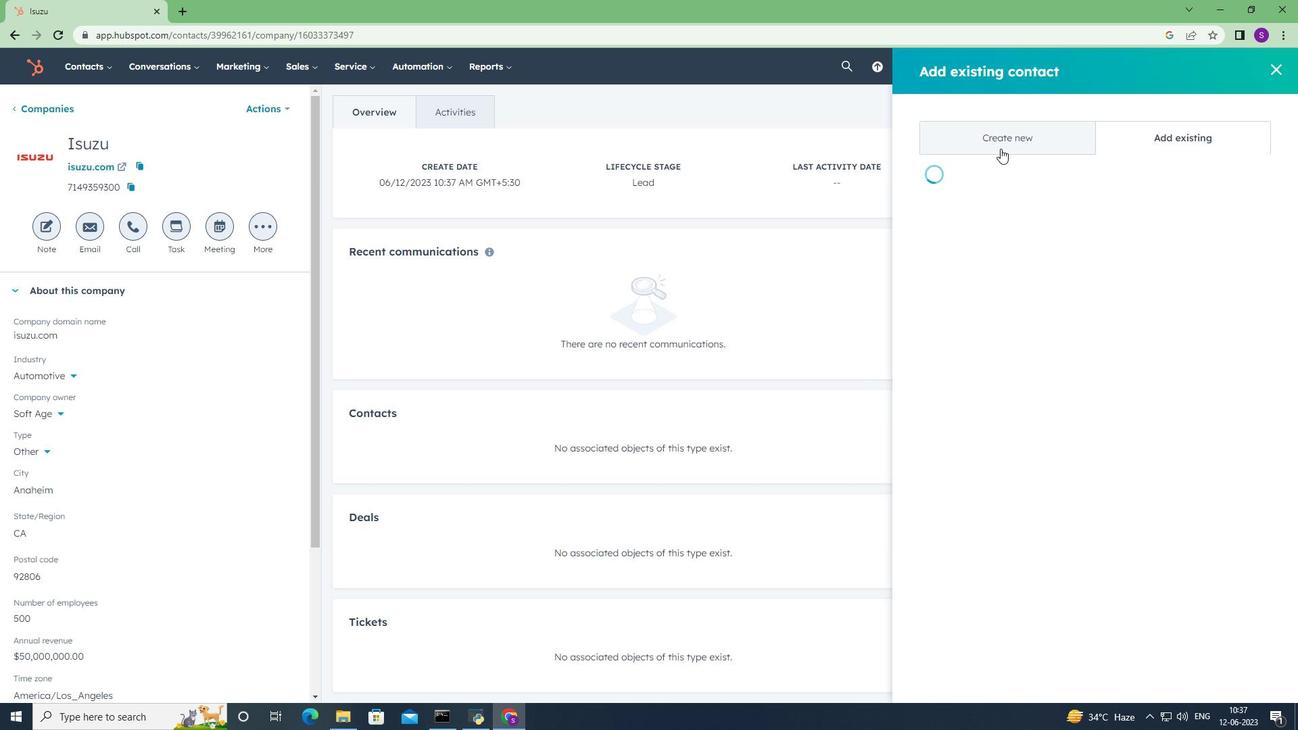 
Action: Mouse pressed left at (1041, 133)
Screenshot: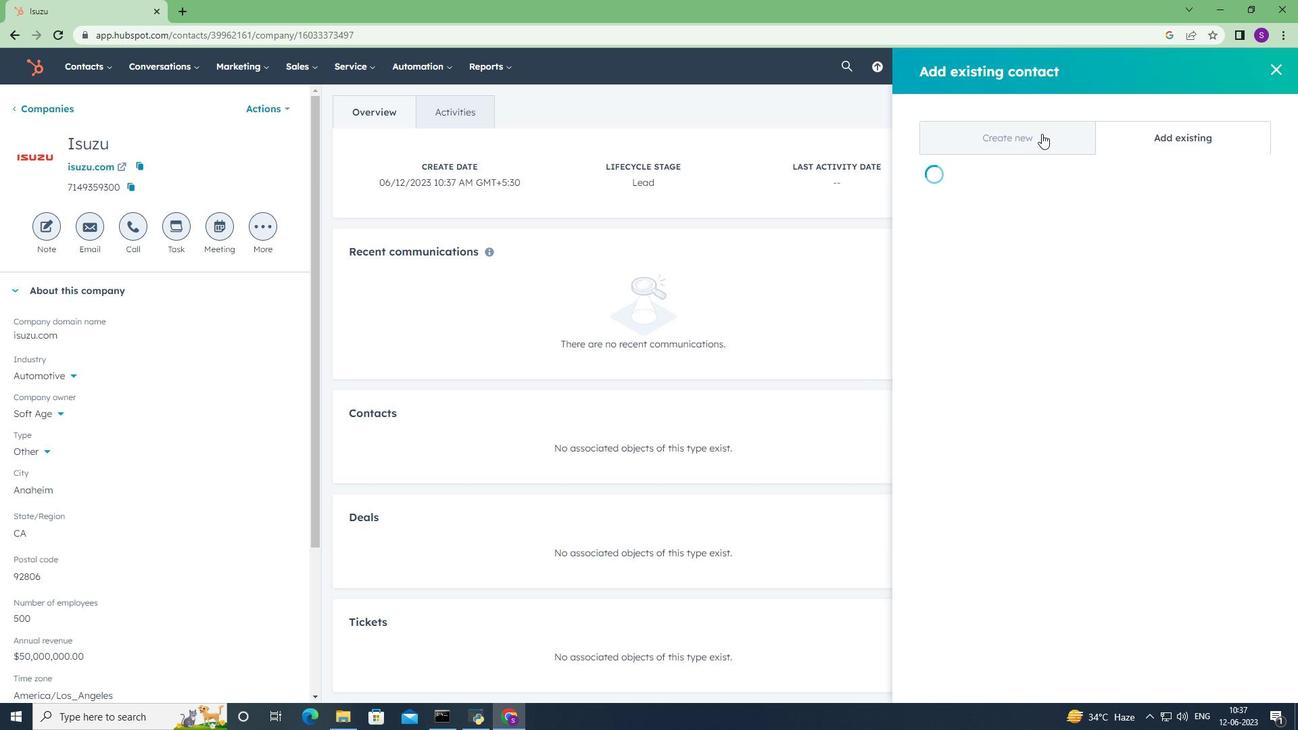 
Action: Mouse moved to (1014, 227)
Screenshot: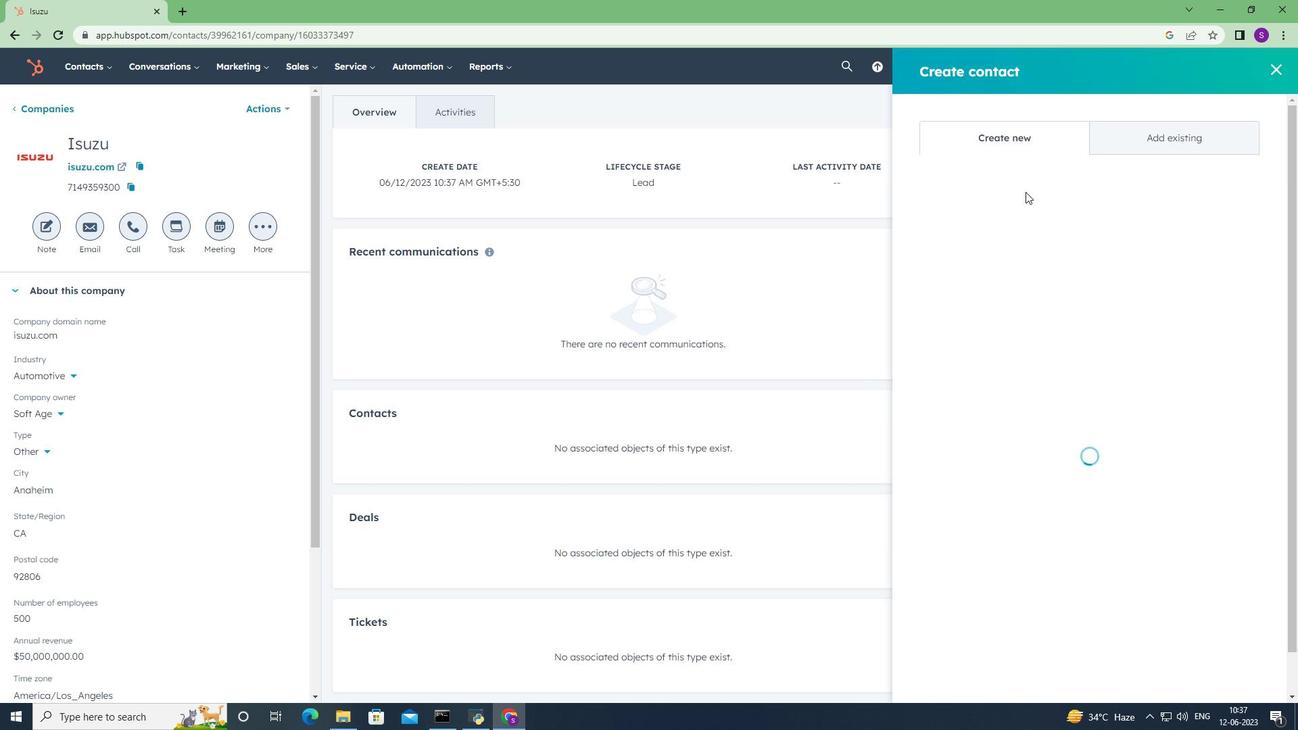 
Action: Mouse pressed left at (1014, 227)
Screenshot: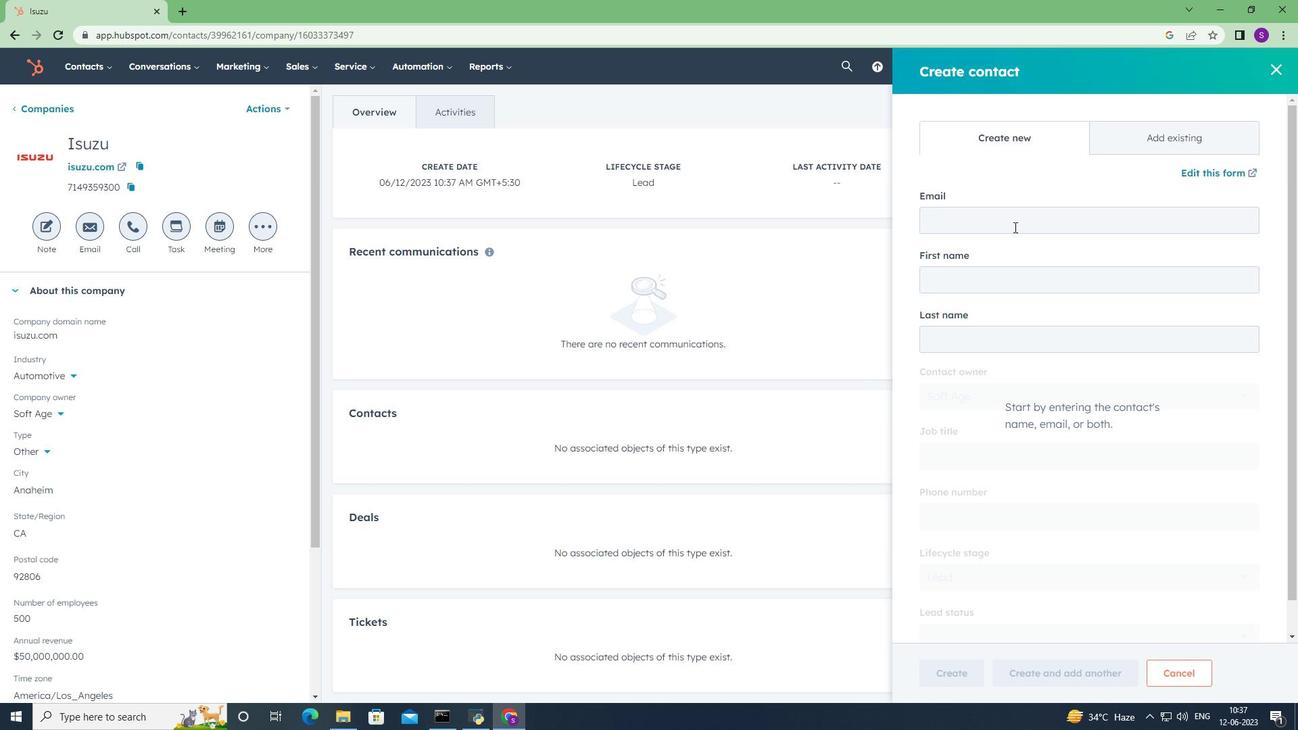 
Action: Key pressed <Key.shift>natalie21<Key.shift>Singh<Key.shift>@isuzu.com<Key.tab><Key.shift><Key.shift><Key.shift><Key.shift><Key.shift><Key.shift><Key.shift><Key.shift><Key.shift><Key.shift><Key.shift><Key.shift><Key.shift><Key.shift><Key.shift><Key.shift><Key.shift><Key.shift><Key.shift><Key.shift><Key.shift><Key.shift><Key.shift><Key.shift><Key.shift><Key.shift><Key.shift><Key.shift>Natalie<Key.tab><Key.shift><Key.shift><Key.shift>Singh<Key.tab><Key.tab><Key.shift><Key.shift><Key.shift><Key.shift><Key.shift><Key.shift><Key.shift><Key.shift><Key.shift><Key.shift><Key.shift><Key.shift><Key.shift><Key.shift><Key.shift><Key.shift>Software<Key.space><Key.shift>Tester
Screenshot: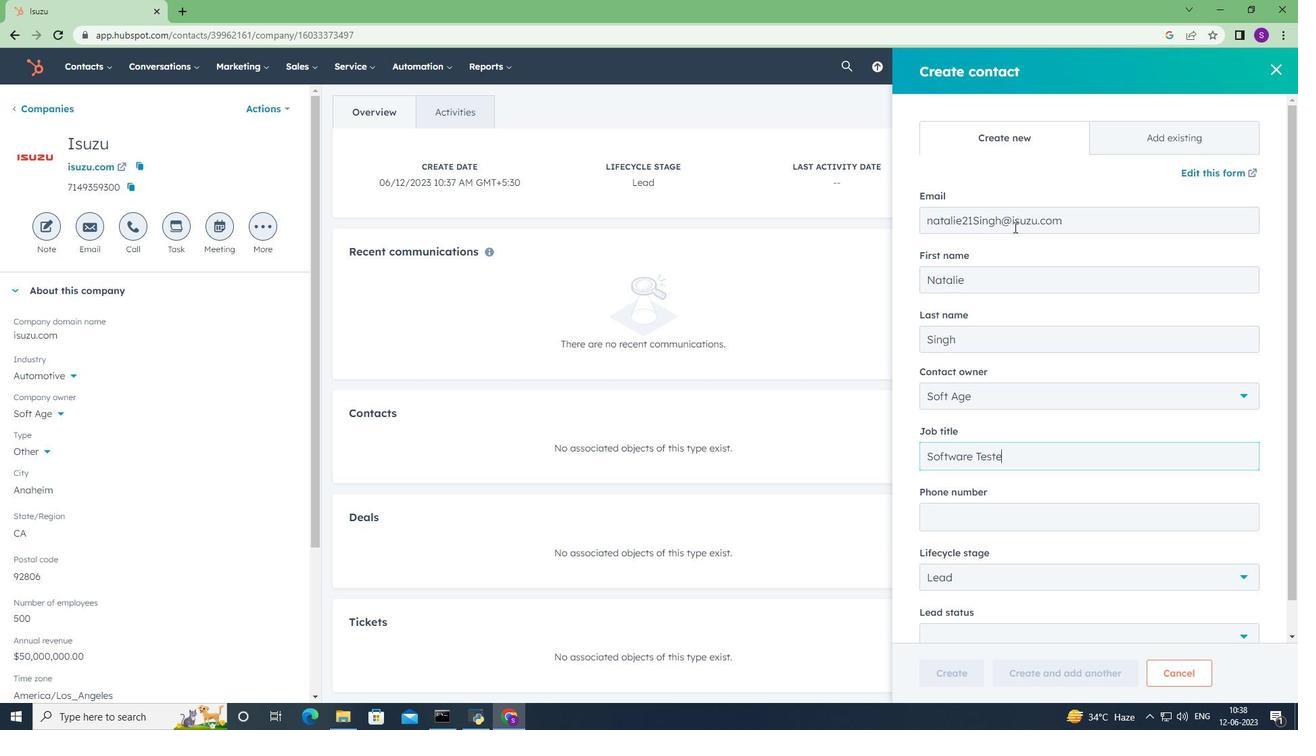 
Action: Mouse scrolled (1014, 226) with delta (0, 0)
Screenshot: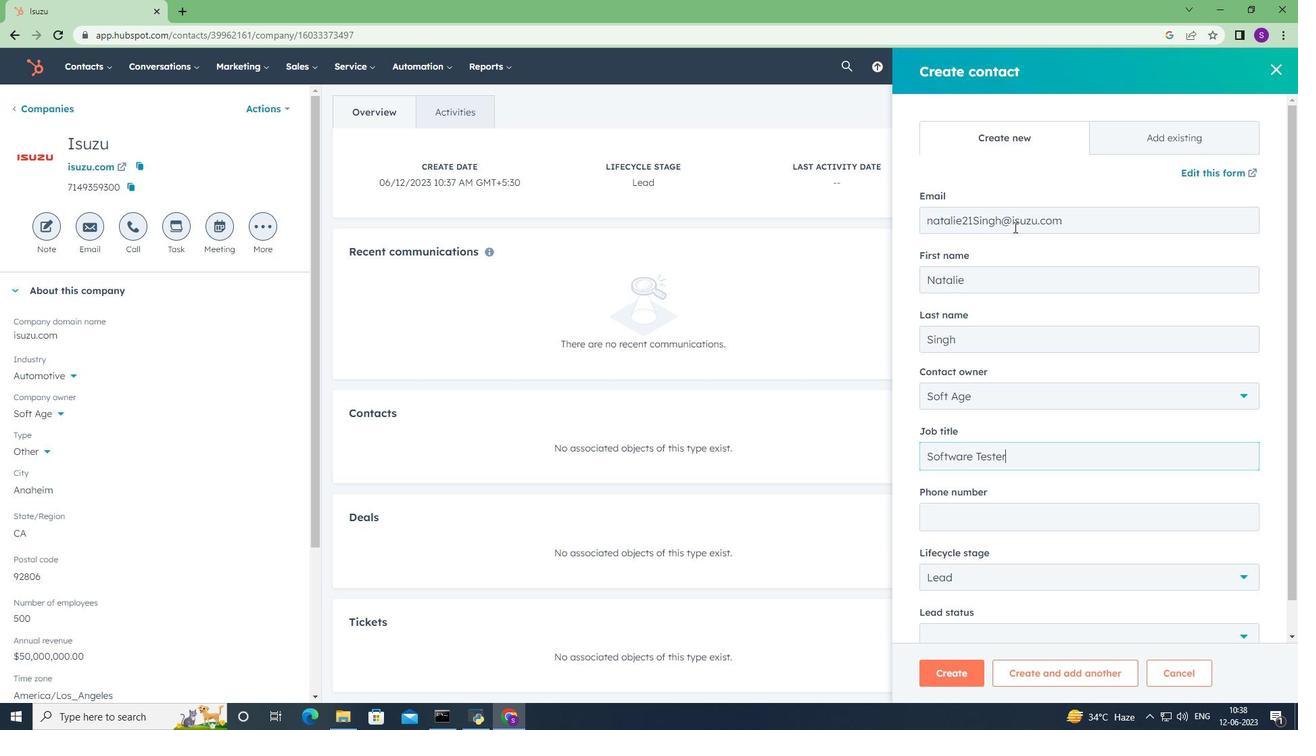 
Action: Mouse scrolled (1014, 226) with delta (0, 0)
Screenshot: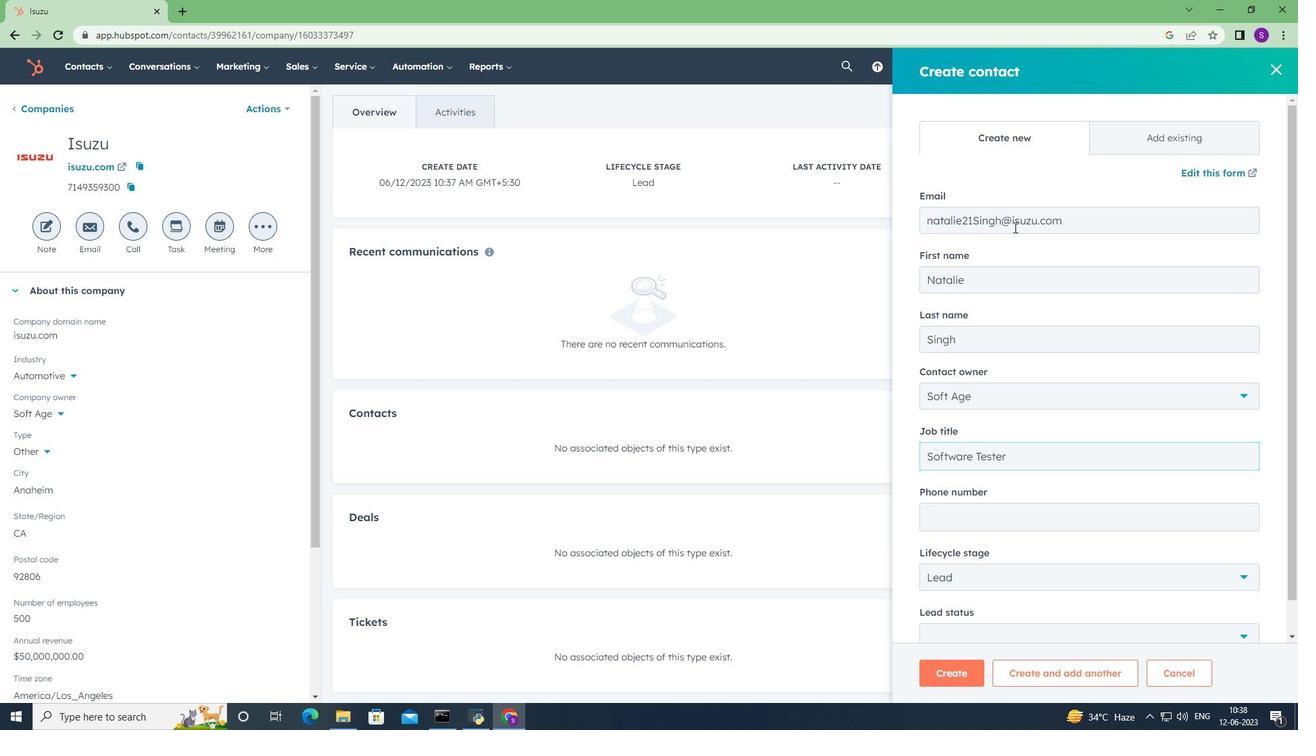 
Action: Mouse scrolled (1014, 226) with delta (0, 0)
Screenshot: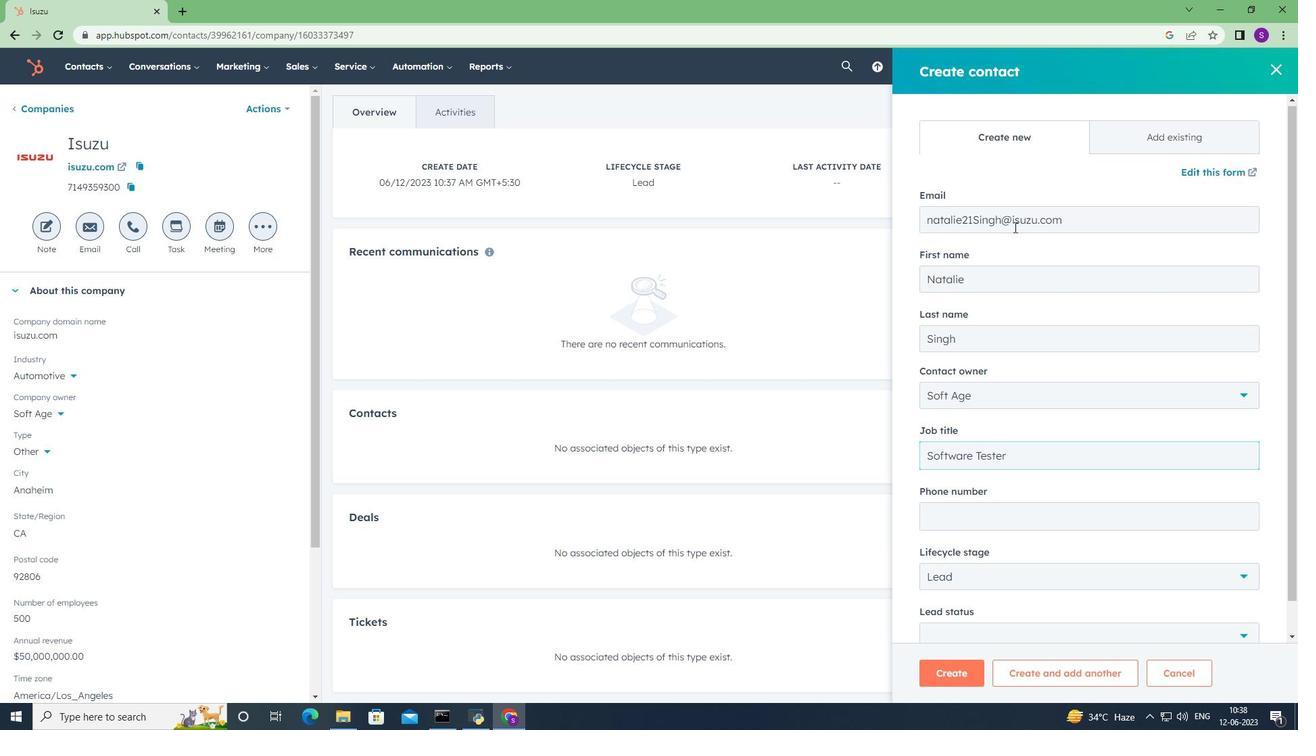 
Action: Key pressed <Key.tab>7189876547
Screenshot: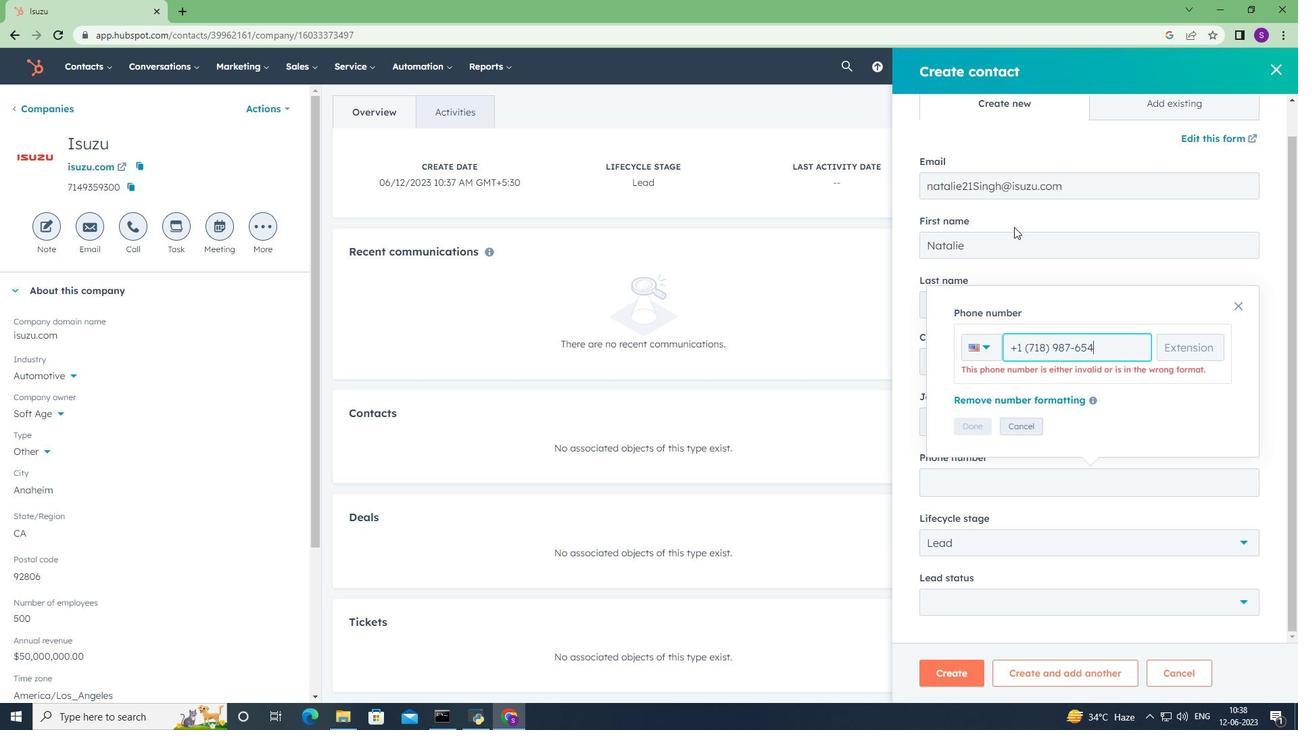 
Action: Mouse moved to (974, 425)
Screenshot: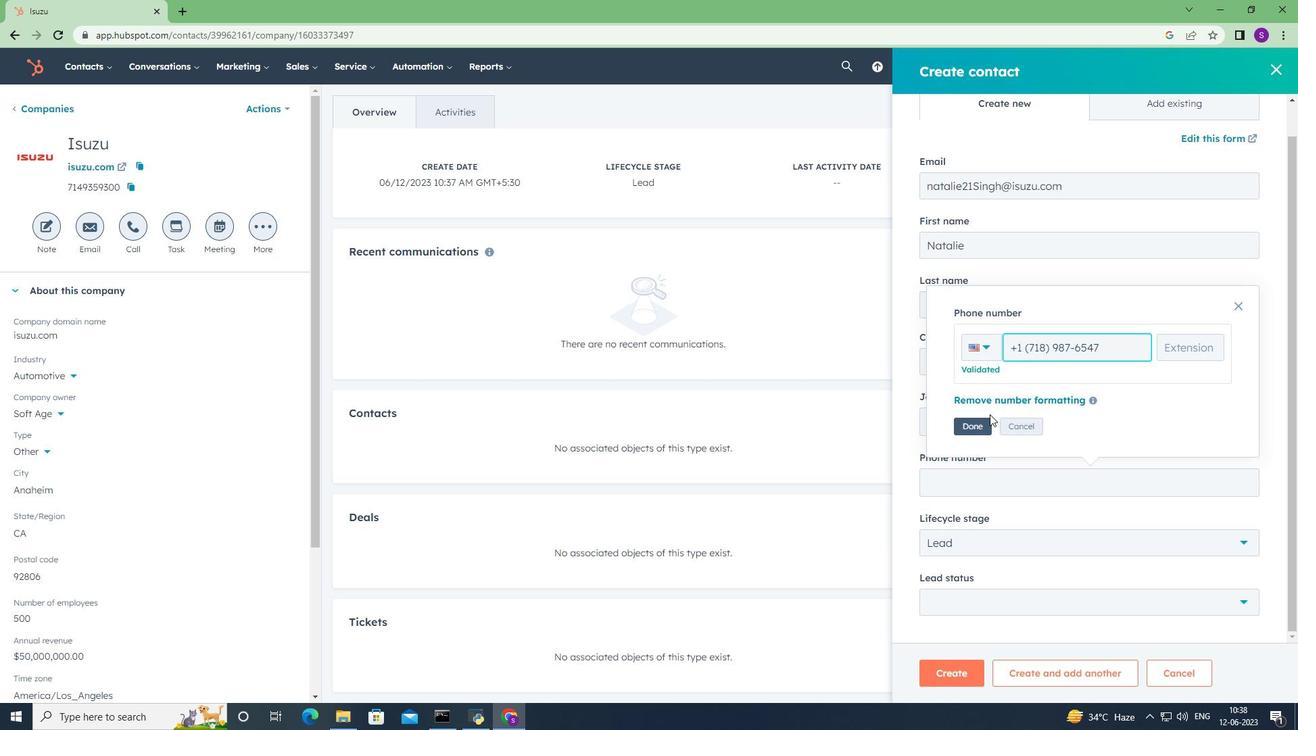 
Action: Mouse pressed left at (974, 425)
Screenshot: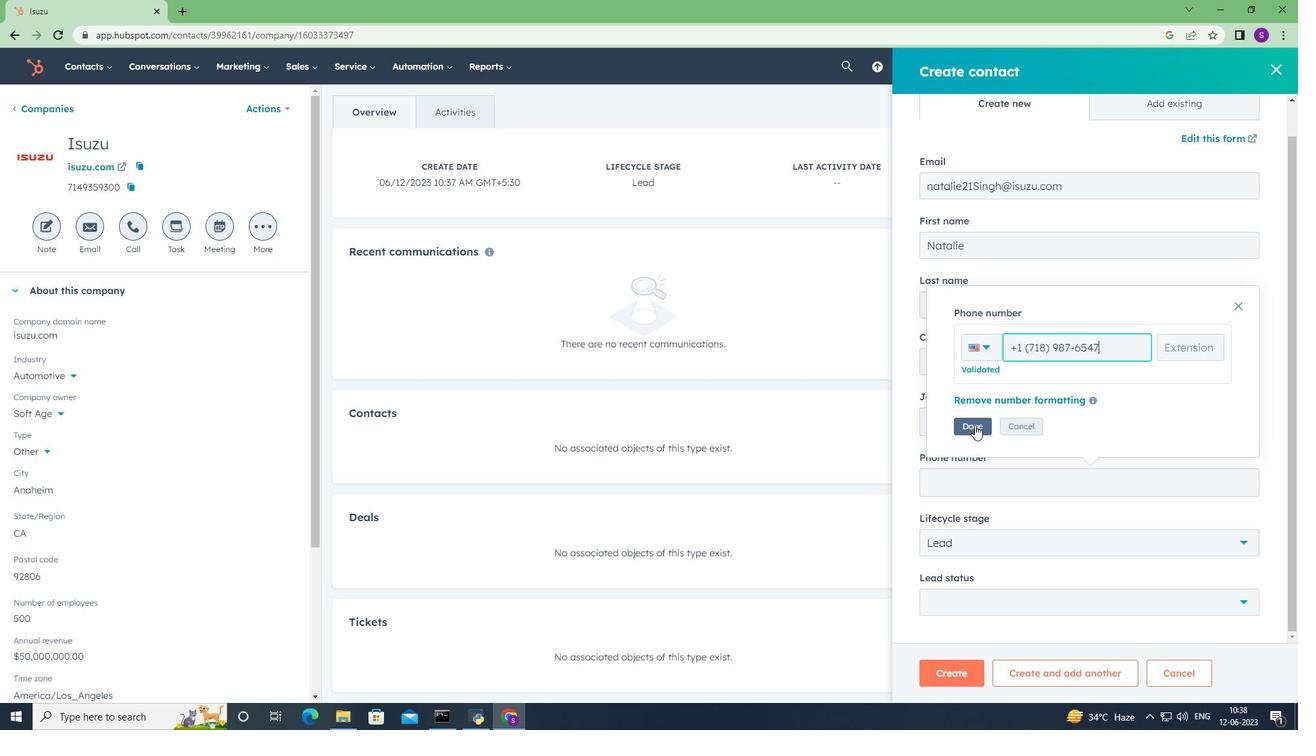 
Action: Mouse moved to (978, 419)
Screenshot: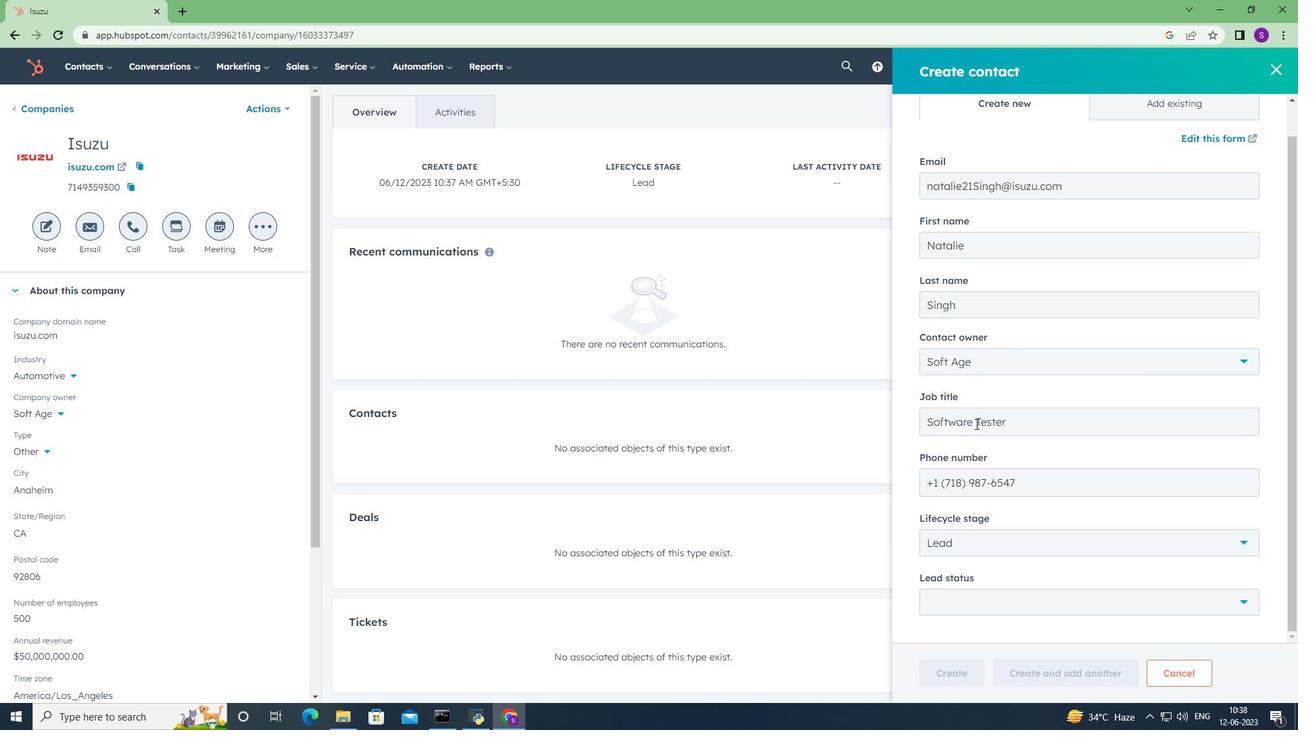 
Action: Mouse scrolled (978, 419) with delta (0, 0)
Screenshot: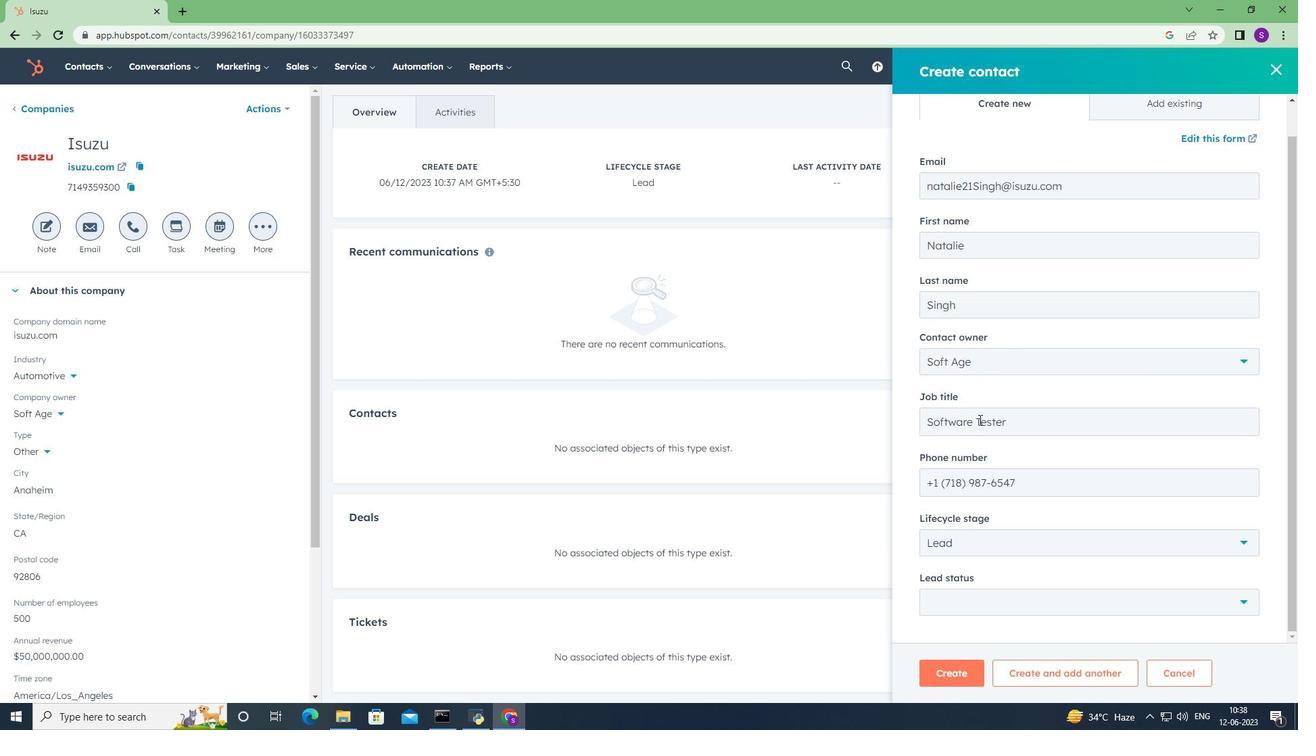 
Action: Mouse scrolled (978, 419) with delta (0, 0)
Screenshot: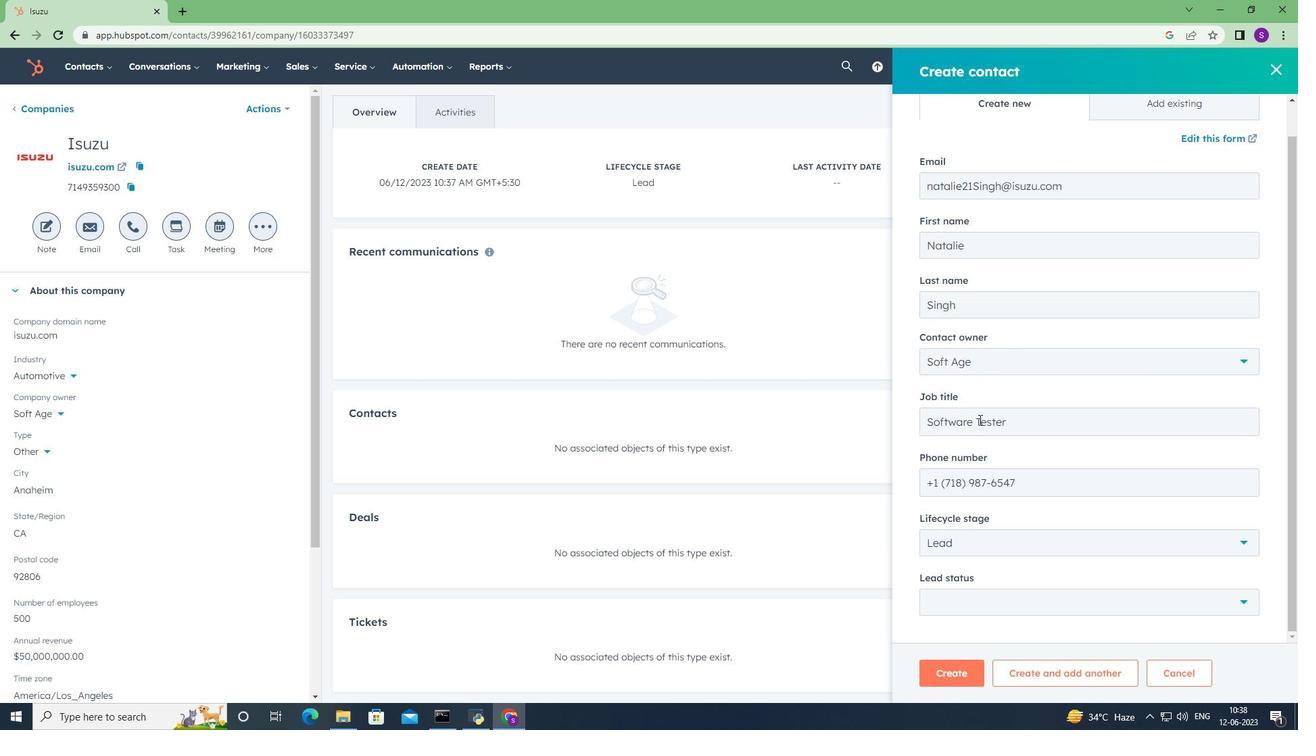
Action: Mouse scrolled (978, 419) with delta (0, 0)
Screenshot: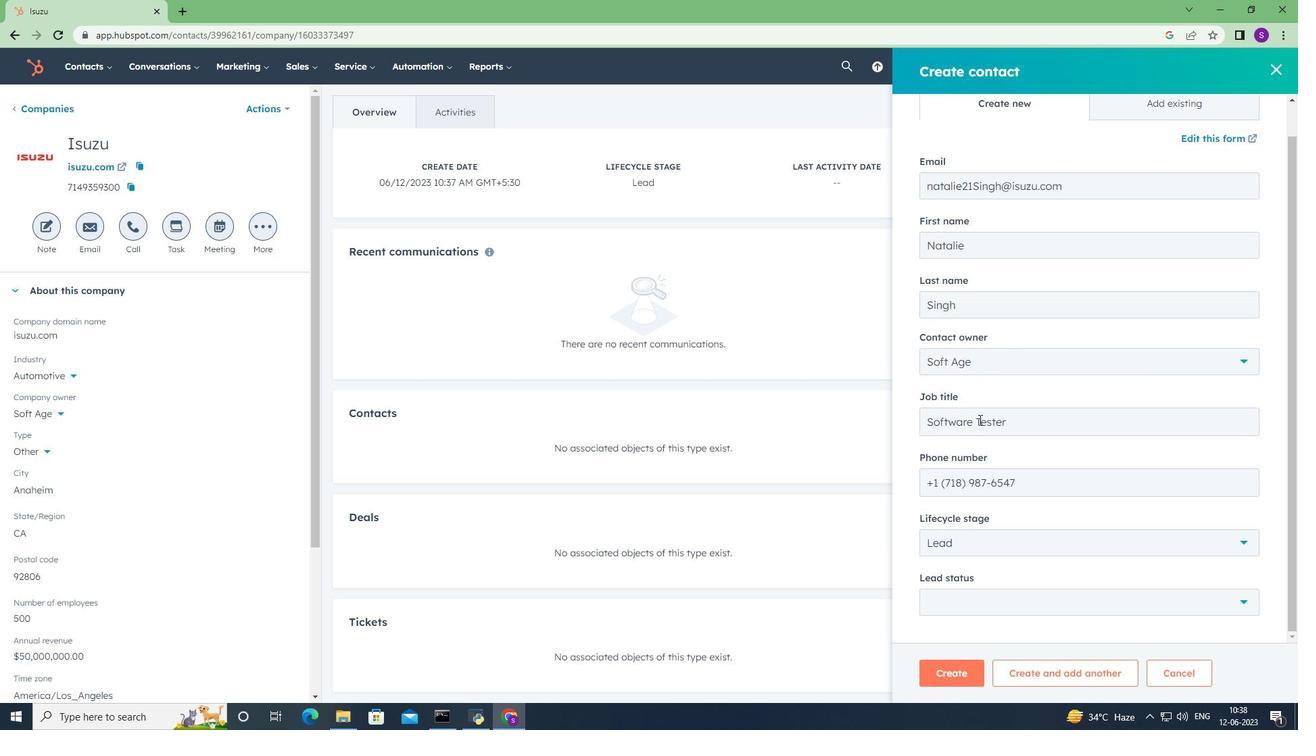
Action: Mouse scrolled (978, 419) with delta (0, 0)
Screenshot: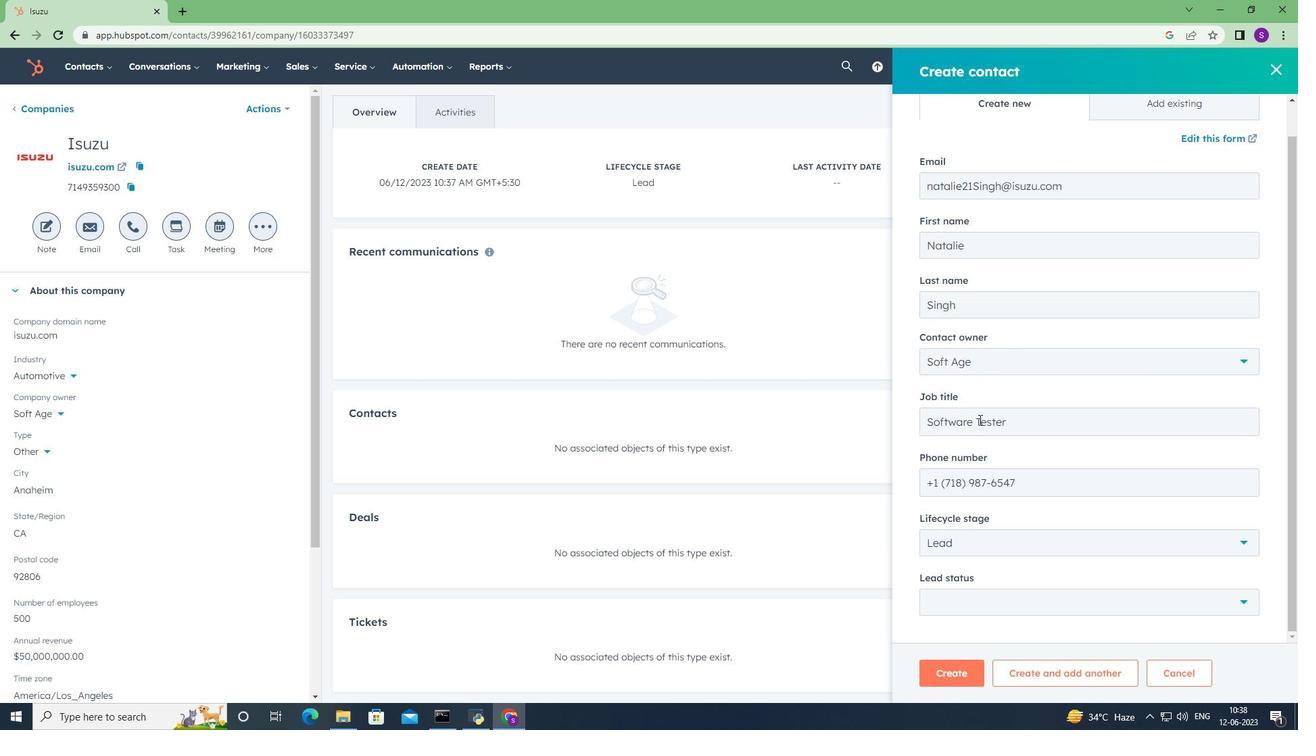 
Action: Mouse scrolled (978, 419) with delta (0, 0)
Screenshot: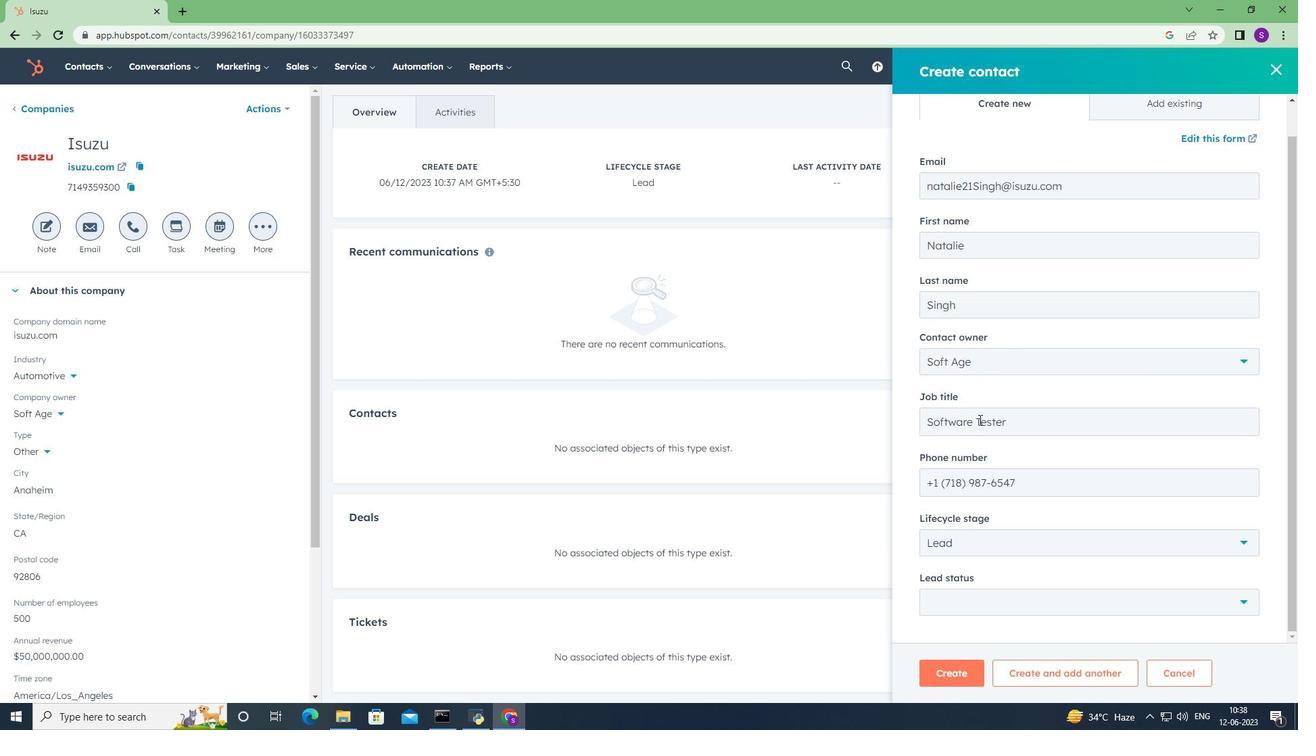 
Action: Mouse moved to (1018, 534)
Screenshot: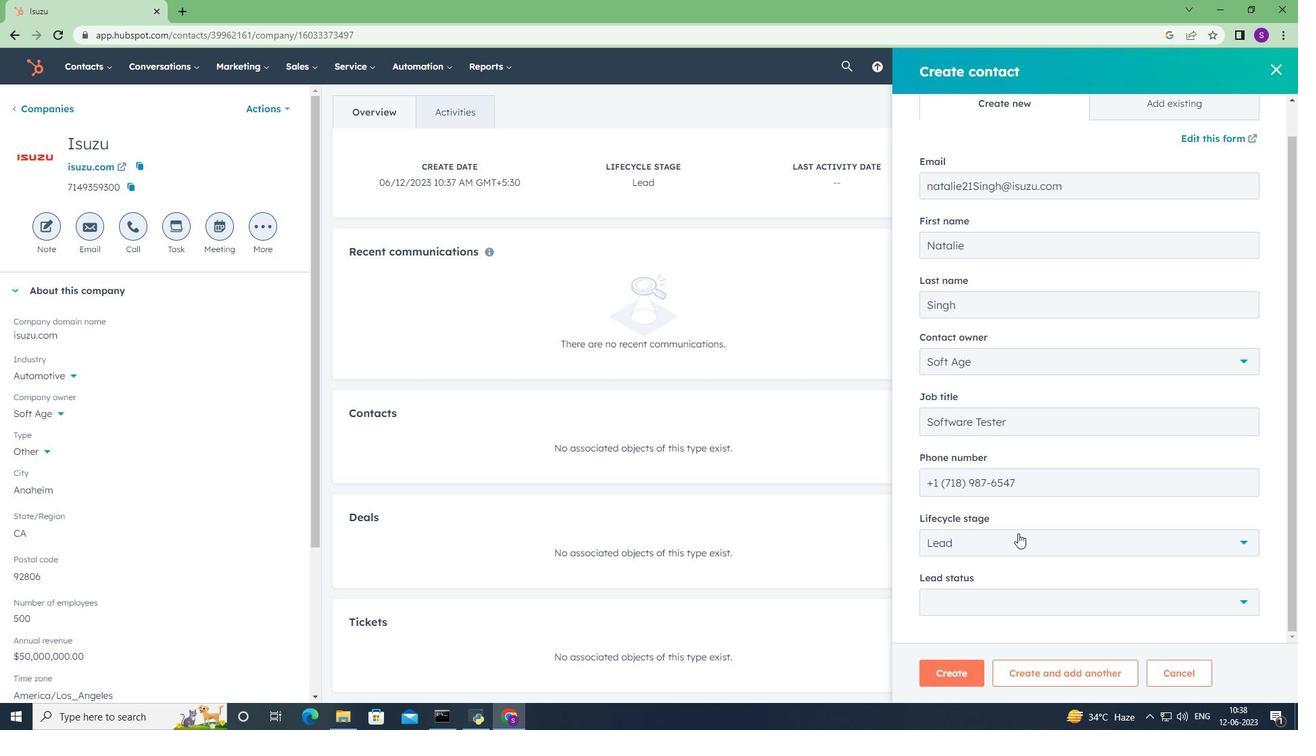 
Action: Mouse pressed left at (1018, 534)
Screenshot: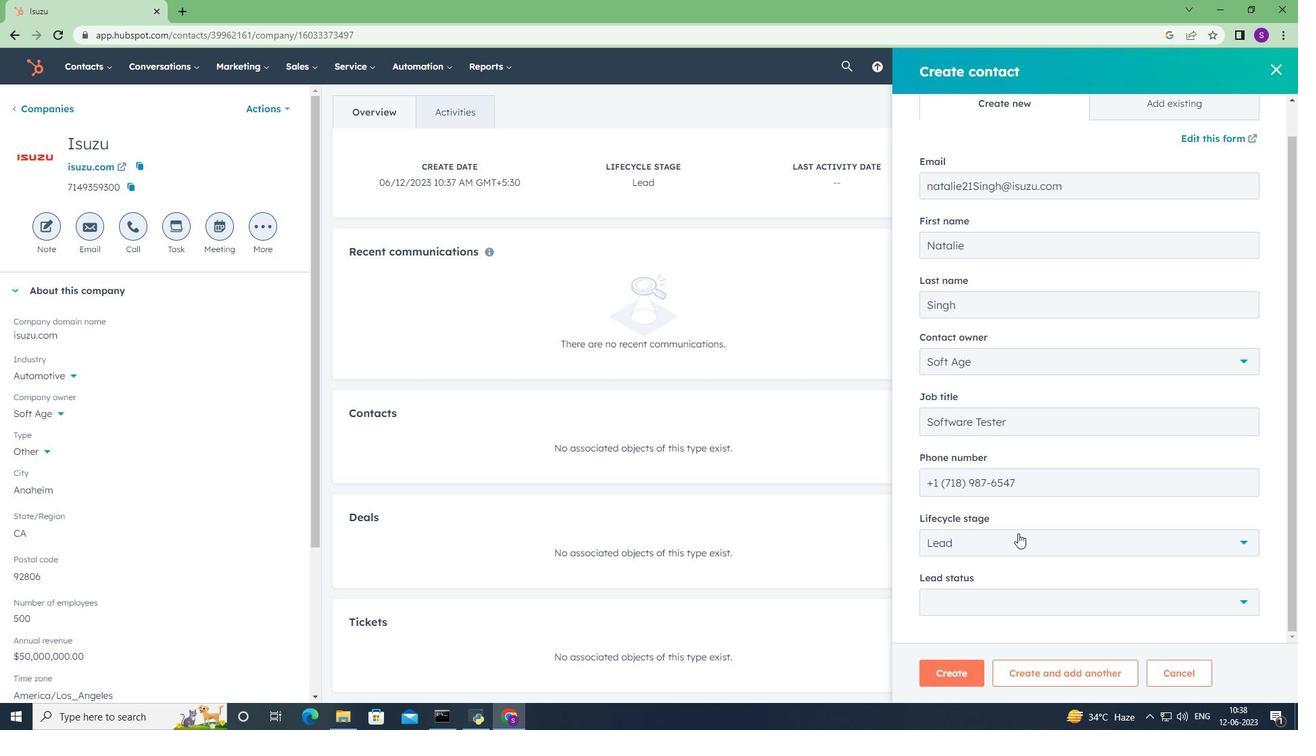 
Action: Mouse moved to (973, 429)
Screenshot: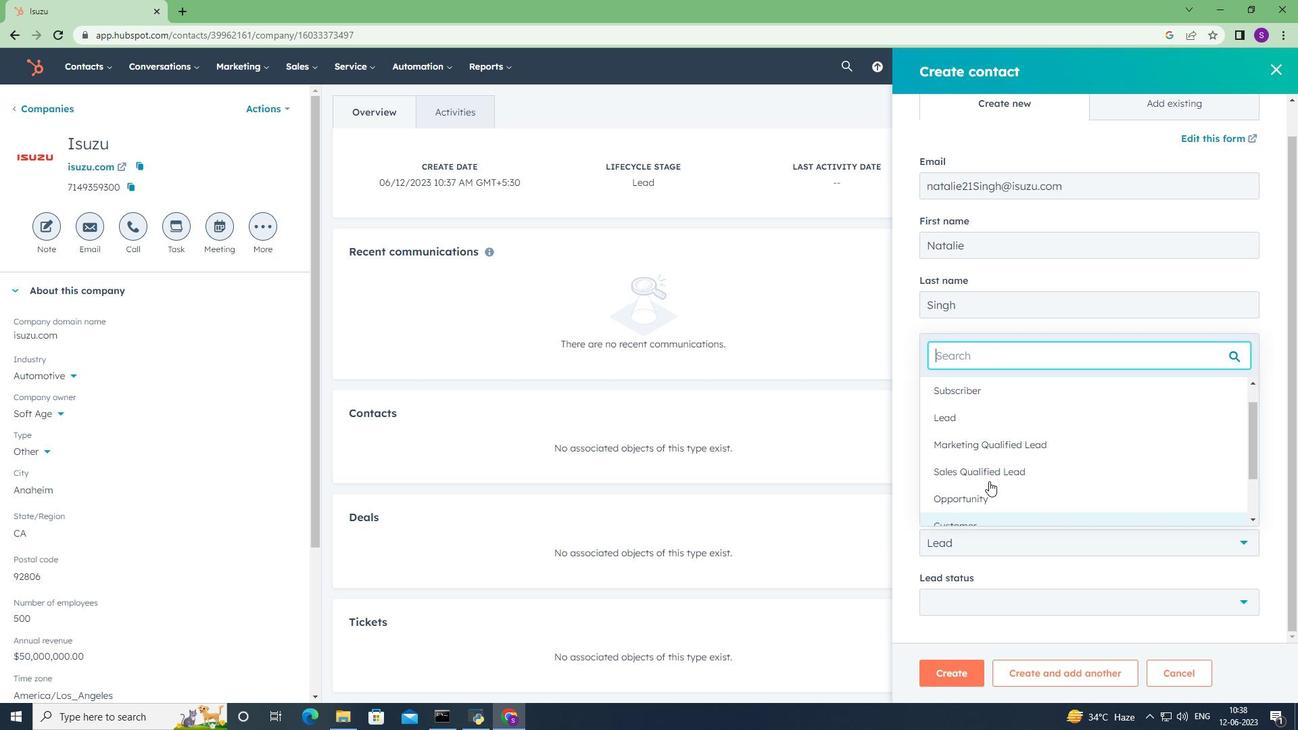 
Action: Mouse pressed left at (973, 429)
Screenshot: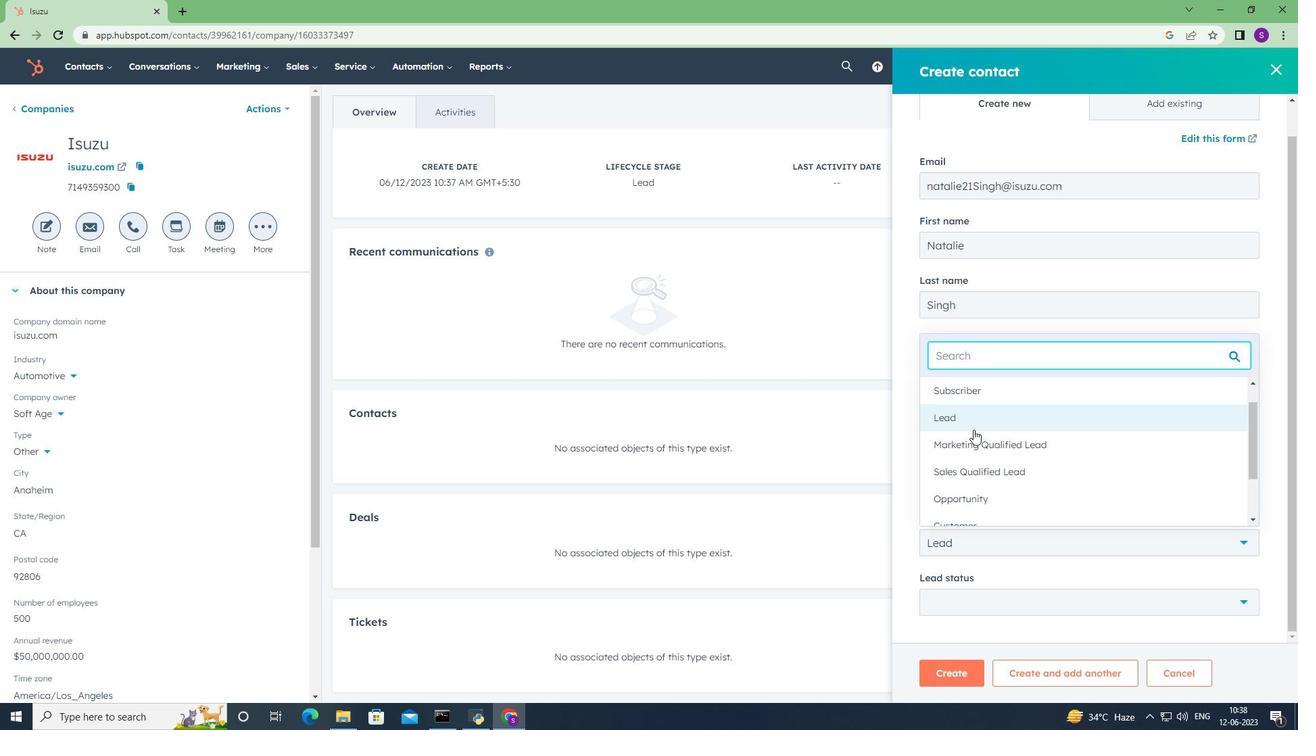 
Action: Mouse moved to (1032, 607)
Screenshot: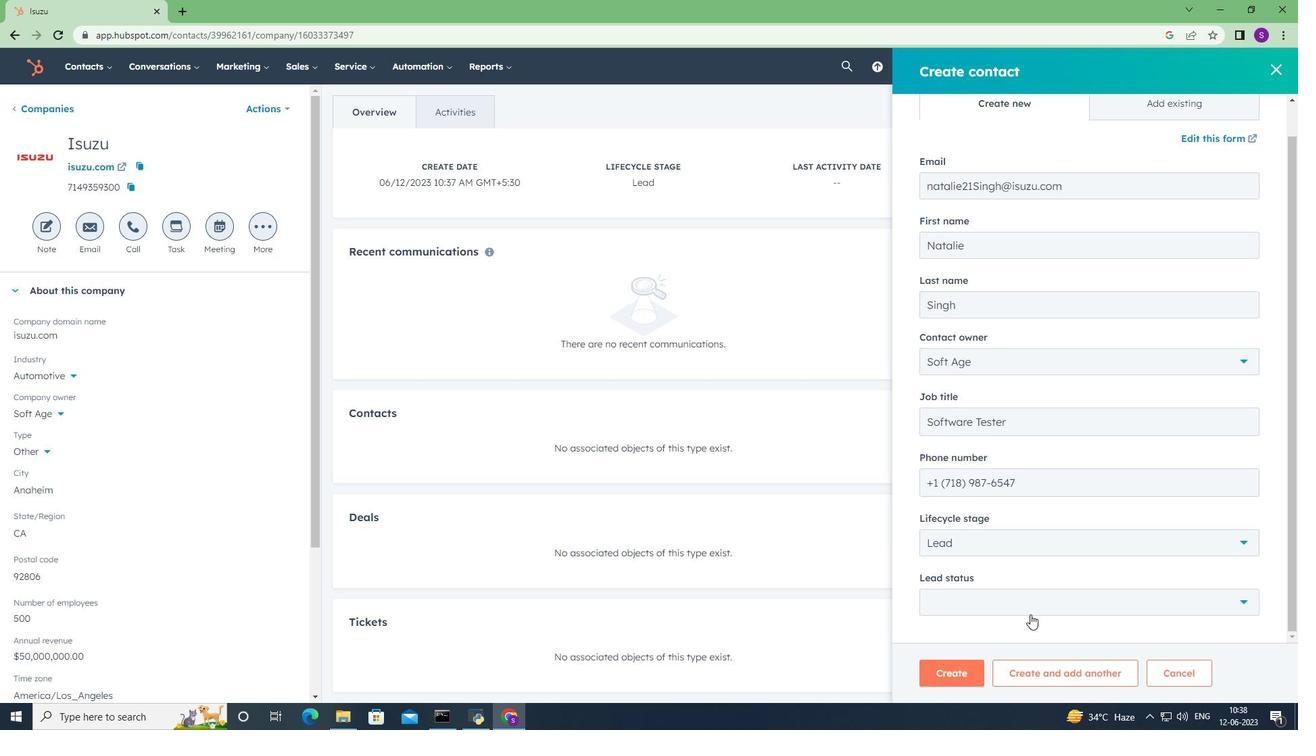 
Action: Mouse pressed left at (1032, 607)
Screenshot: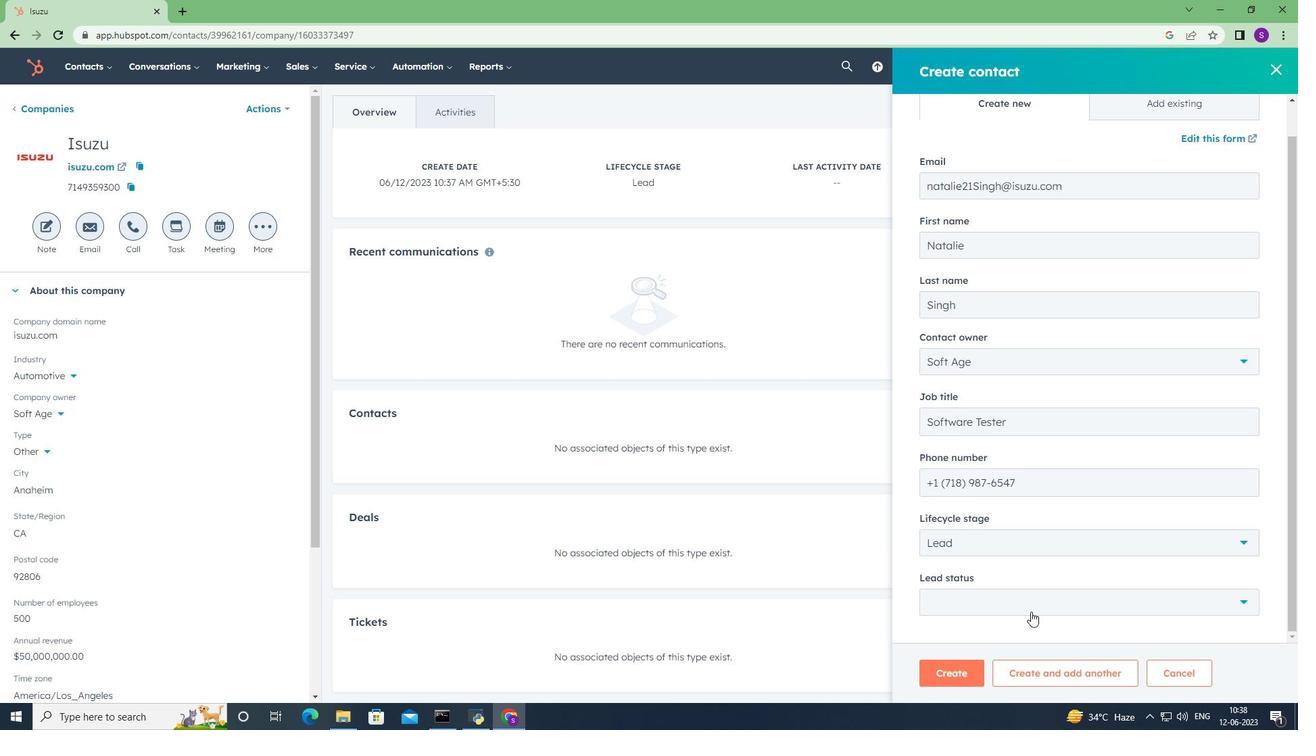
Action: Mouse moved to (970, 527)
Screenshot: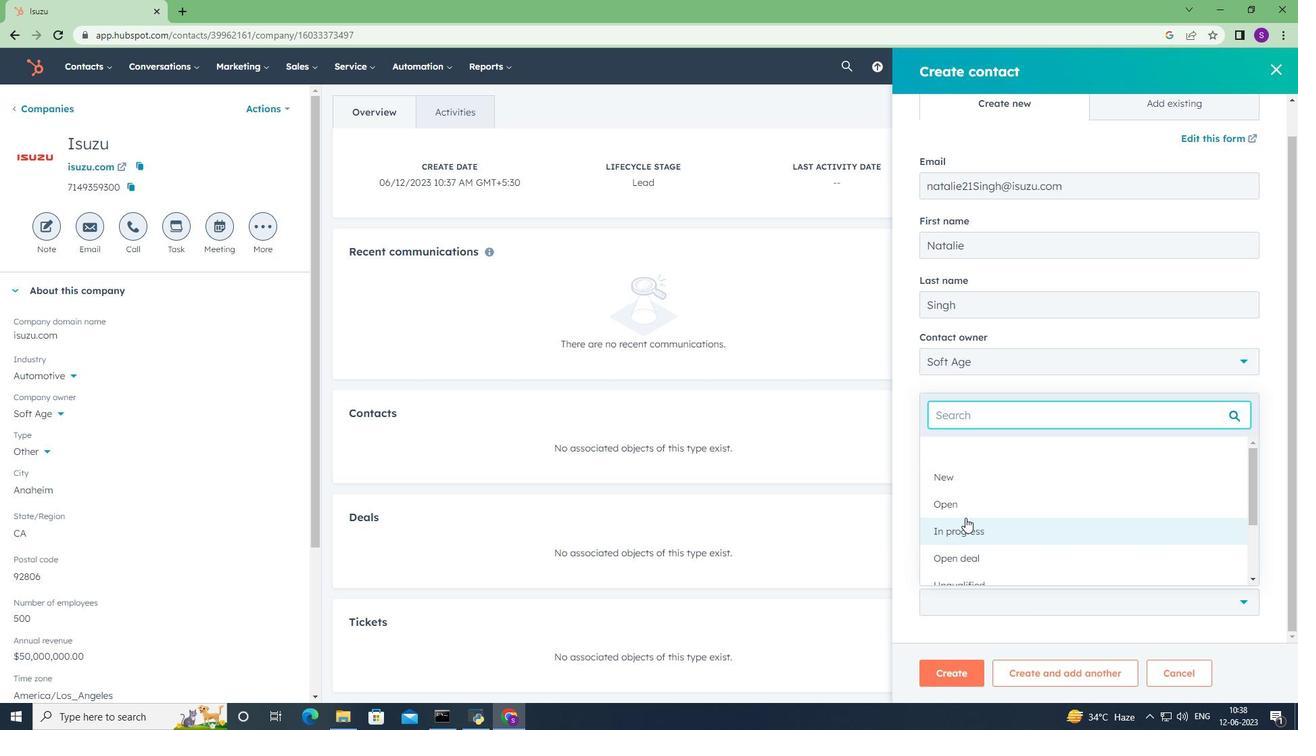 
Action: Mouse pressed left at (970, 527)
Screenshot: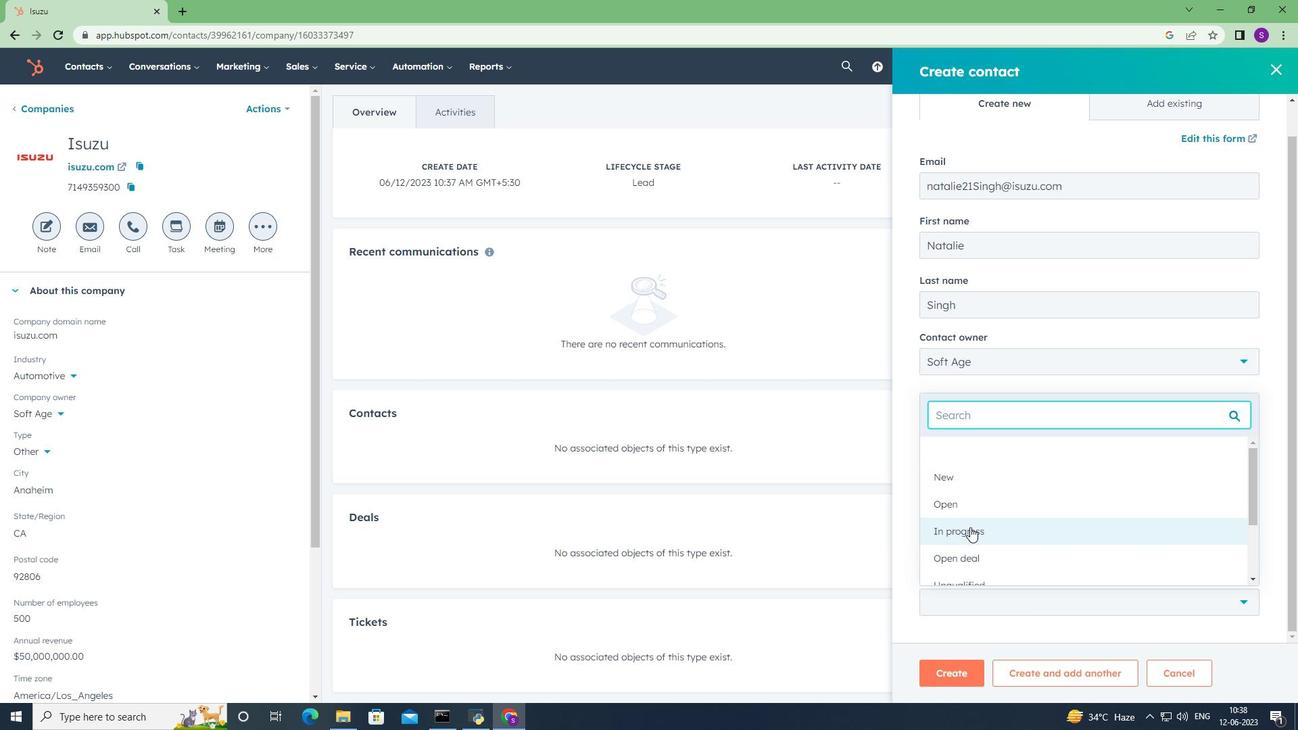 
Action: Mouse scrolled (970, 526) with delta (0, 0)
Screenshot: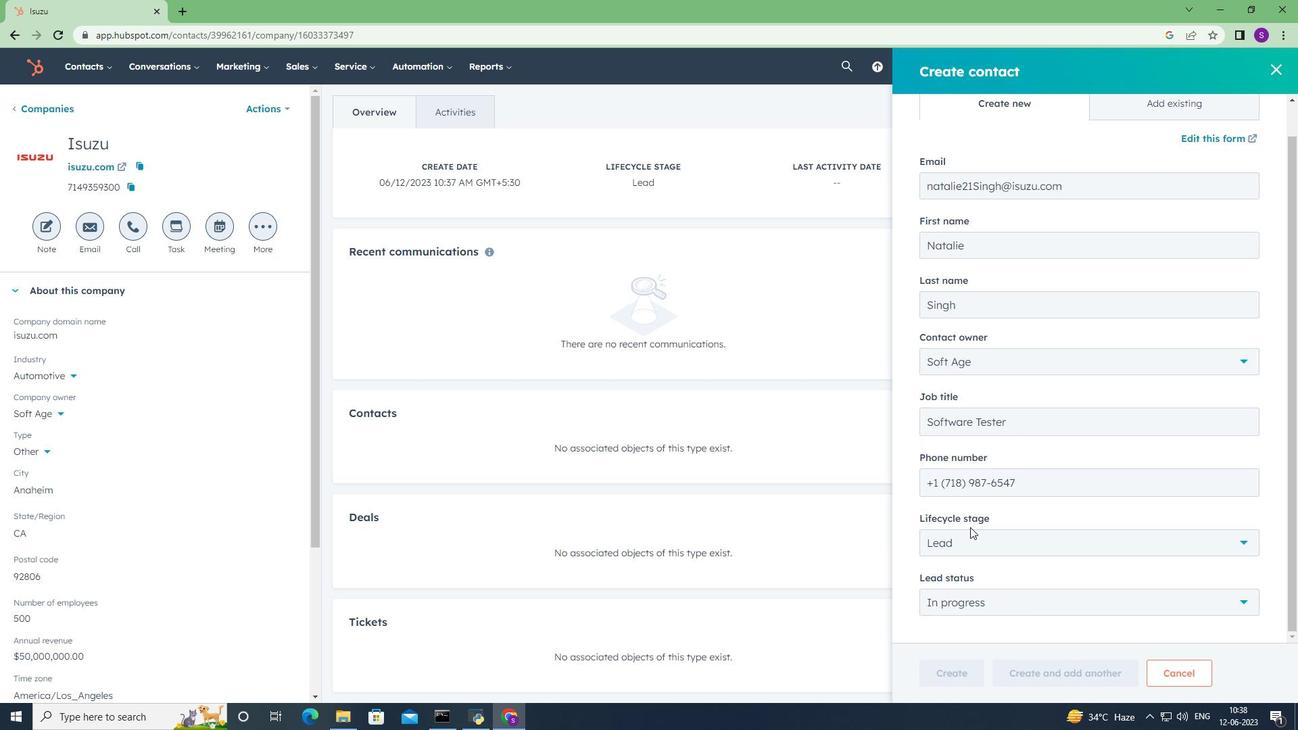 
Action: Mouse scrolled (970, 526) with delta (0, 0)
Screenshot: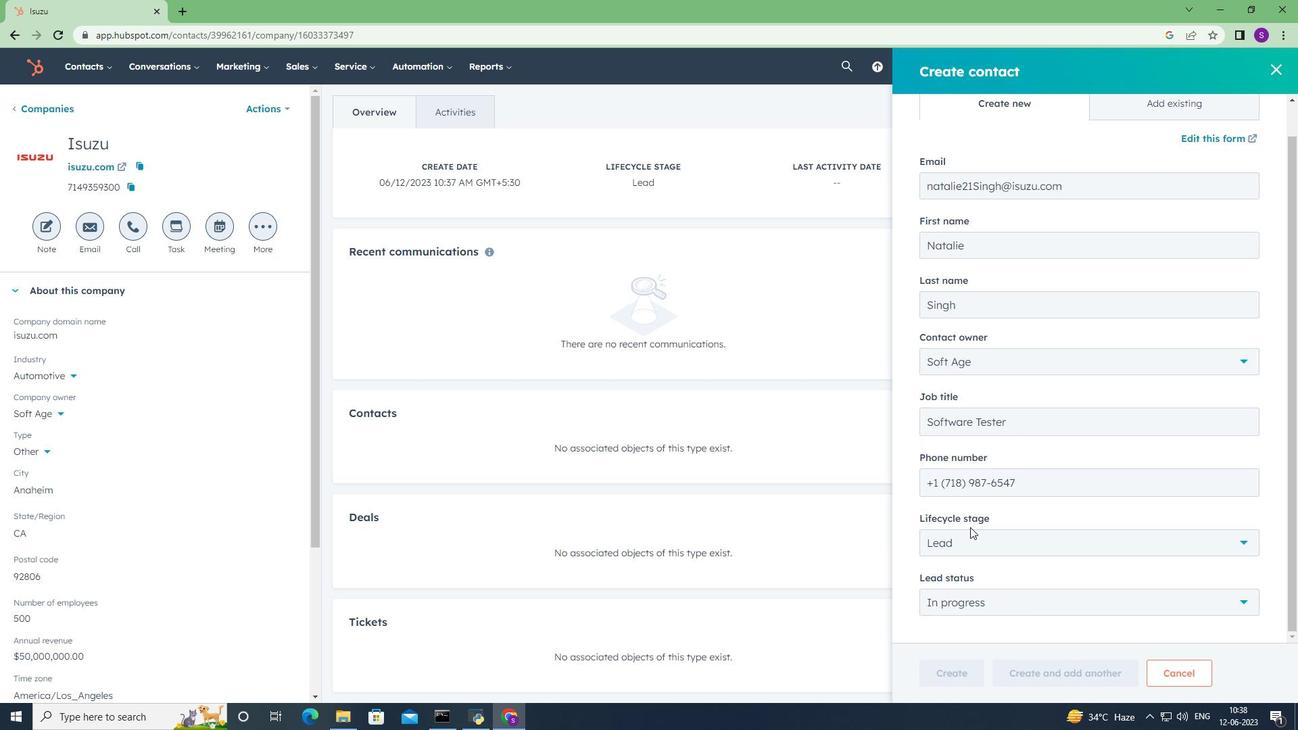 
Action: Mouse scrolled (970, 526) with delta (0, 0)
Screenshot: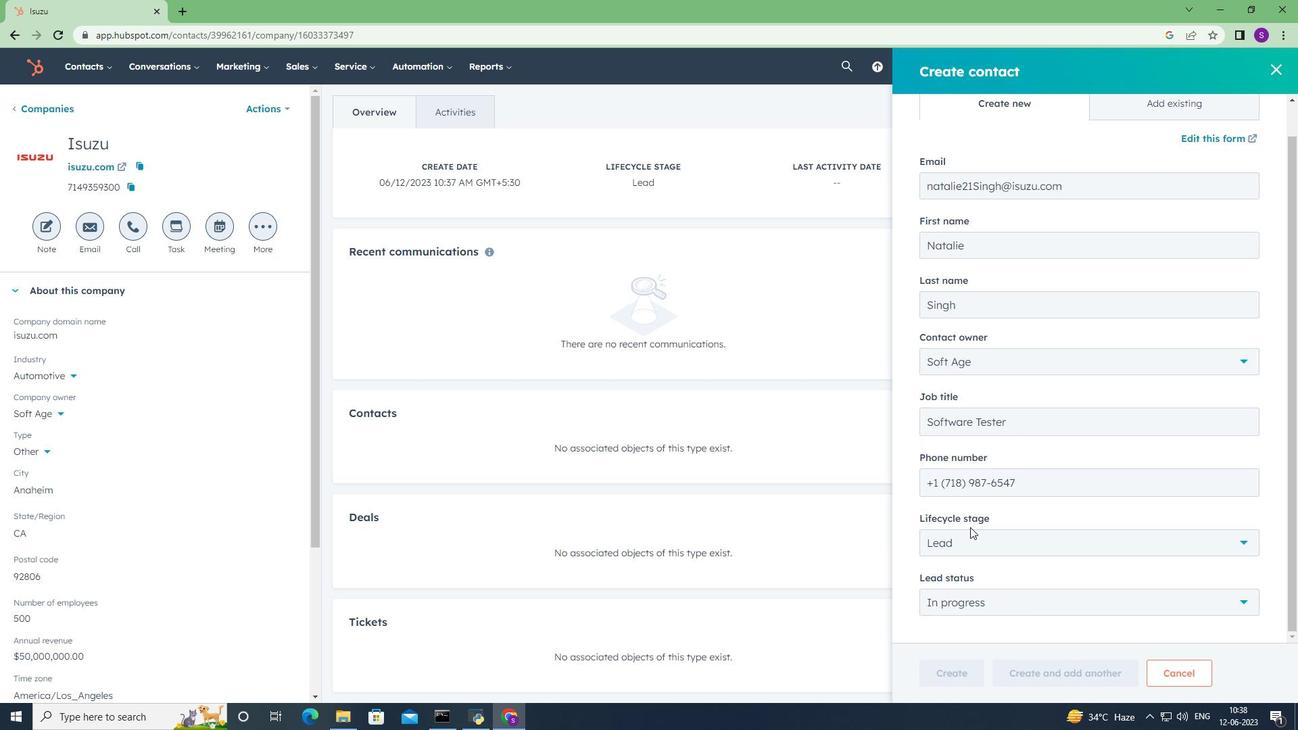 
Action: Mouse scrolled (970, 526) with delta (0, 0)
Screenshot: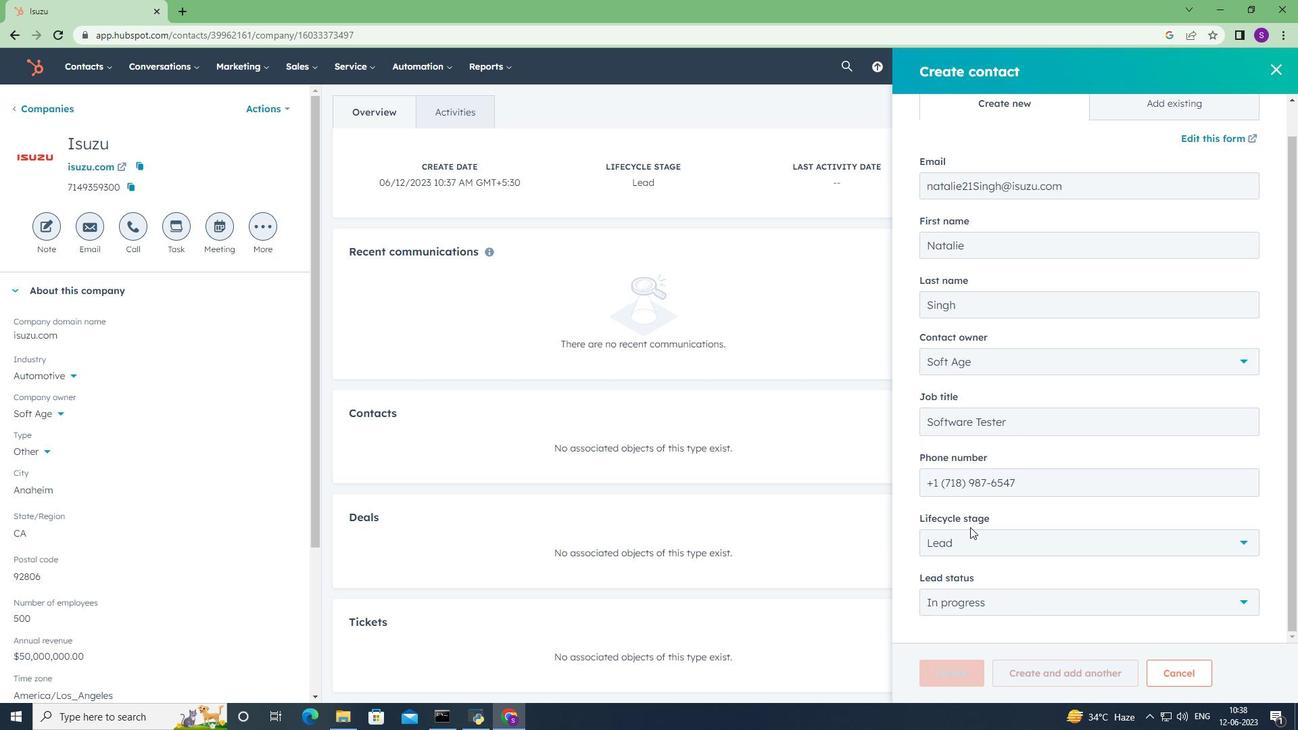 
Action: Mouse scrolled (970, 526) with delta (0, 0)
Screenshot: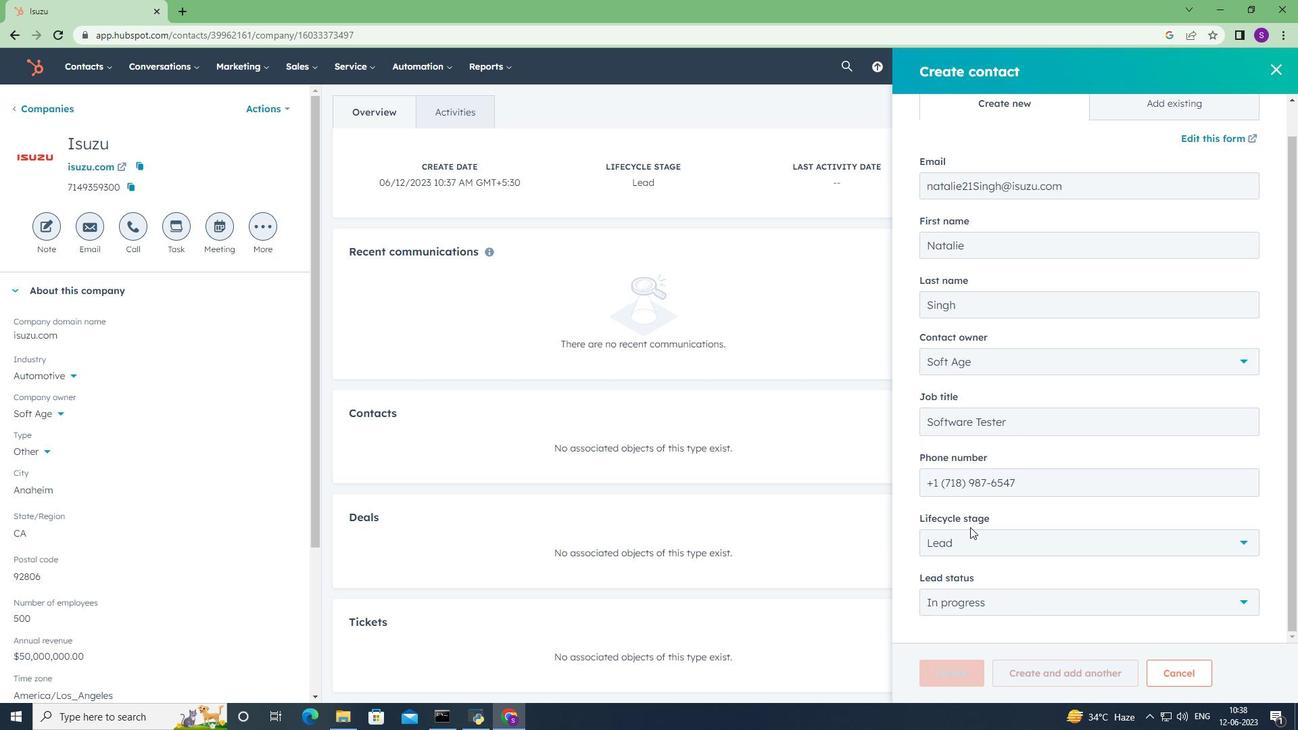 
Action: Mouse moved to (966, 667)
Screenshot: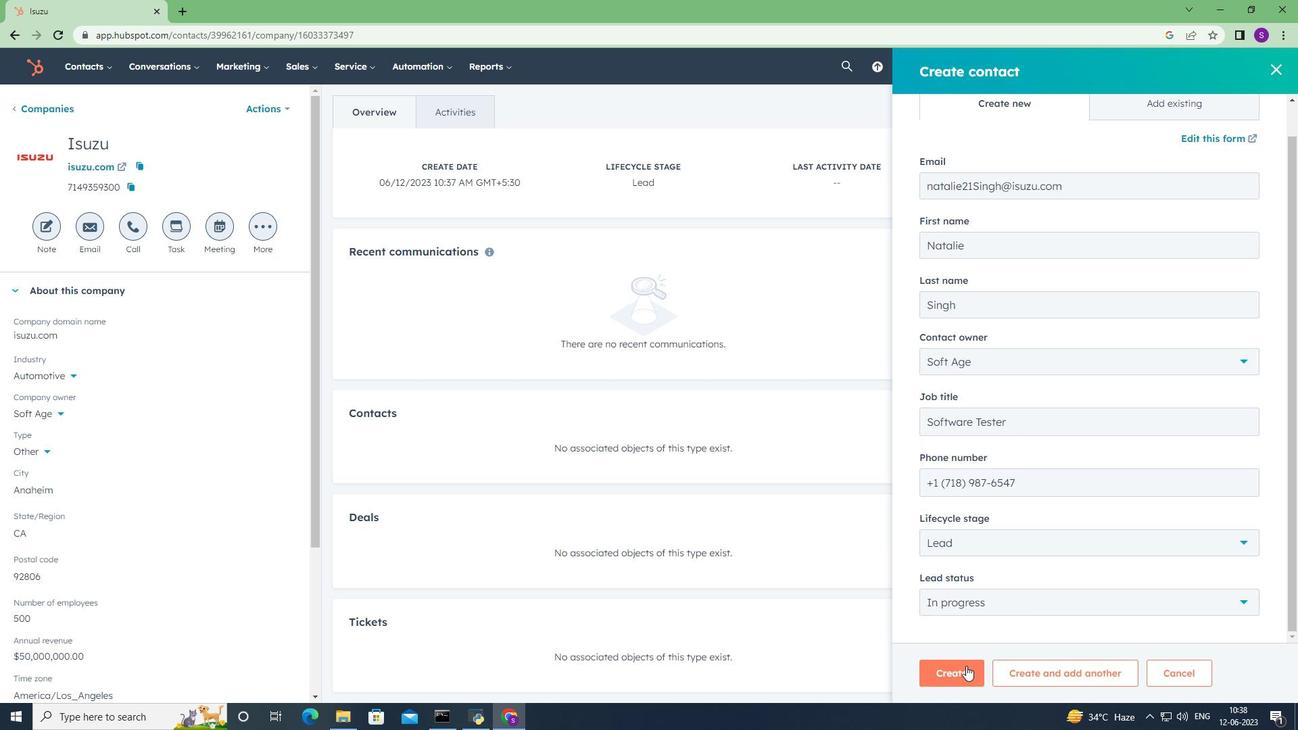 
Action: Mouse pressed left at (966, 667)
Screenshot: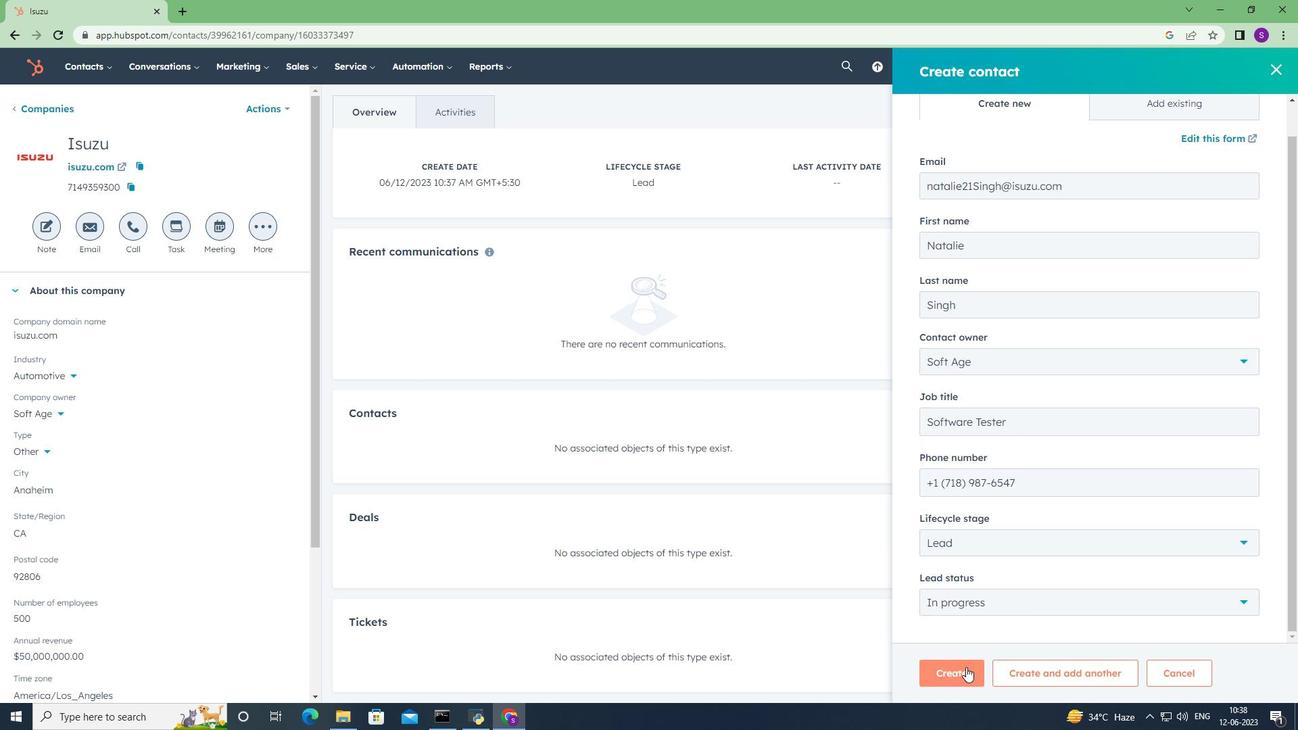 
Action: Mouse moved to (916, 464)
Screenshot: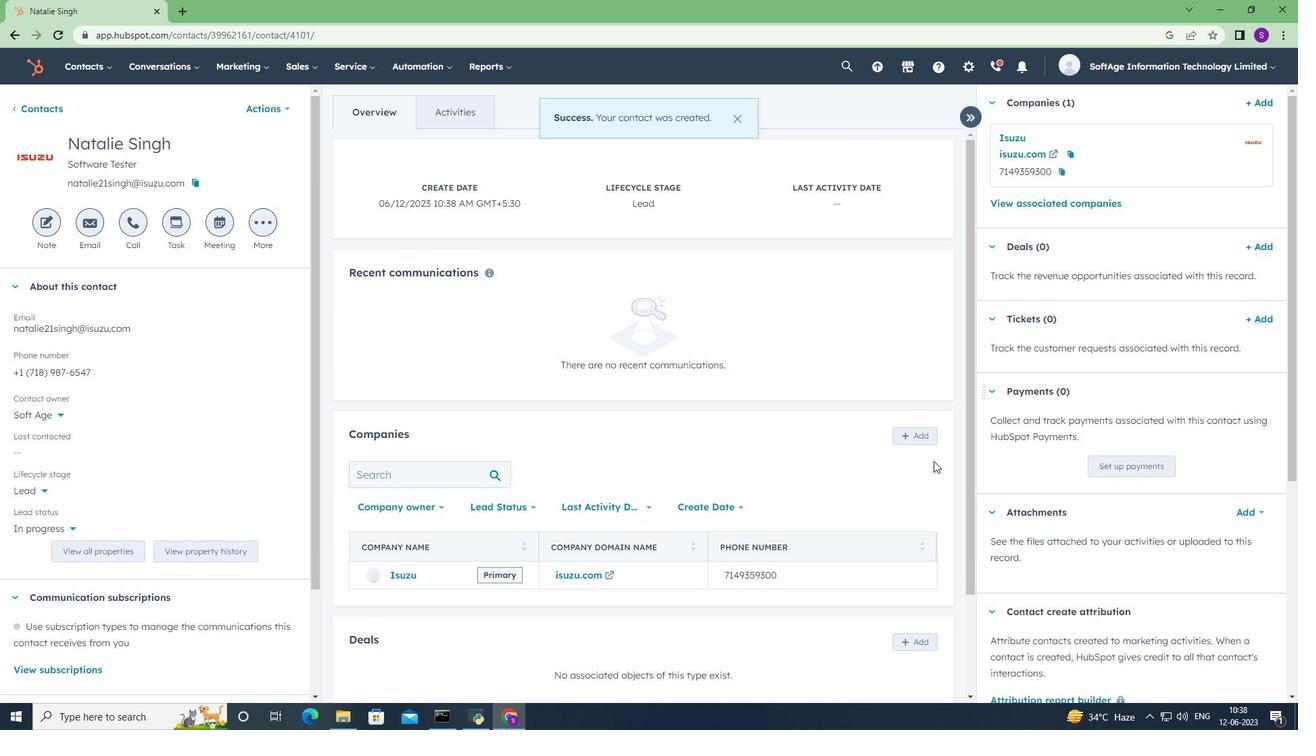
Action: Mouse scrolled (916, 463) with delta (0, 0)
Screenshot: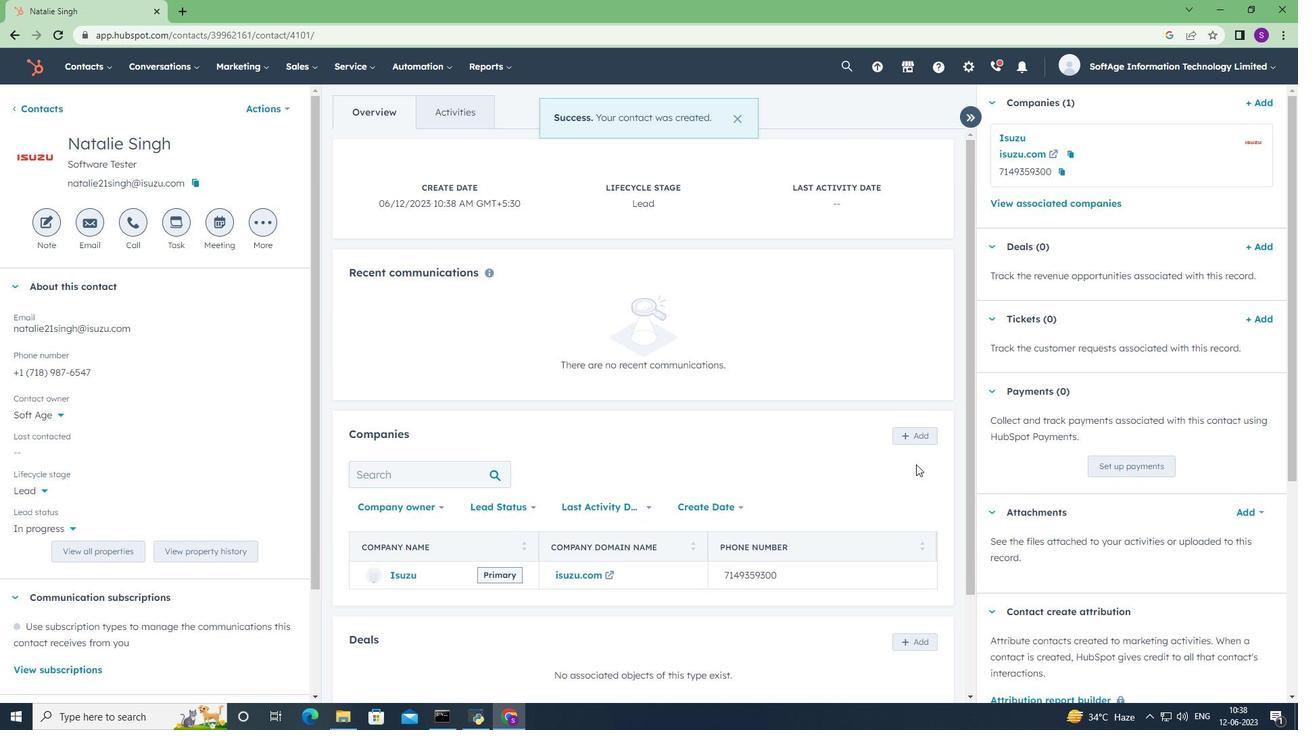 
Action: Mouse scrolled (916, 463) with delta (0, 0)
Screenshot: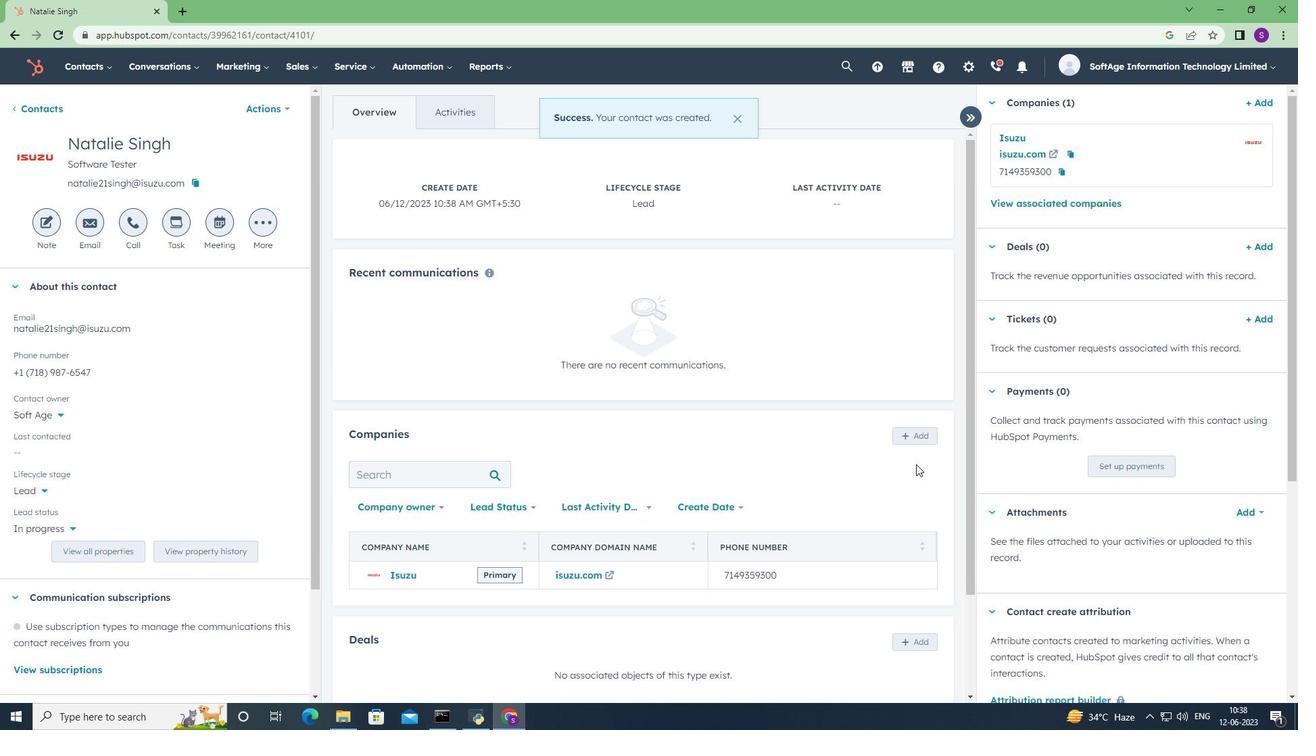 
Action: Mouse scrolled (916, 463) with delta (0, 0)
Screenshot: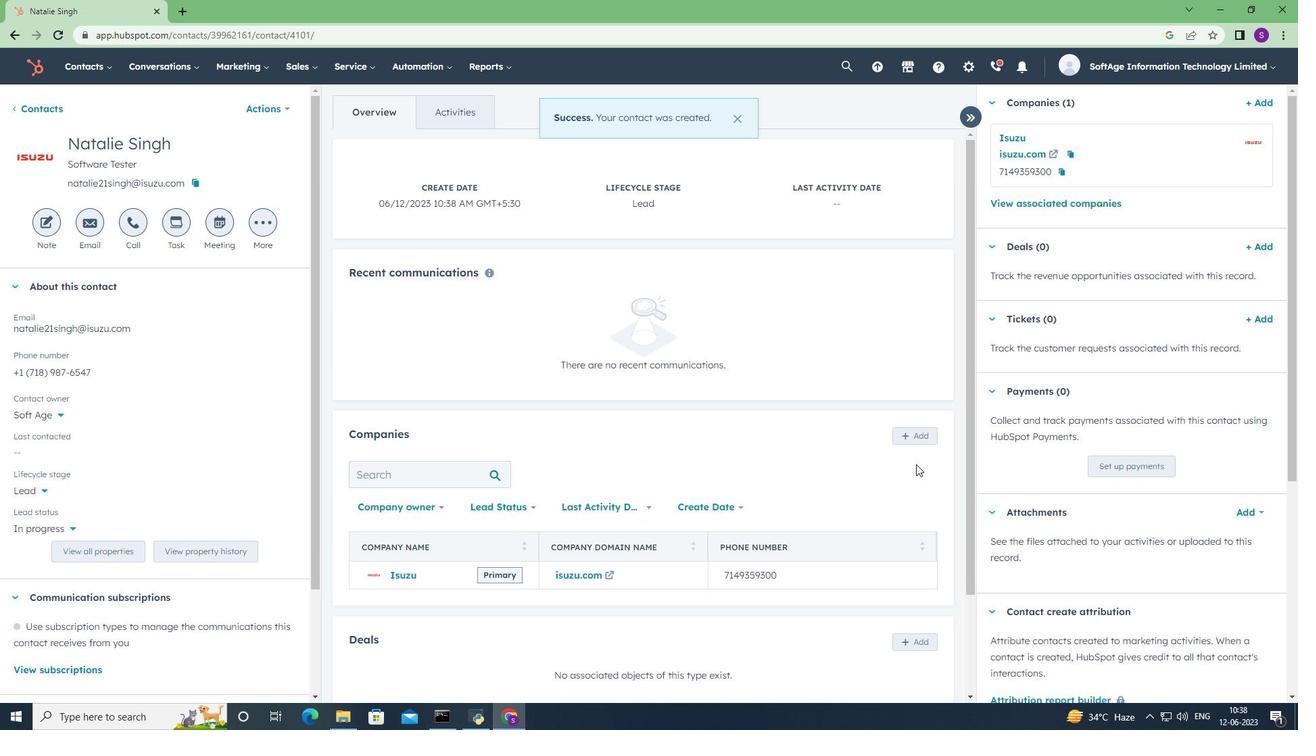 
Action: Mouse scrolled (916, 463) with delta (0, 0)
Screenshot: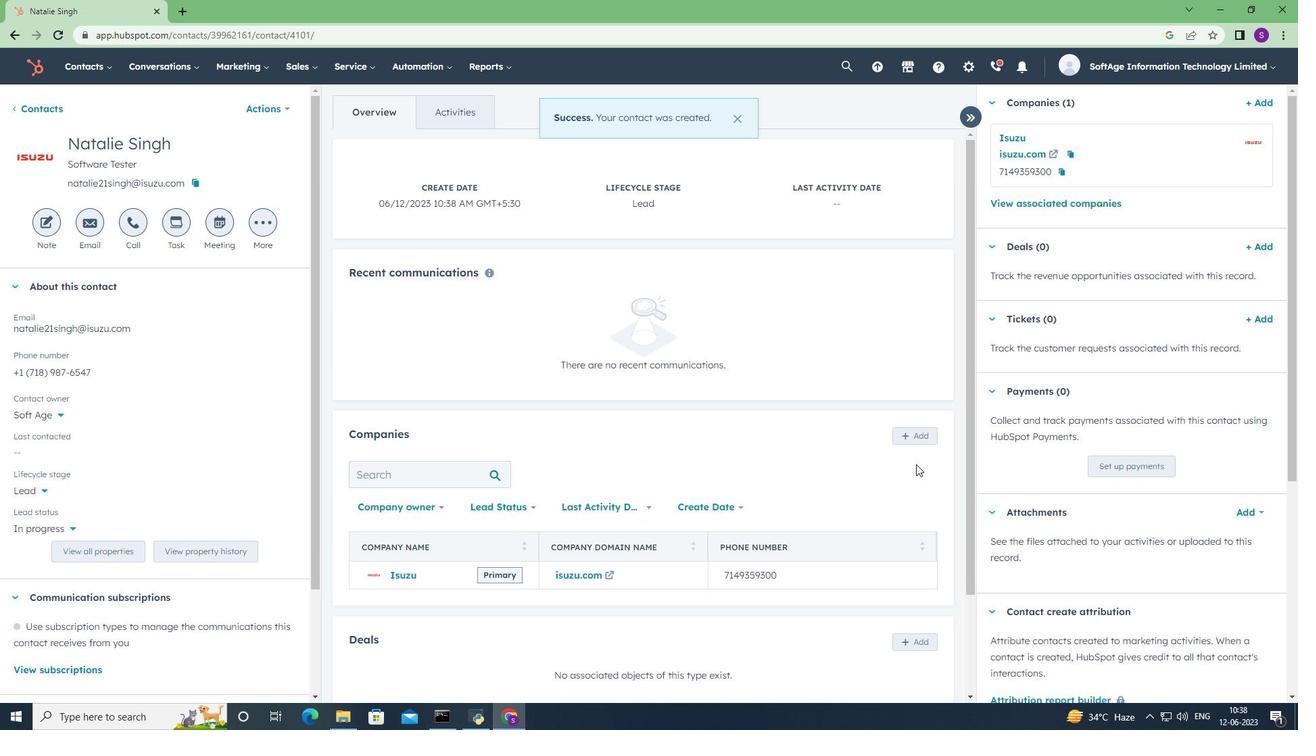 
Action: Mouse scrolled (916, 463) with delta (0, 0)
Screenshot: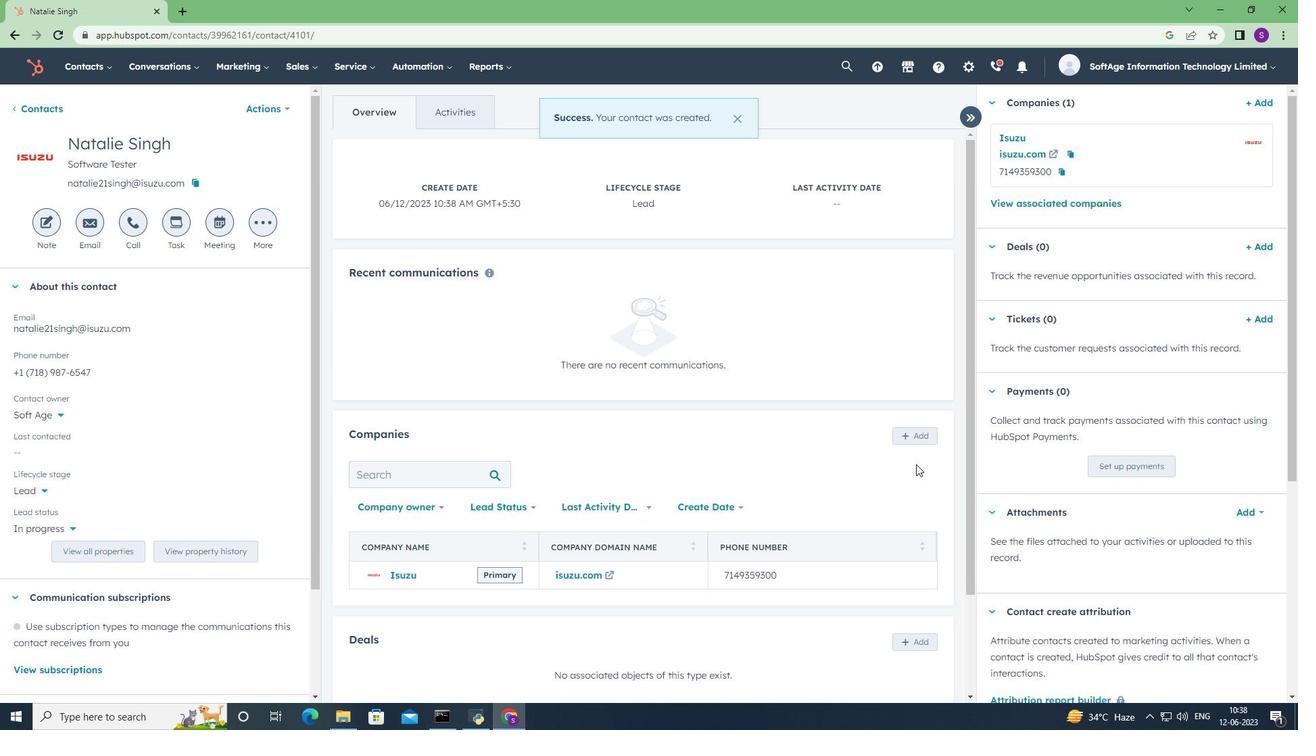 
Action: Mouse scrolled (916, 463) with delta (0, 0)
Screenshot: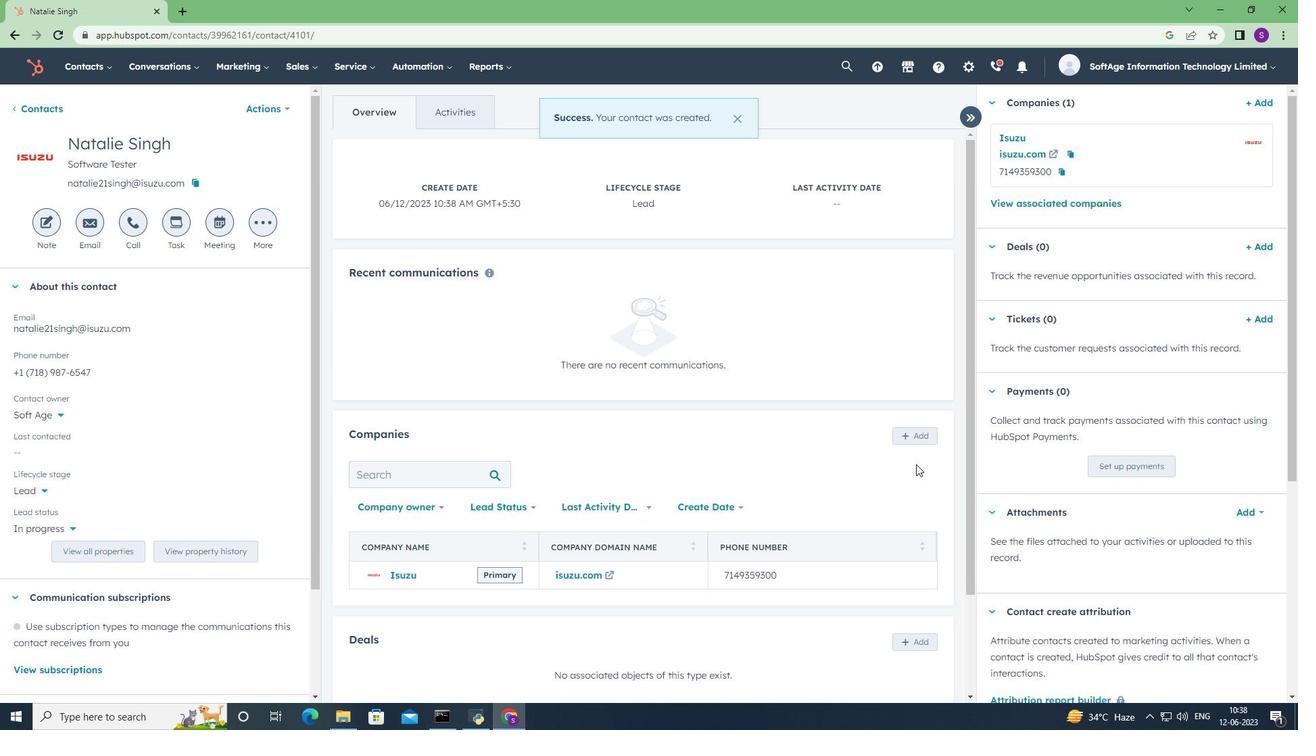 
Action: Mouse scrolled (916, 463) with delta (0, 0)
Screenshot: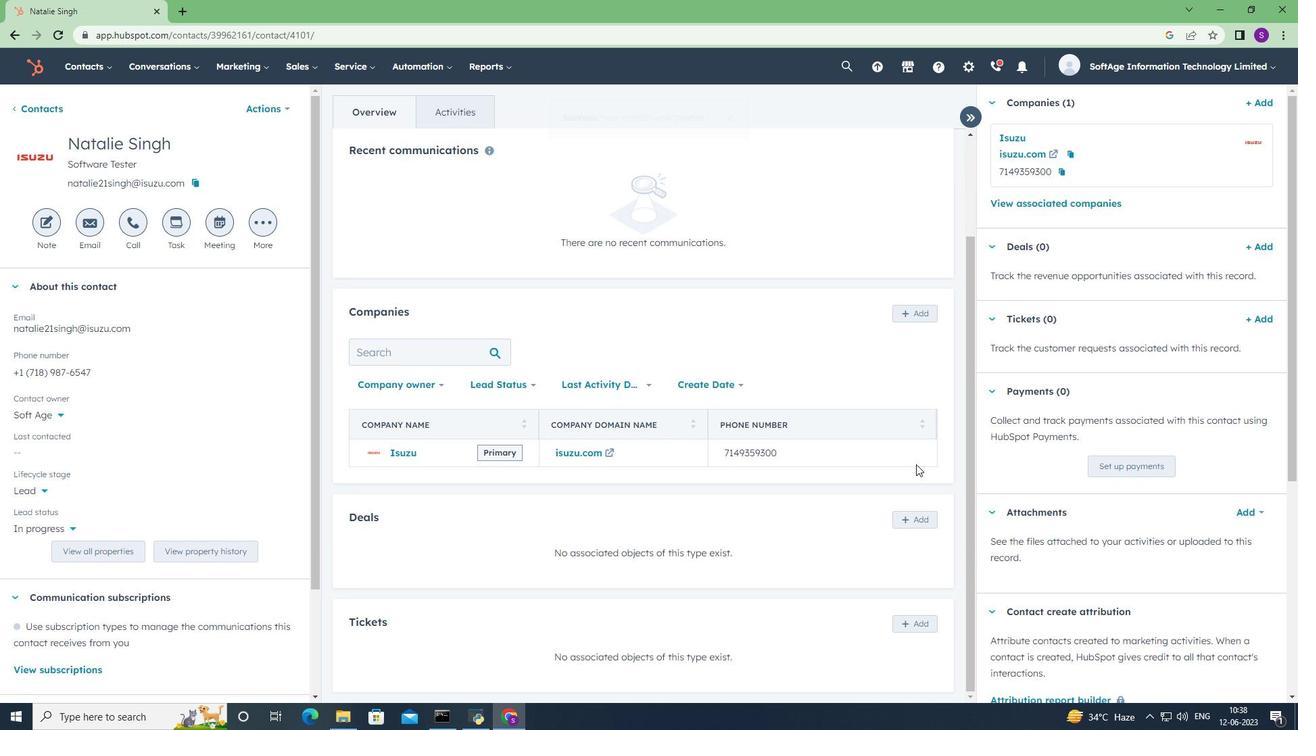 
Action: Mouse scrolled (916, 463) with delta (0, 0)
Screenshot: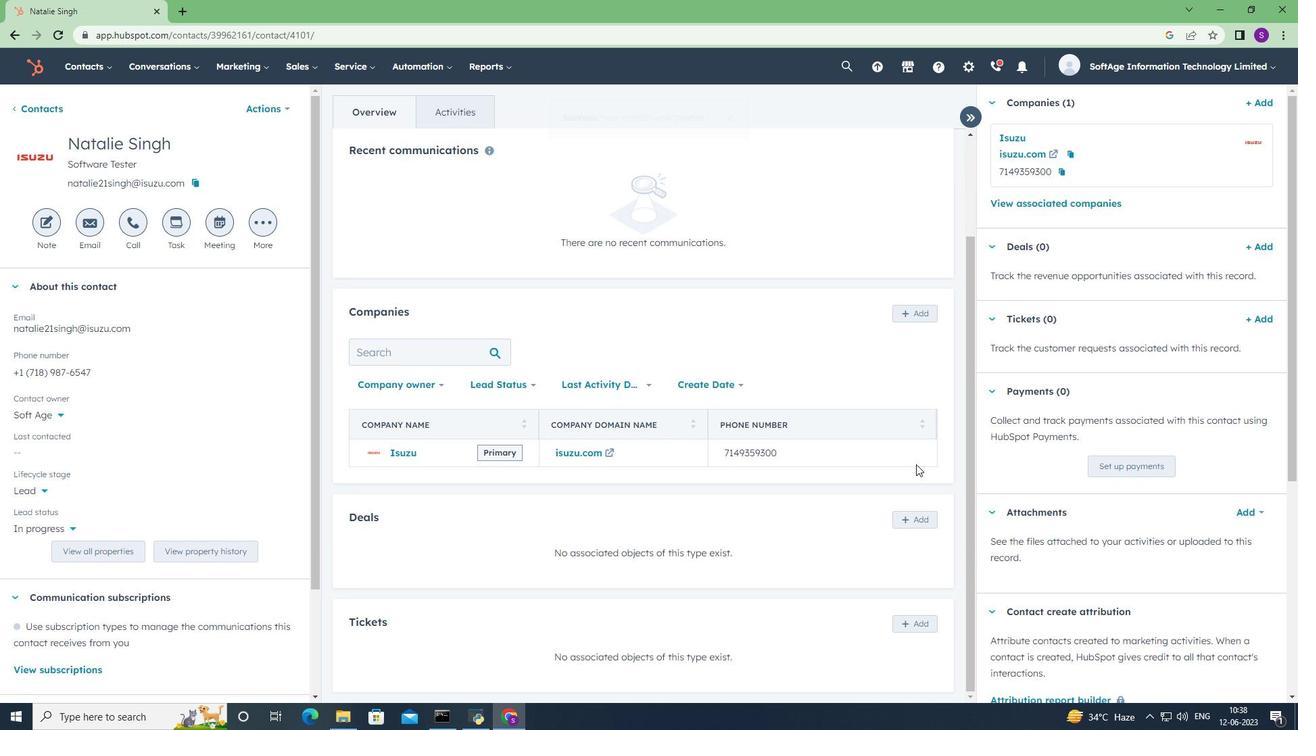 
Action: Mouse scrolled (916, 465) with delta (0, 0)
Screenshot: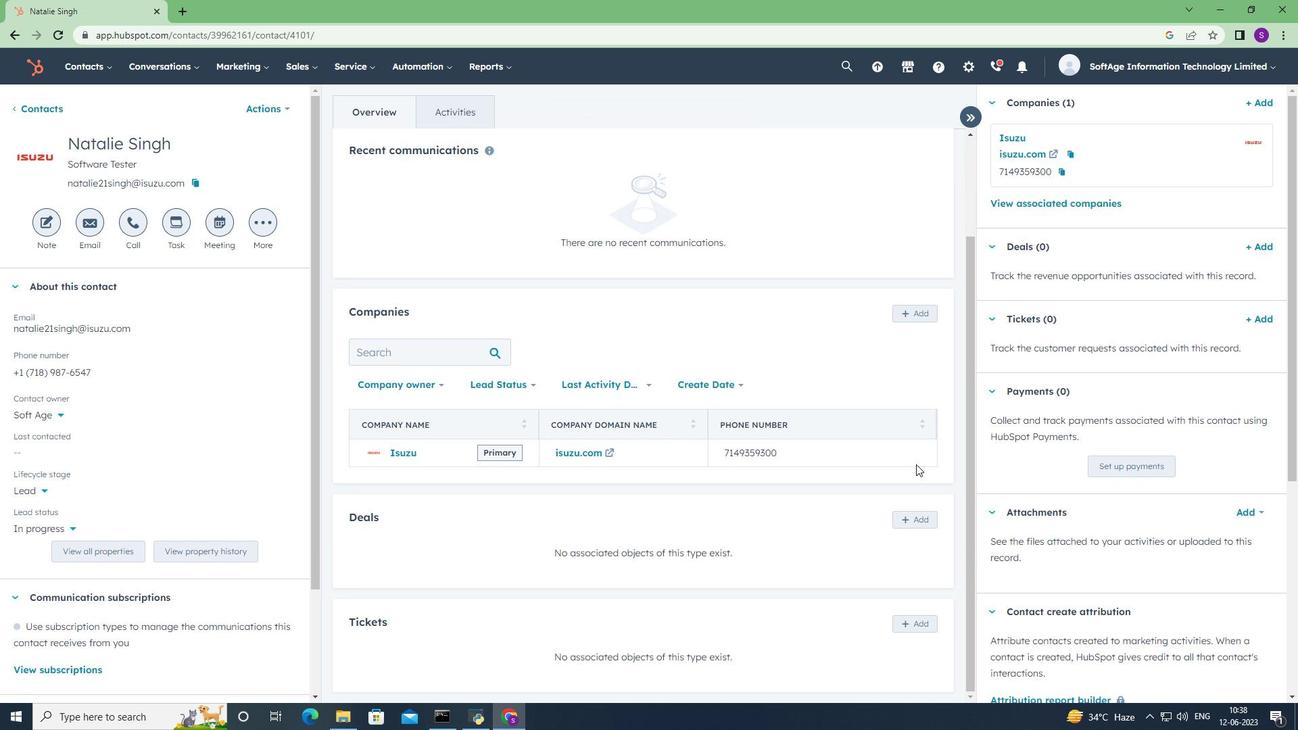 
Action: Mouse scrolled (916, 463) with delta (0, 0)
Screenshot: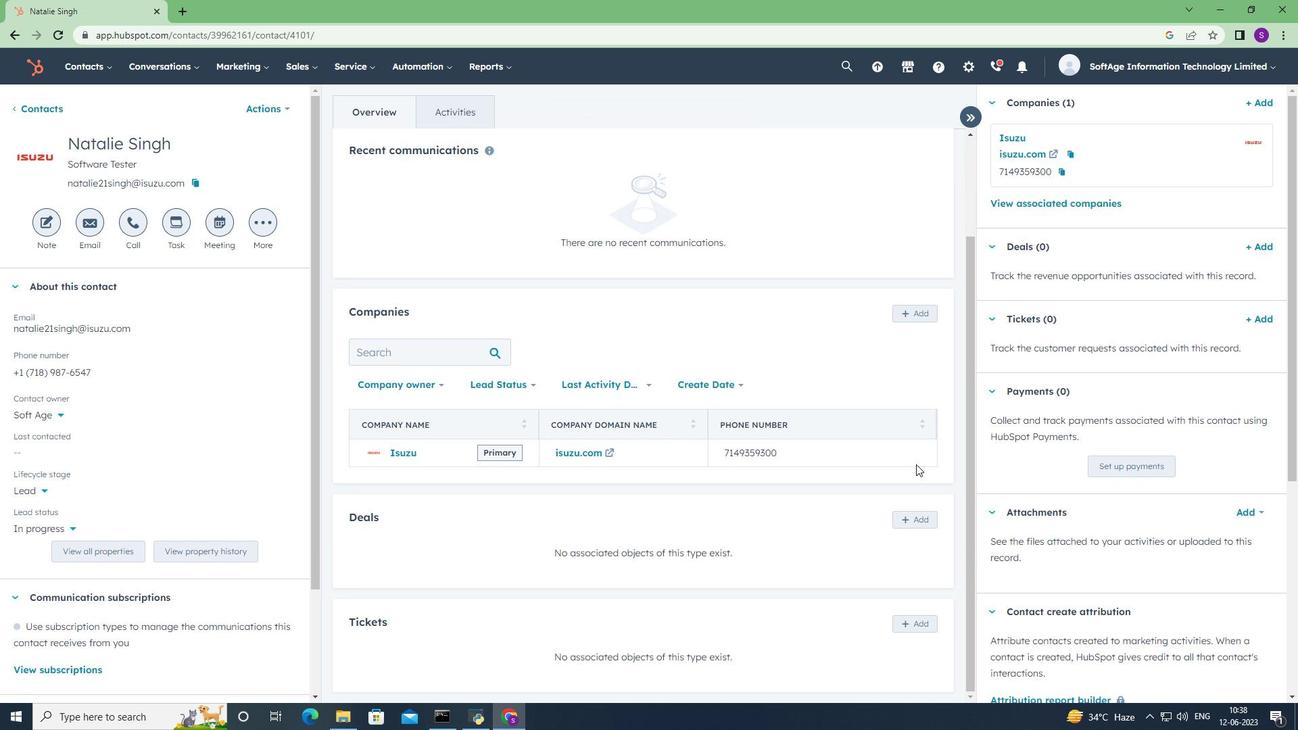 
